 Task: Look for space in Érd, Hungary from 3rd June, 2023 to 9th June, 2023 for 2 adults in price range Rs.6000 to Rs.12000. Place can be entire place with 1  bedroom having 1 bed and 1 bathroom. Property type can be house, flat, guest house, hotel. Booking option can be shelf check-in. Required host language is English.
Action: Mouse moved to (511, 84)
Screenshot: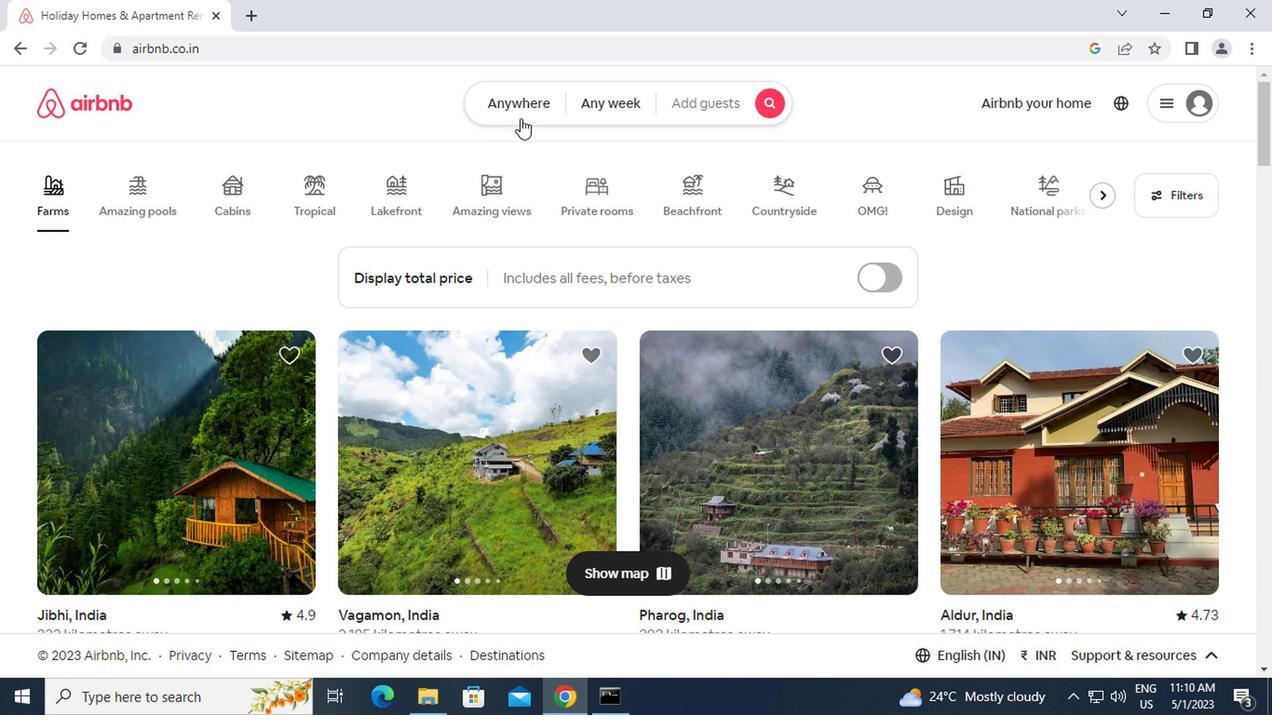 
Action: Mouse pressed left at (511, 84)
Screenshot: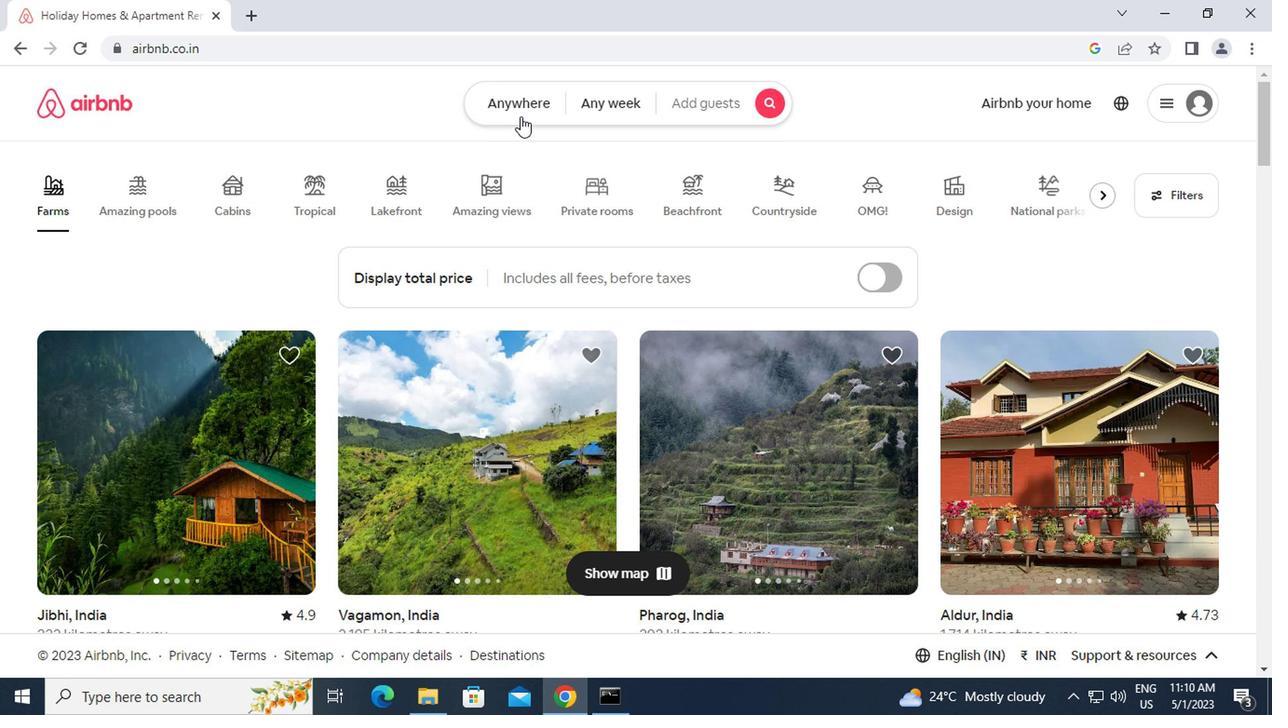 
Action: Mouse moved to (471, 151)
Screenshot: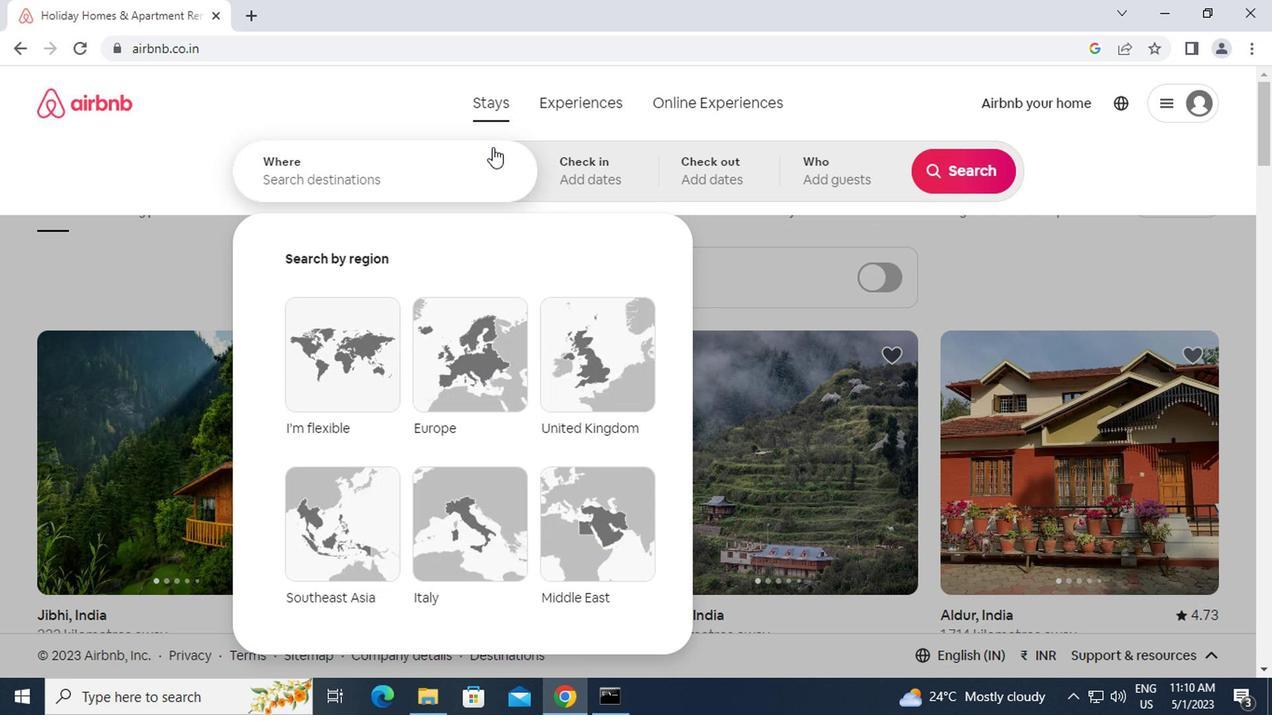 
Action: Mouse pressed left at (471, 151)
Screenshot: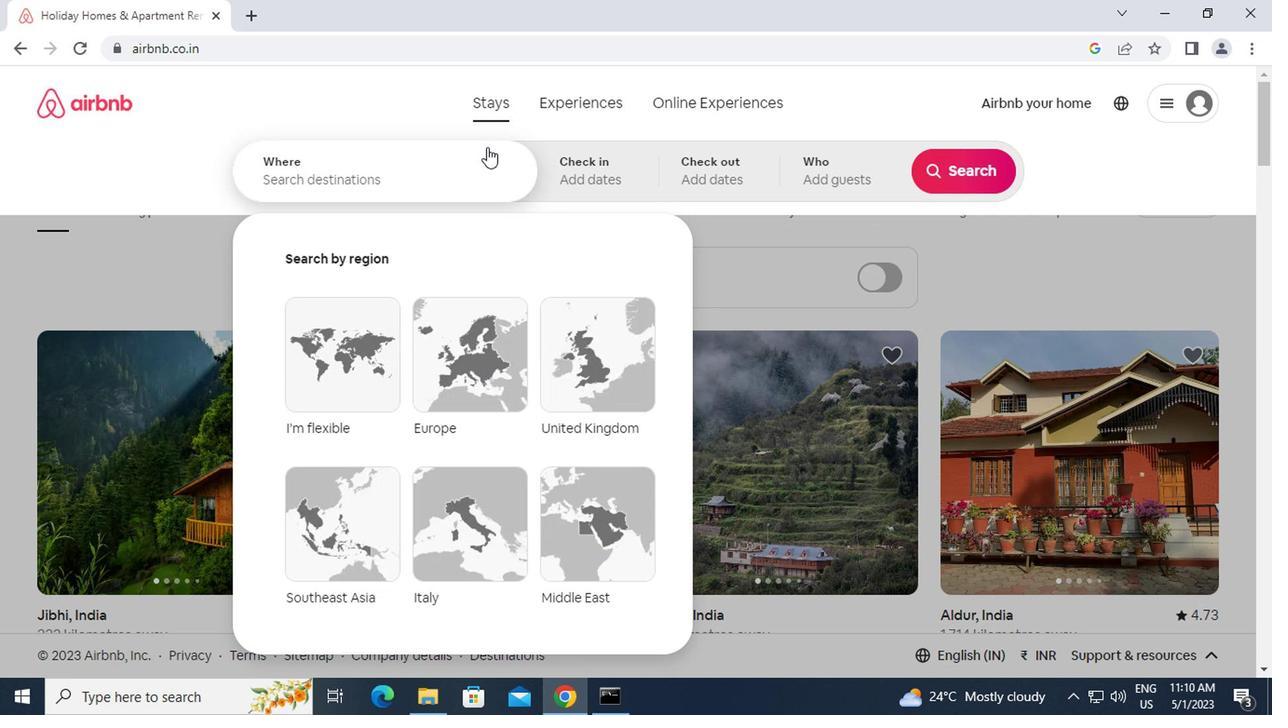 
Action: Key pressed e<Key.caps_lock>rd,<Key.space><Key.caps_lock>h<Key.caps_lock>ungary<Key.enter>
Screenshot: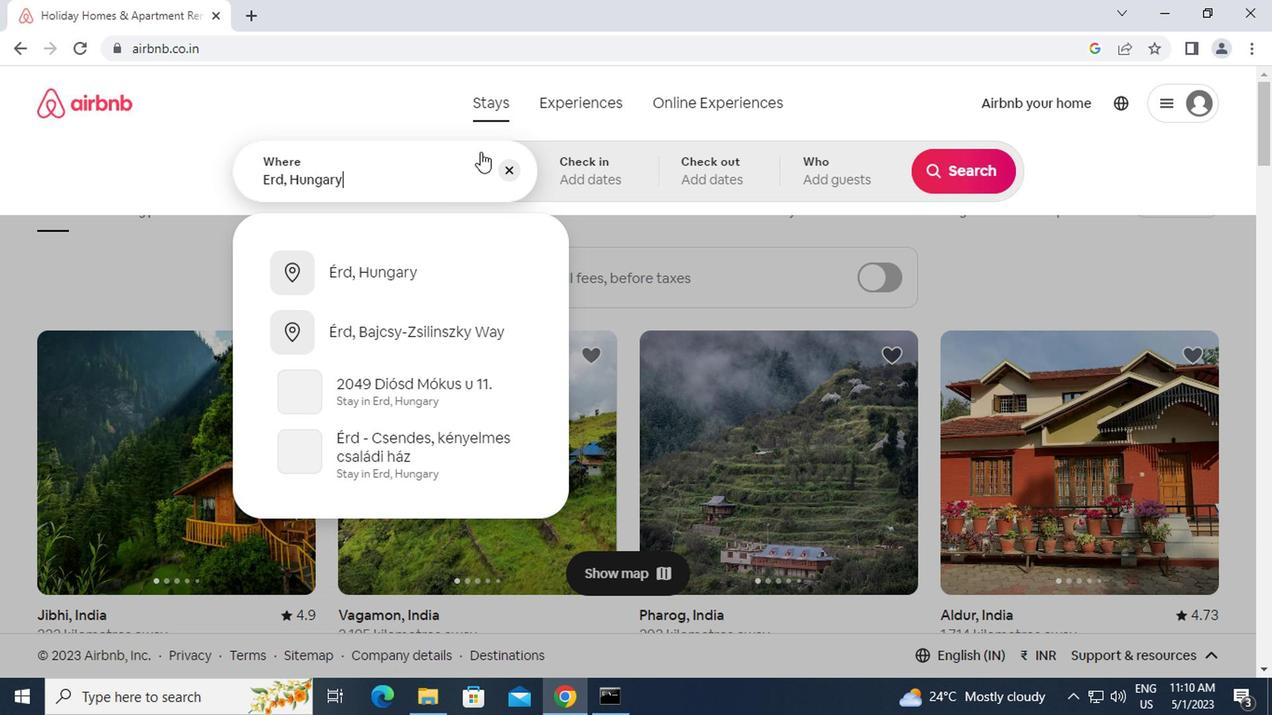 
Action: Mouse moved to (891, 406)
Screenshot: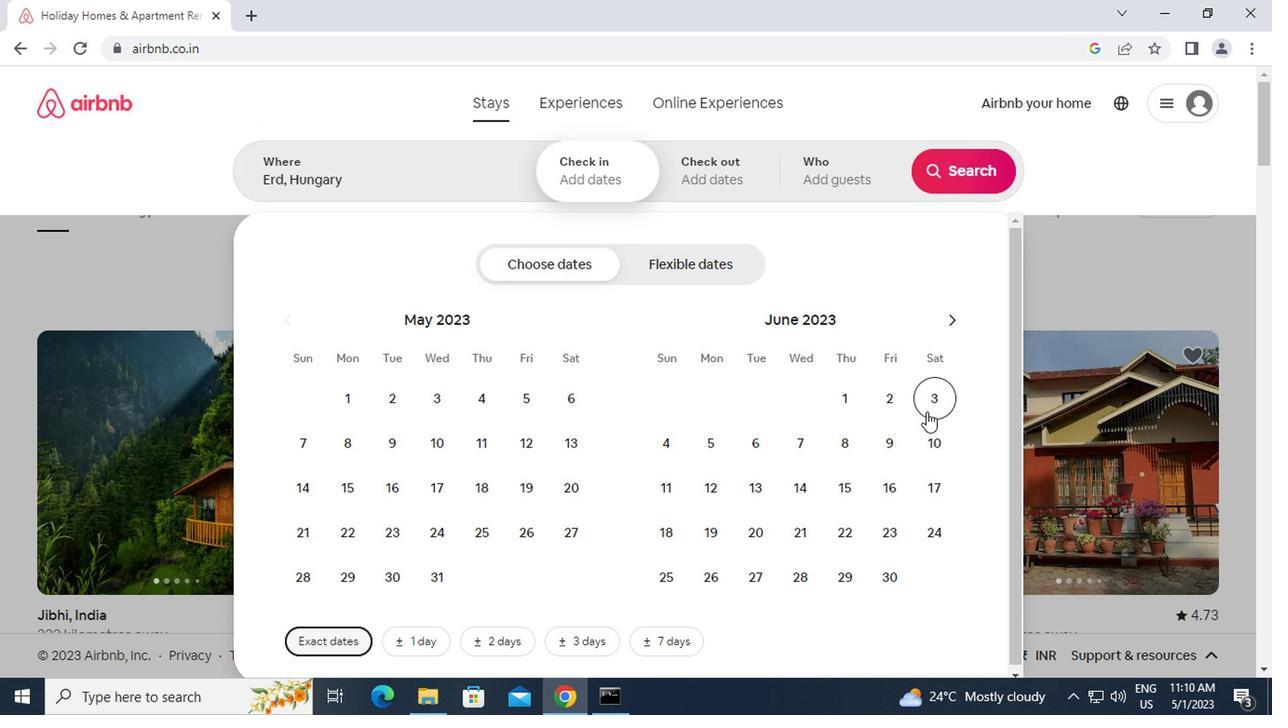 
Action: Mouse pressed left at (891, 406)
Screenshot: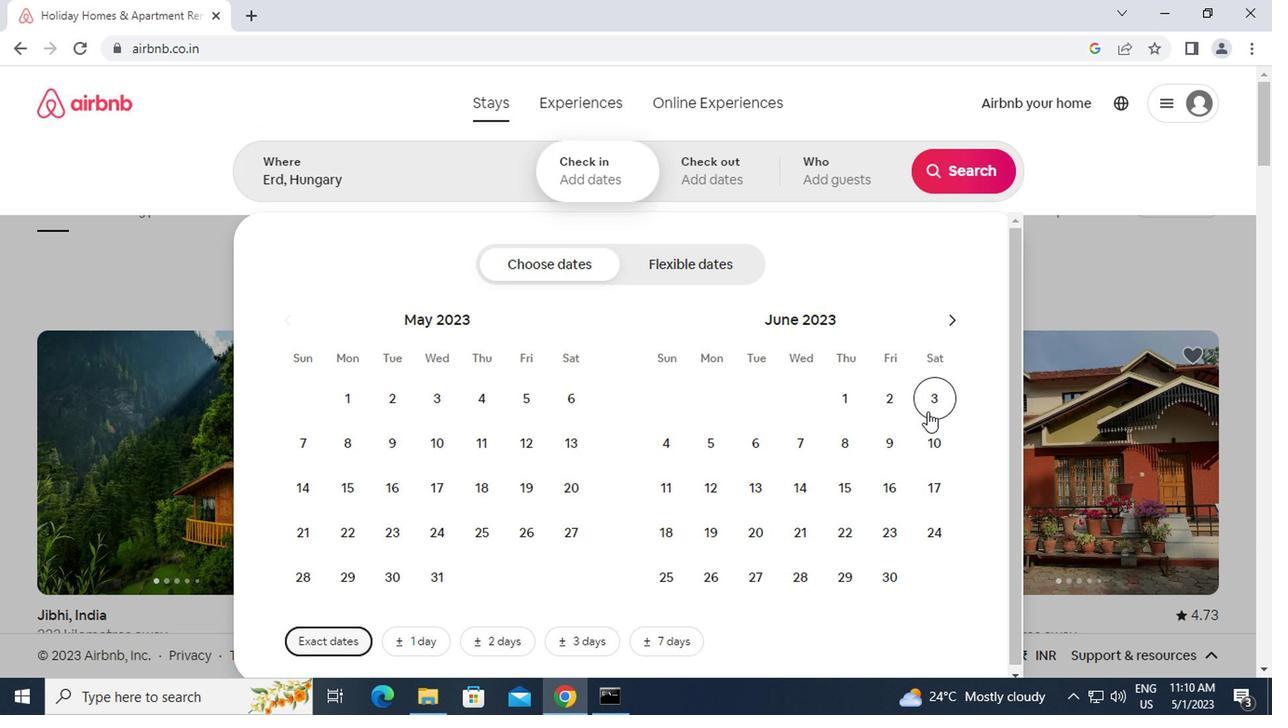
Action: Mouse moved to (856, 434)
Screenshot: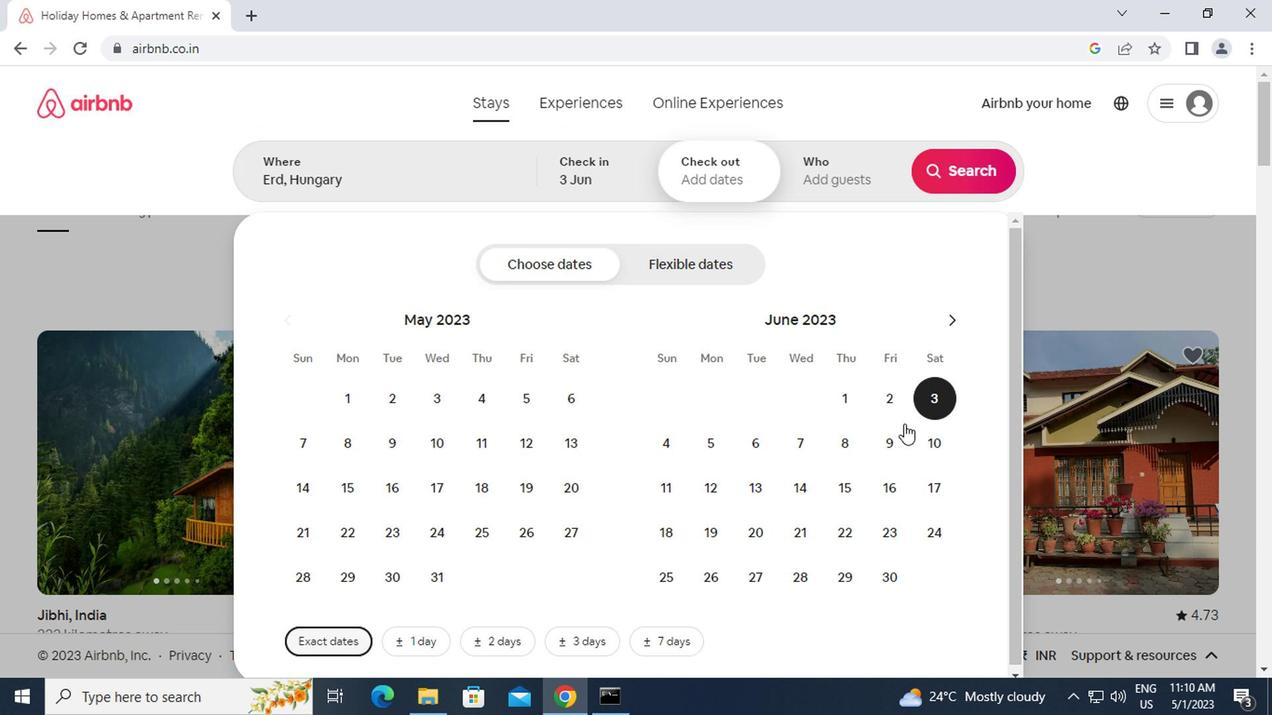 
Action: Mouse pressed left at (856, 434)
Screenshot: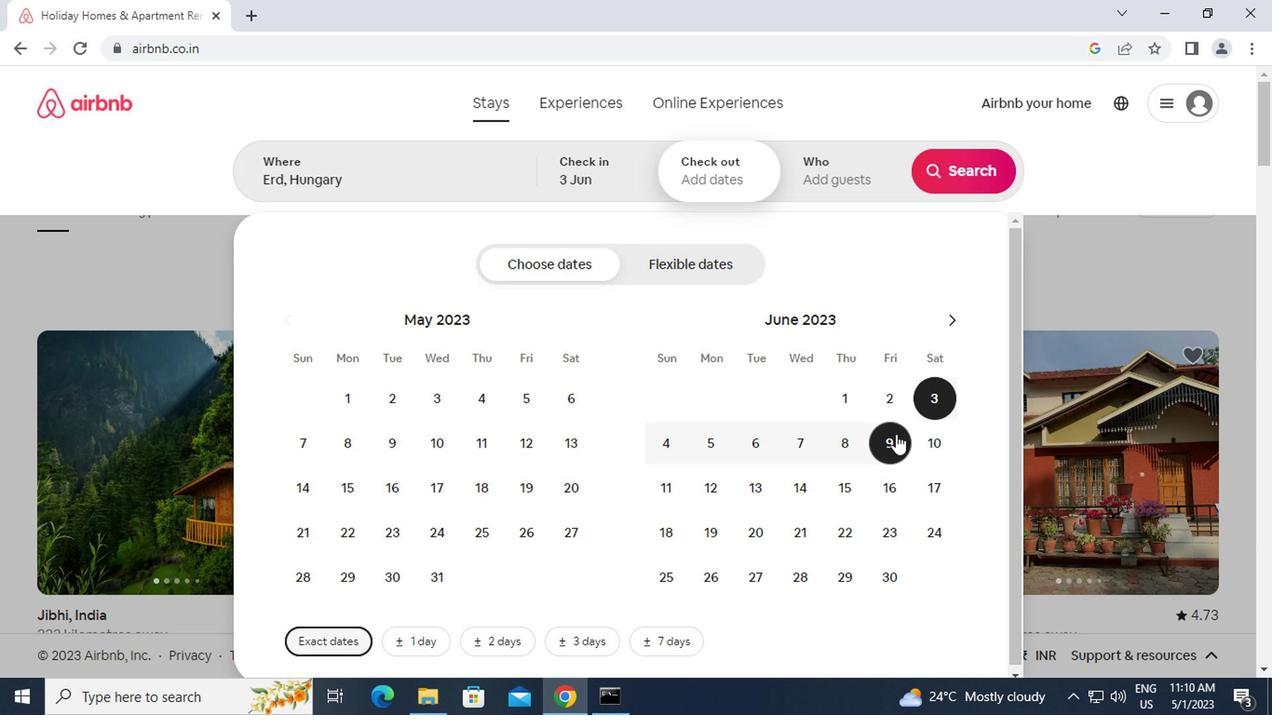 
Action: Mouse moved to (809, 153)
Screenshot: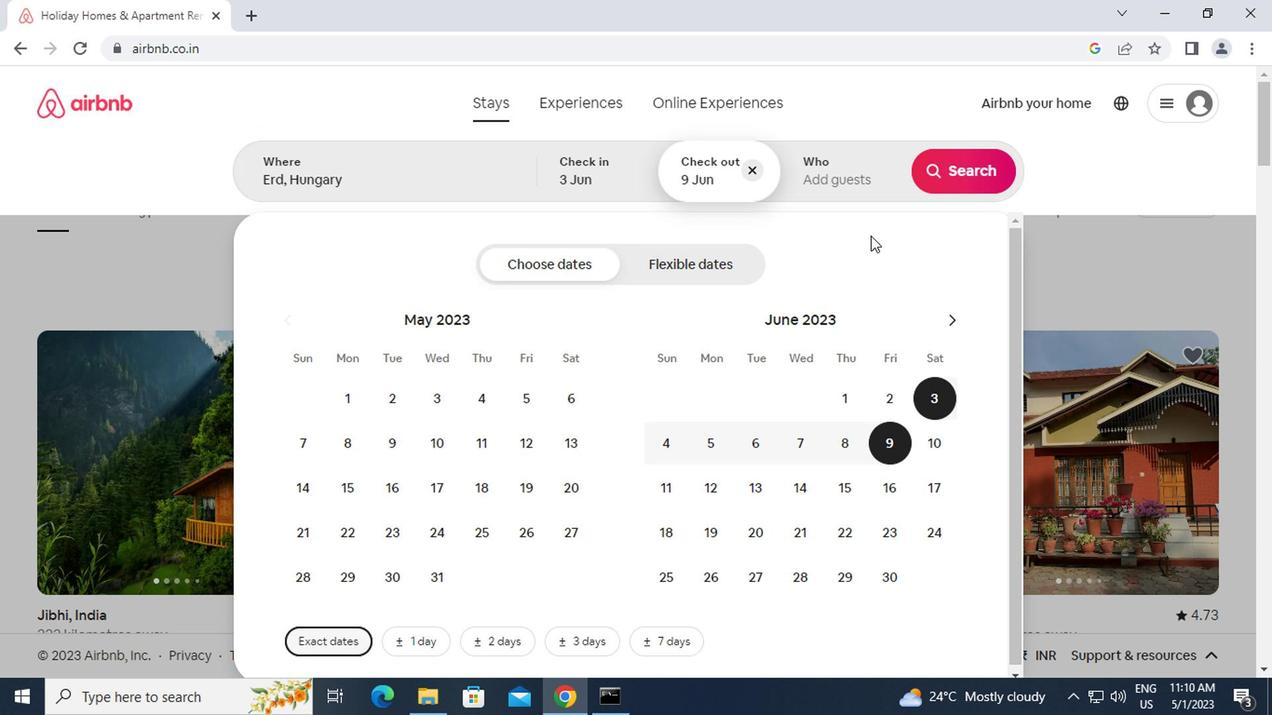 
Action: Mouse pressed left at (809, 153)
Screenshot: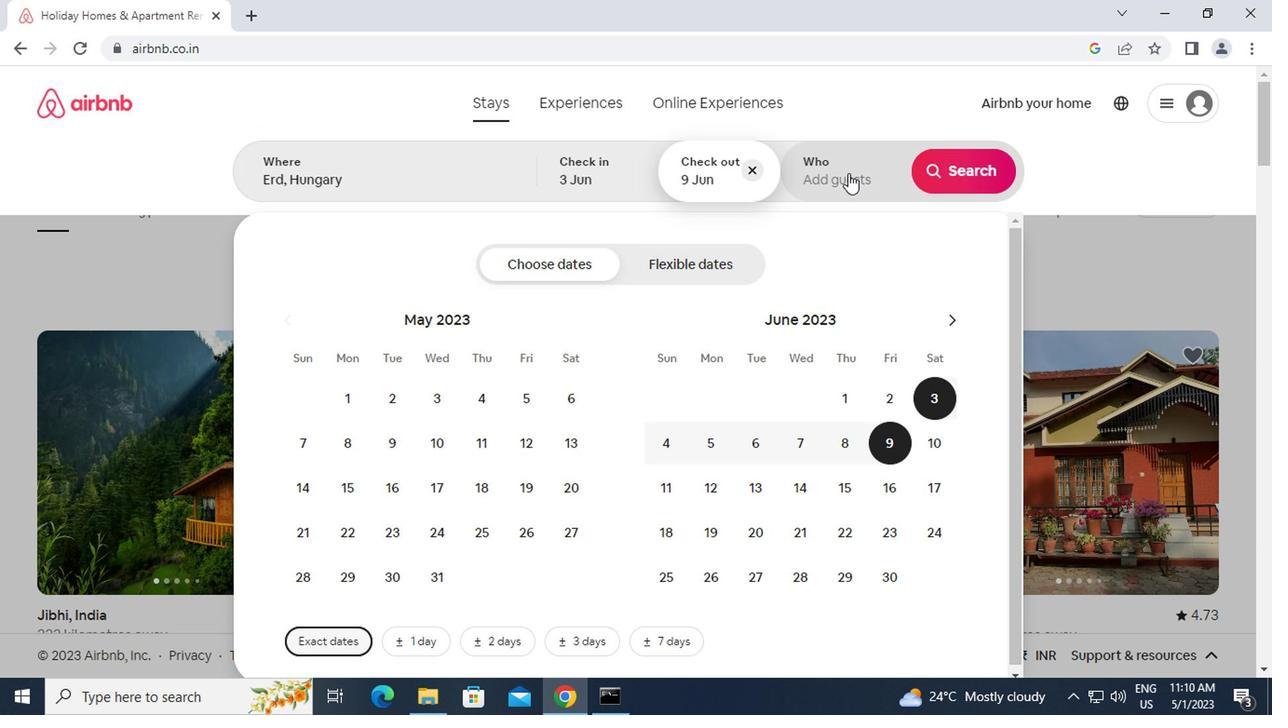 
Action: Mouse moved to (922, 258)
Screenshot: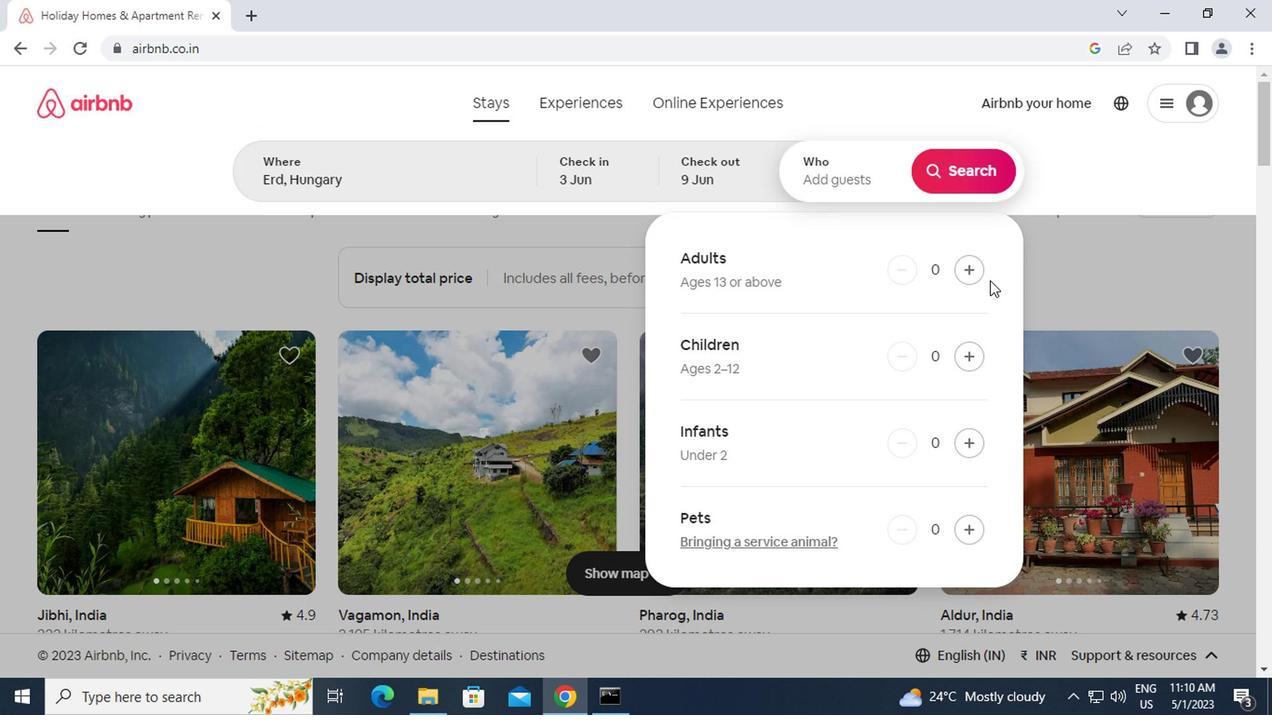
Action: Mouse pressed left at (922, 258)
Screenshot: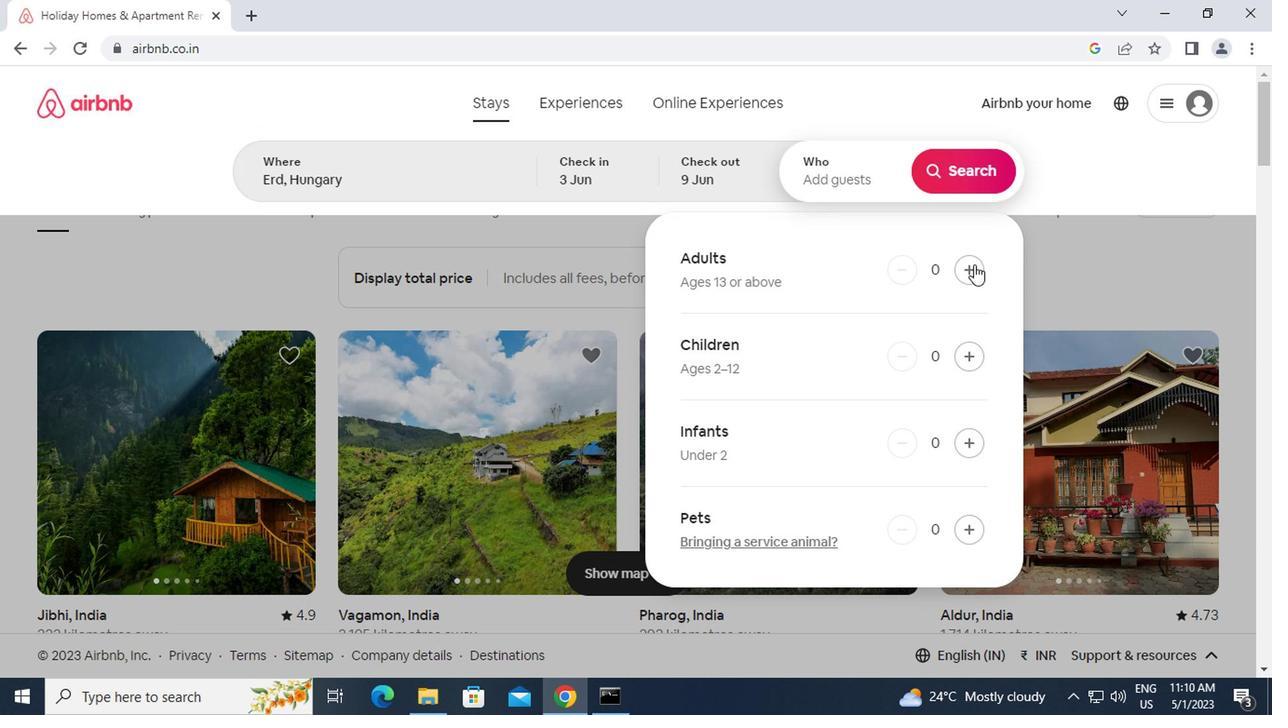
Action: Mouse pressed left at (922, 258)
Screenshot: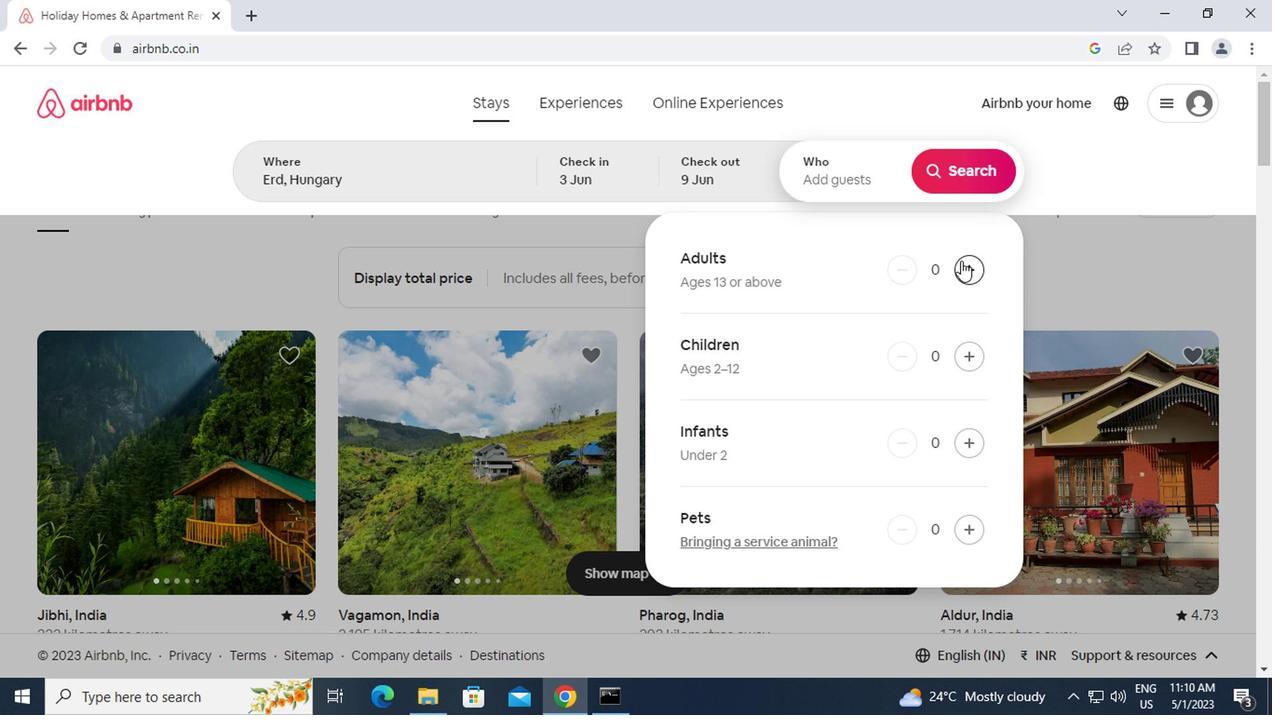 
Action: Mouse moved to (906, 182)
Screenshot: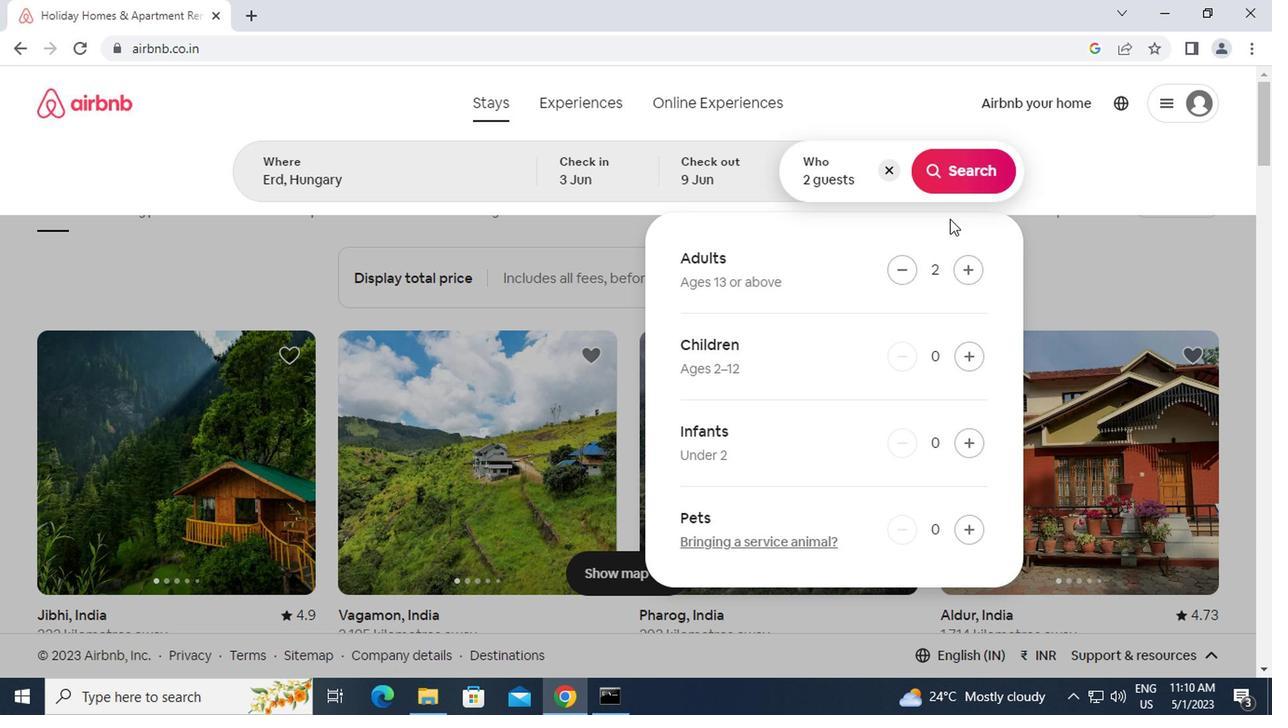 
Action: Mouse pressed left at (906, 182)
Screenshot: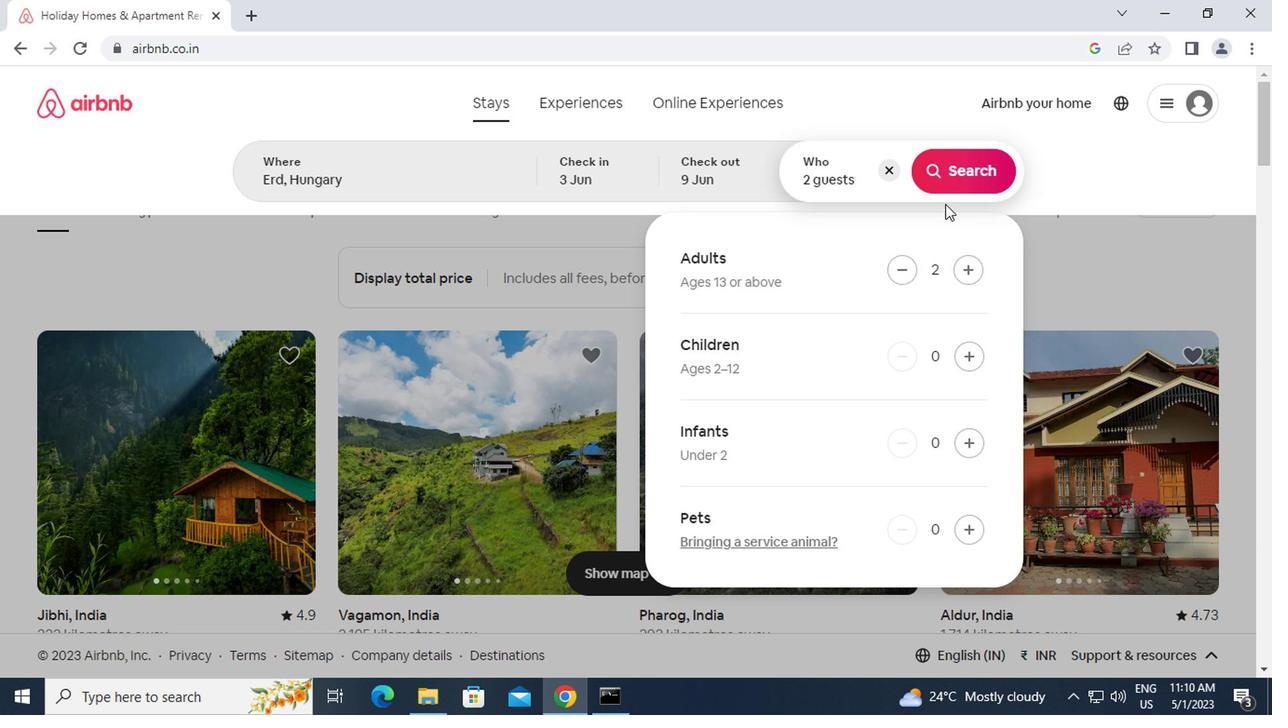 
Action: Mouse moved to (1125, 177)
Screenshot: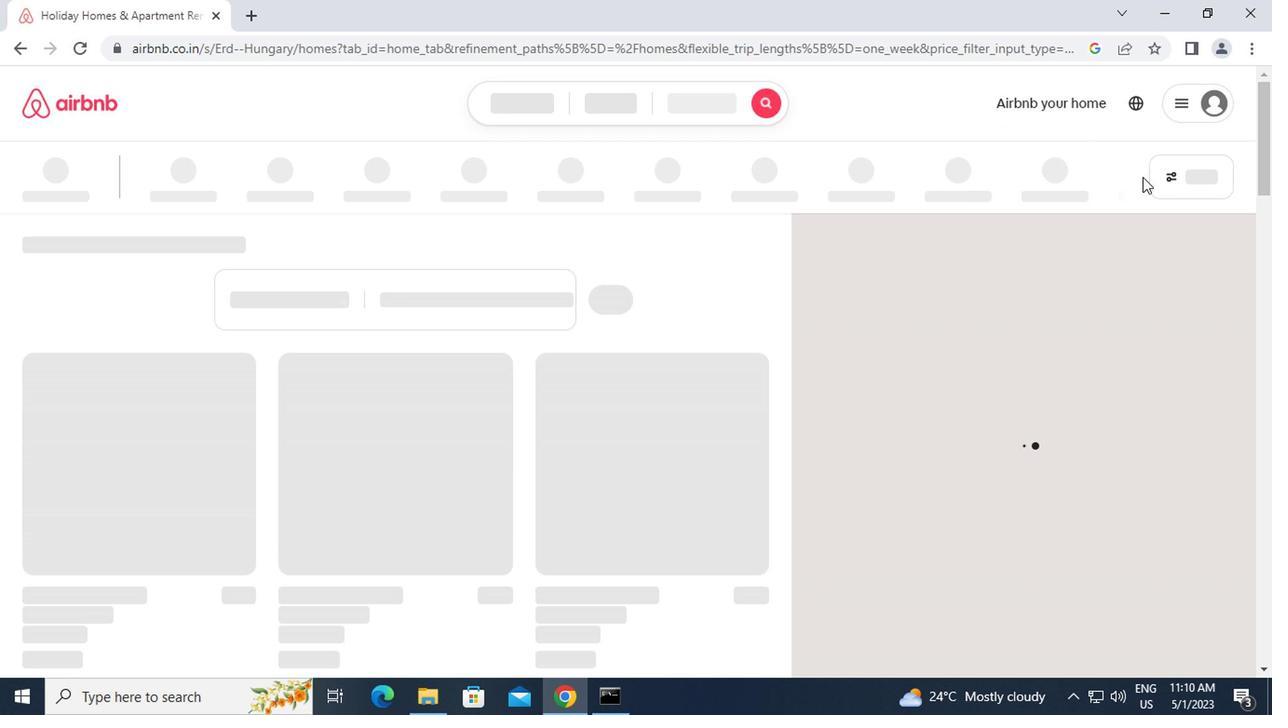 
Action: Mouse pressed left at (1125, 177)
Screenshot: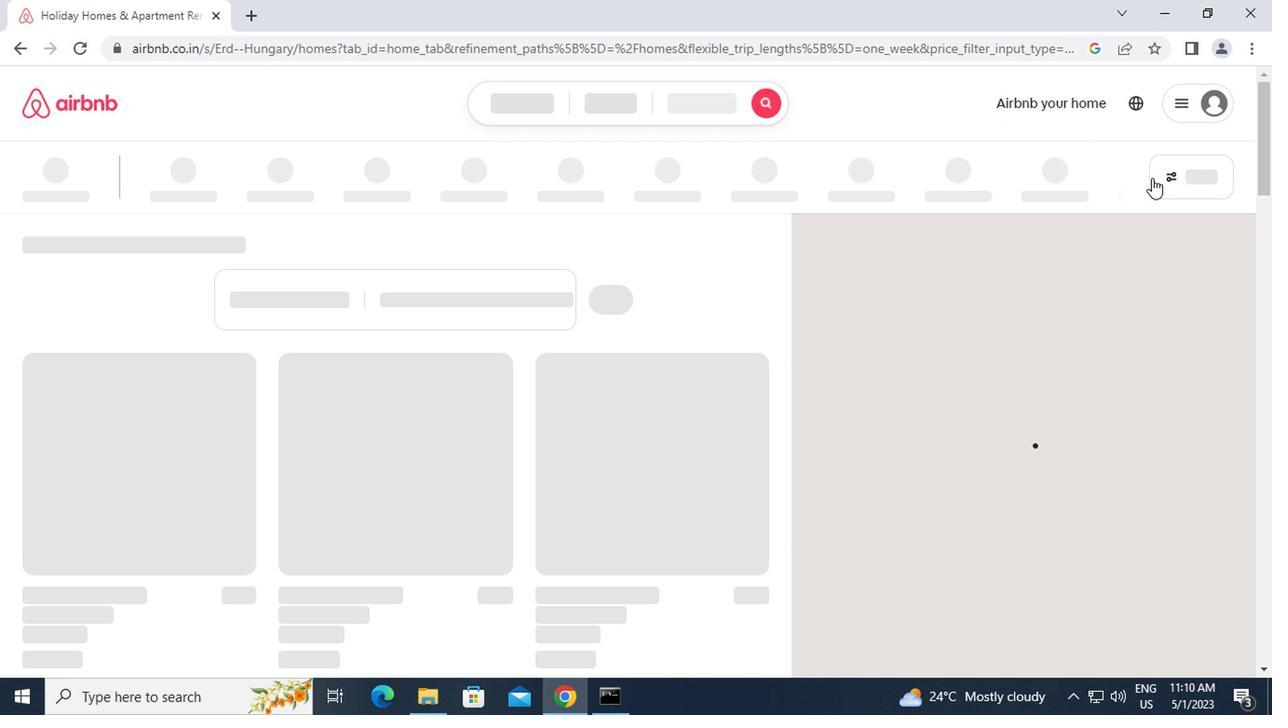 
Action: Mouse moved to (416, 411)
Screenshot: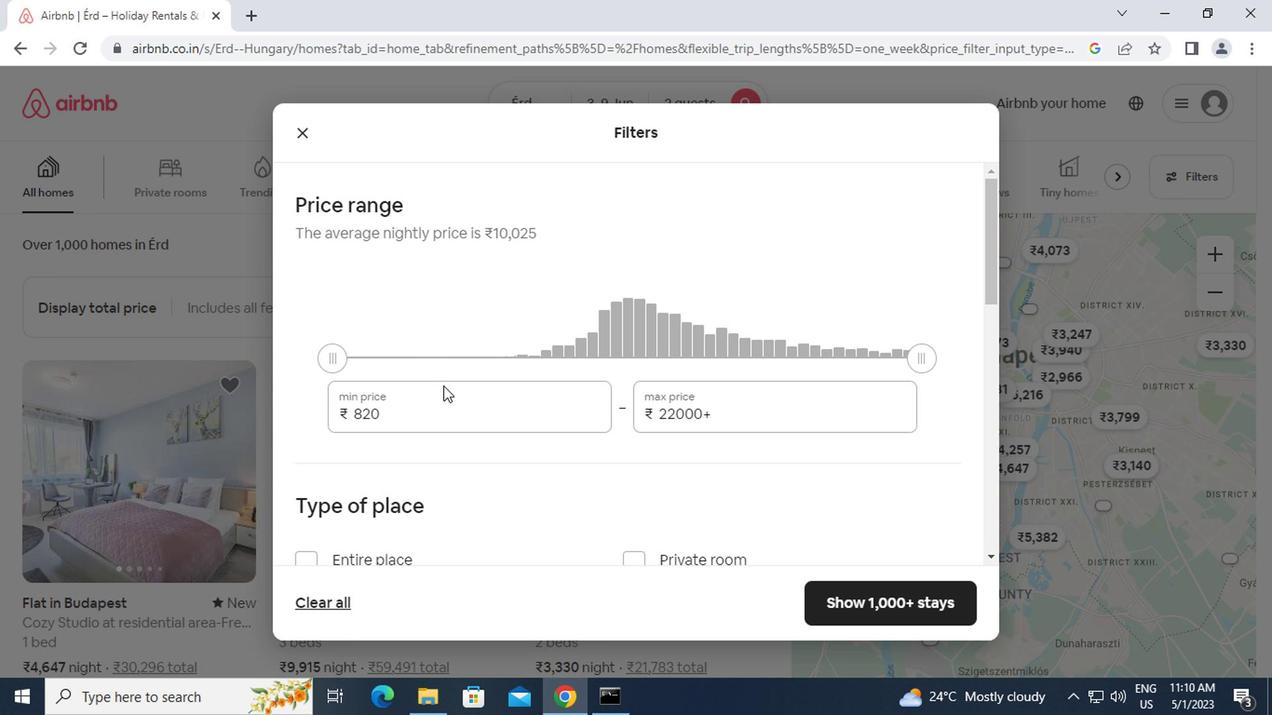 
Action: Mouse pressed left at (416, 411)
Screenshot: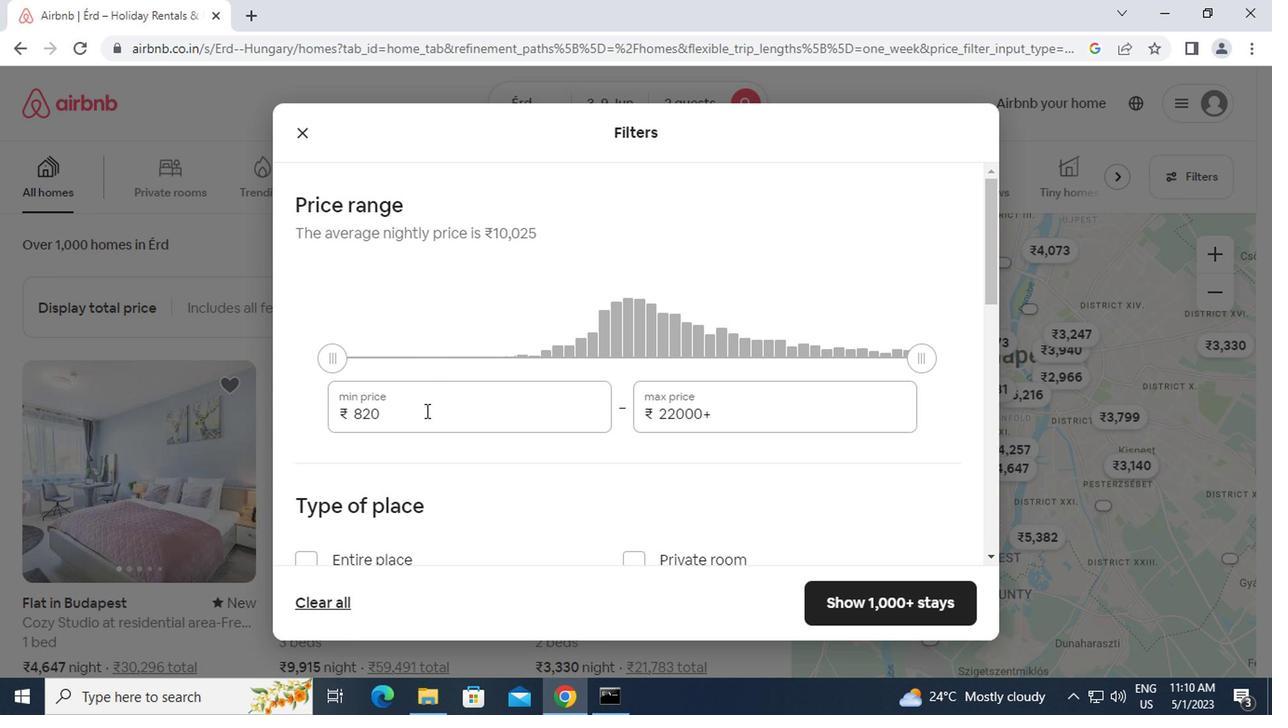 
Action: Mouse moved to (300, 415)
Screenshot: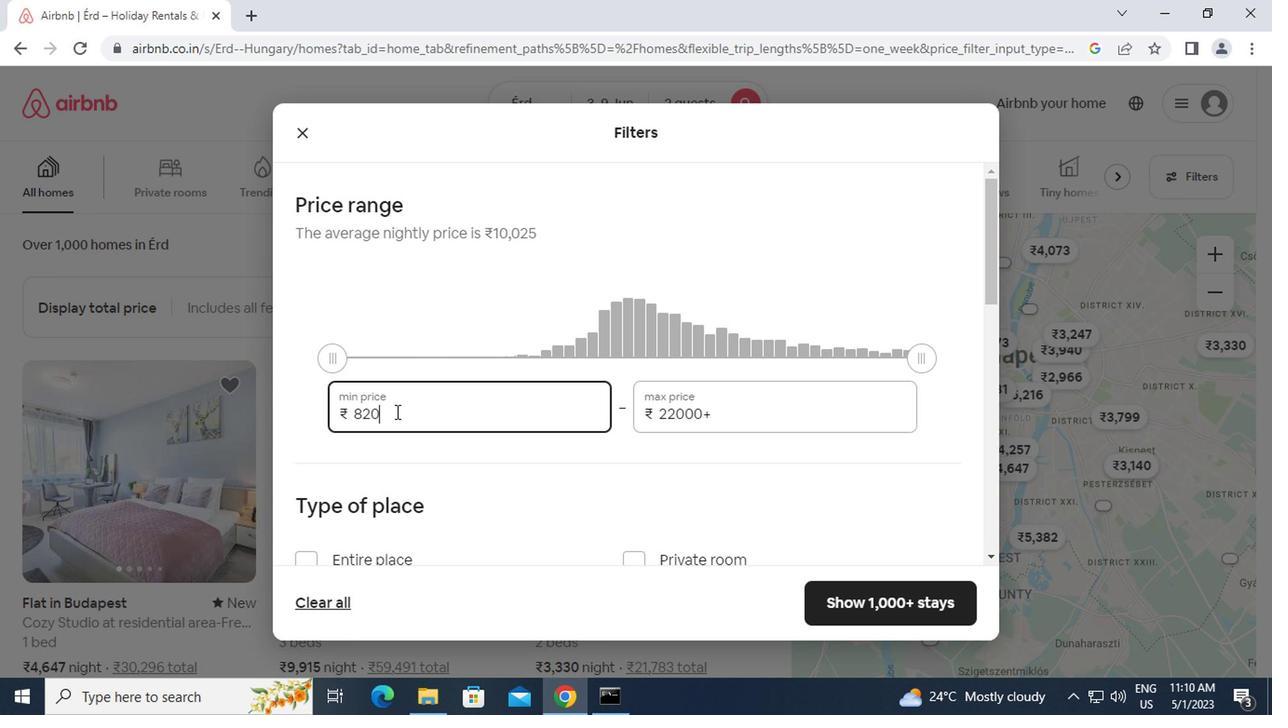
Action: Key pressed 6000<Key.tab><Key.backspace><Key.backspace><Key.backspace><Key.backspace><Key.backspace><Key.backspace><Key.backspace><Key.backspace><Key.backspace><Key.backspace><Key.backspace><Key.backspace><Key.backspace><Key.backspace><Key.backspace><Key.backspace><Key.backspace>12000
Screenshot: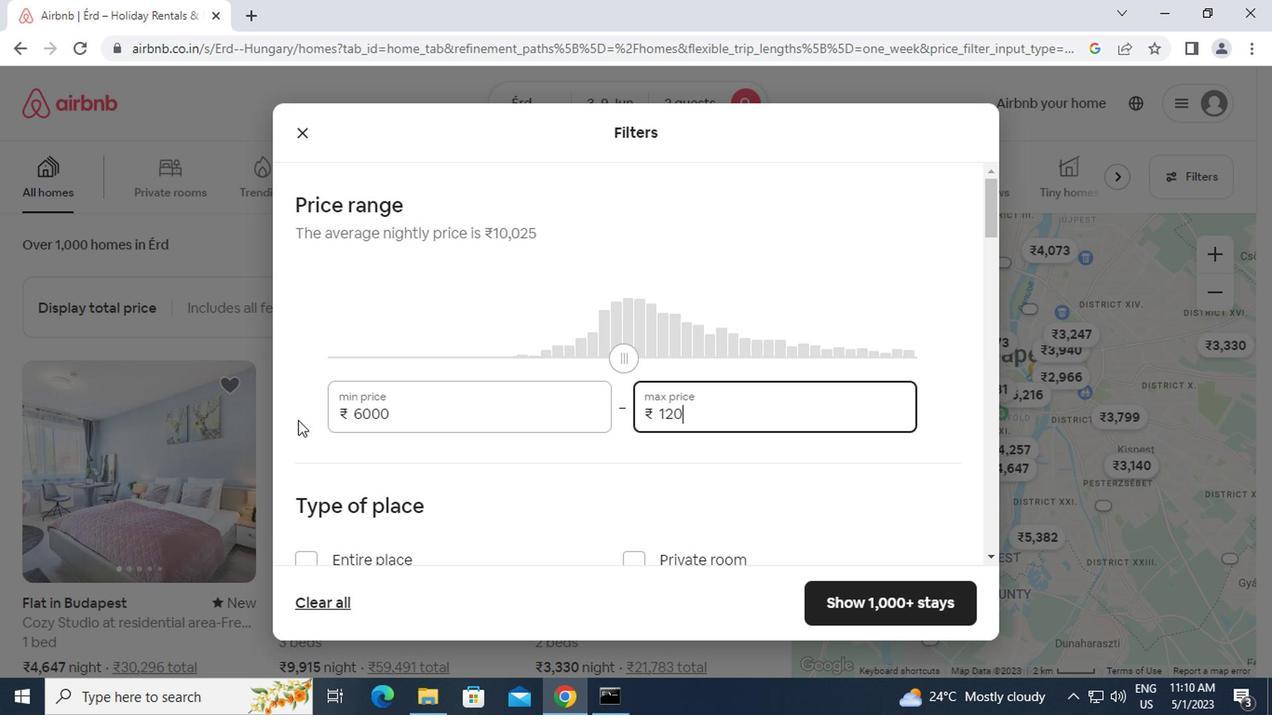 
Action: Mouse moved to (304, 415)
Screenshot: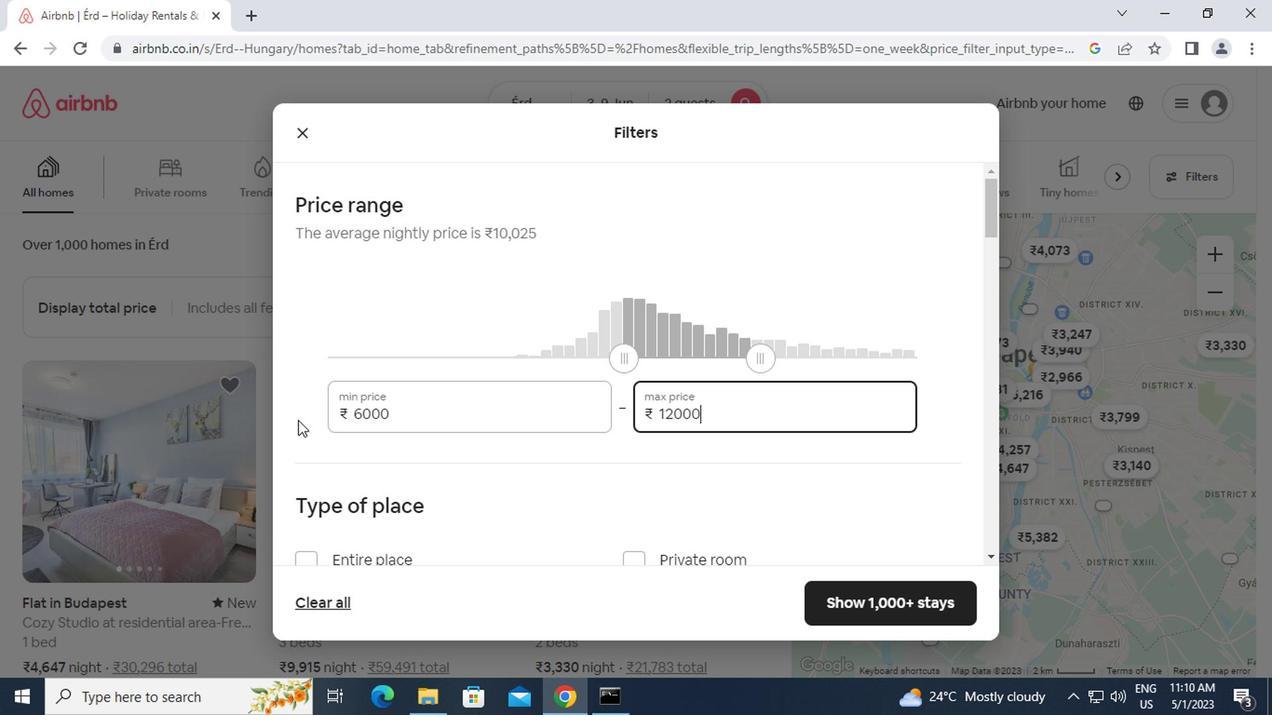 
Action: Mouse scrolled (304, 414) with delta (0, 0)
Screenshot: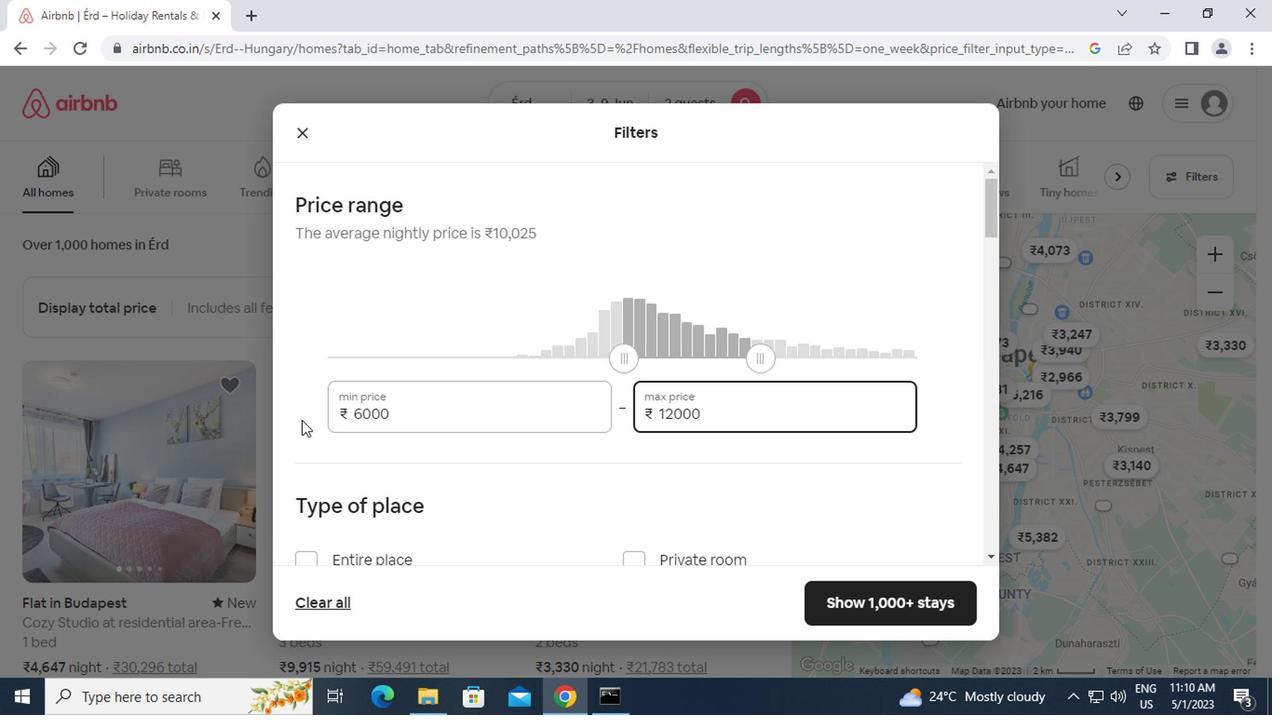 
Action: Mouse moved to (316, 463)
Screenshot: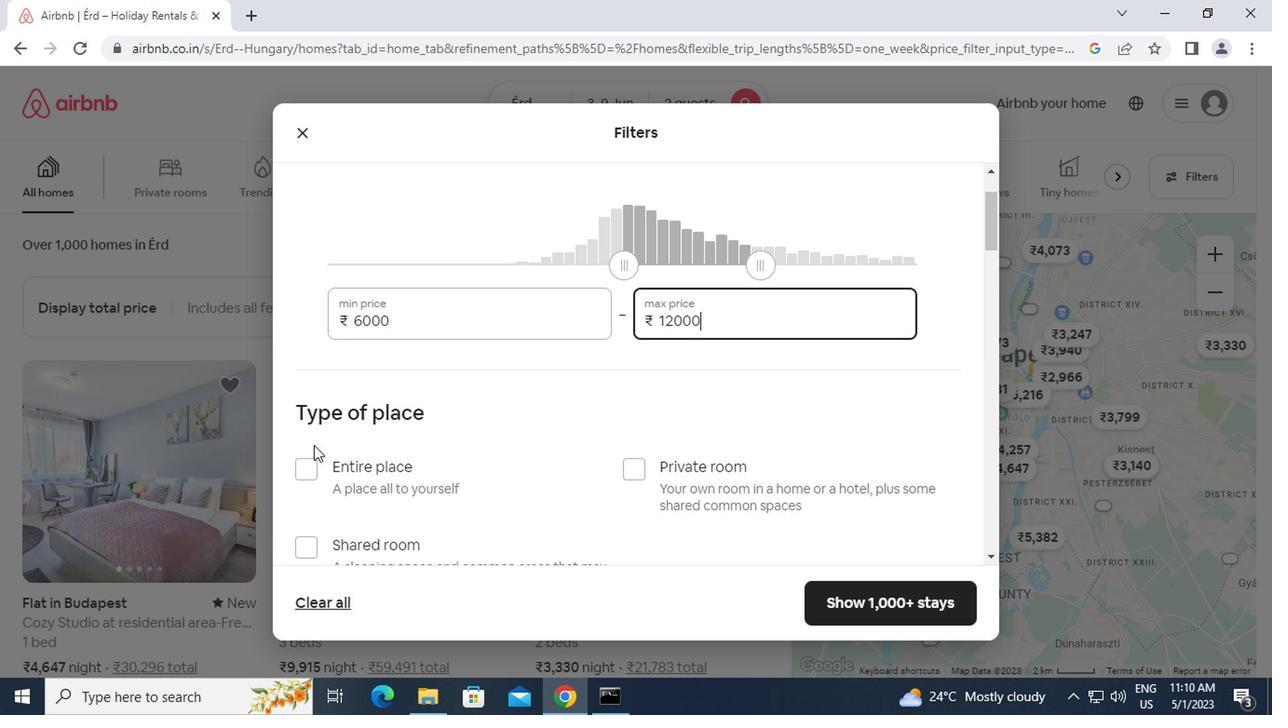 
Action: Mouse pressed left at (316, 463)
Screenshot: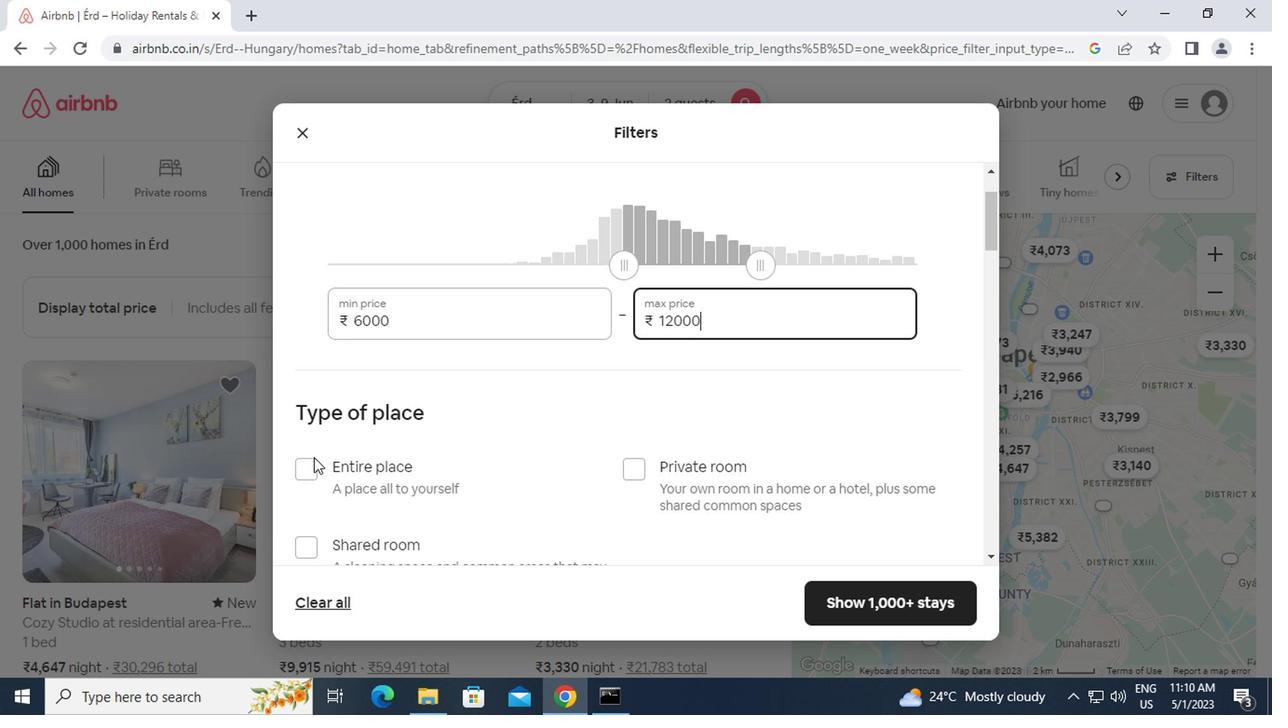 
Action: Mouse moved to (388, 461)
Screenshot: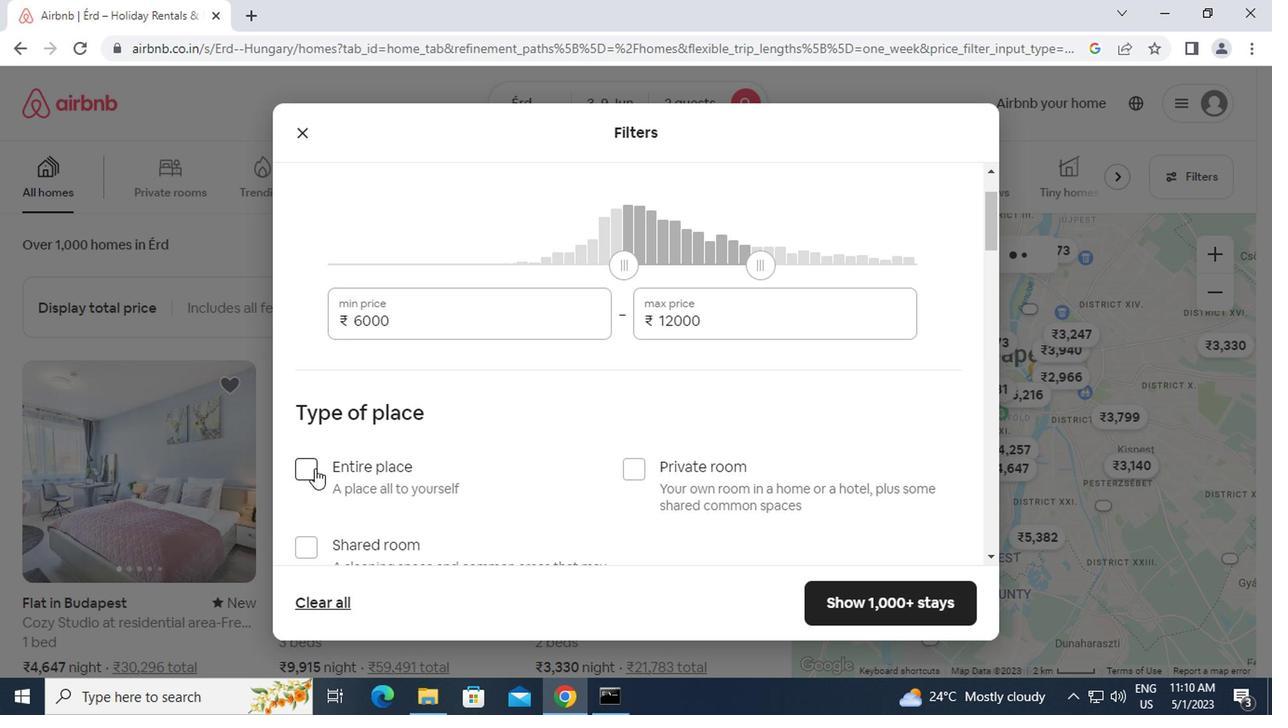 
Action: Mouse scrolled (388, 460) with delta (0, 0)
Screenshot: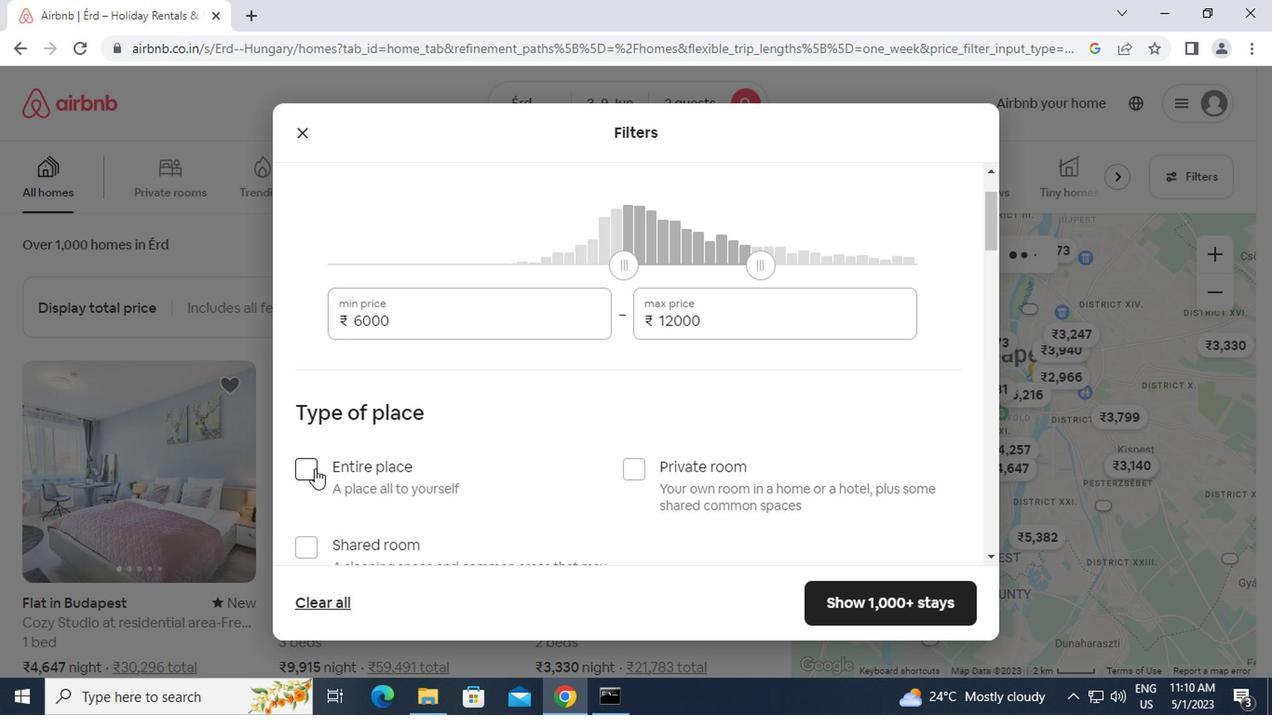 
Action: Mouse scrolled (388, 460) with delta (0, 0)
Screenshot: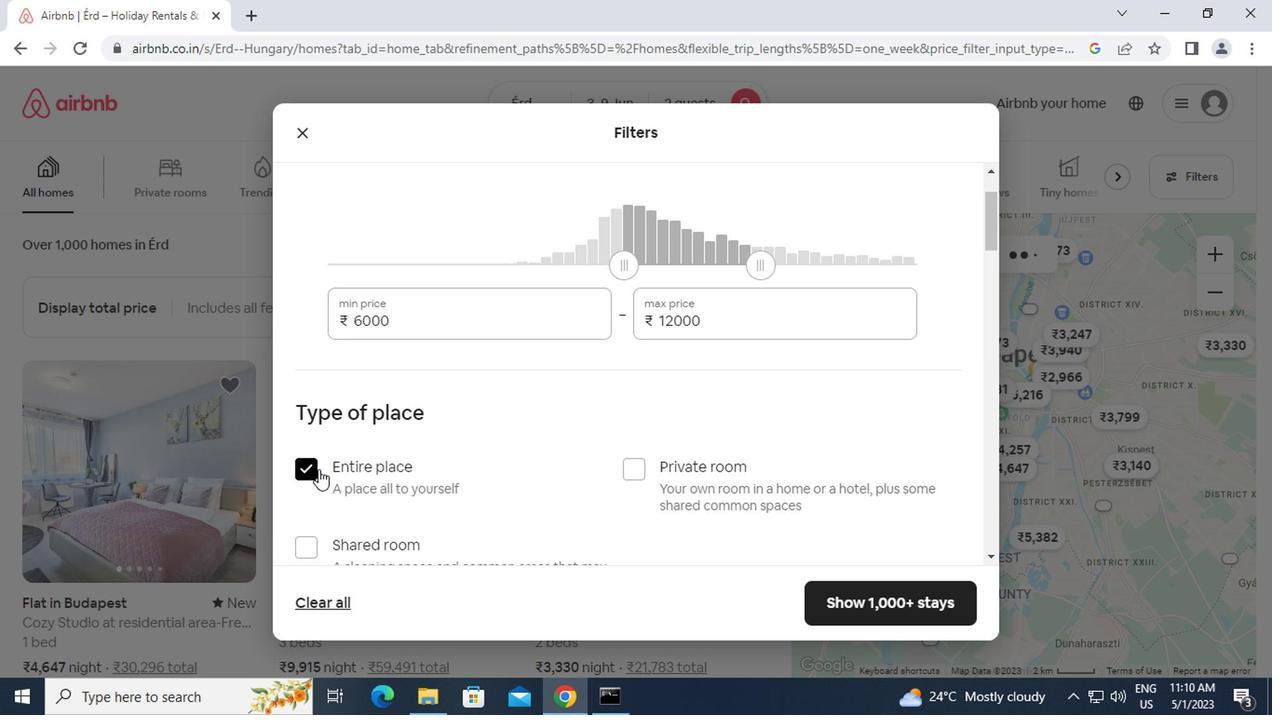 
Action: Mouse scrolled (388, 460) with delta (0, 0)
Screenshot: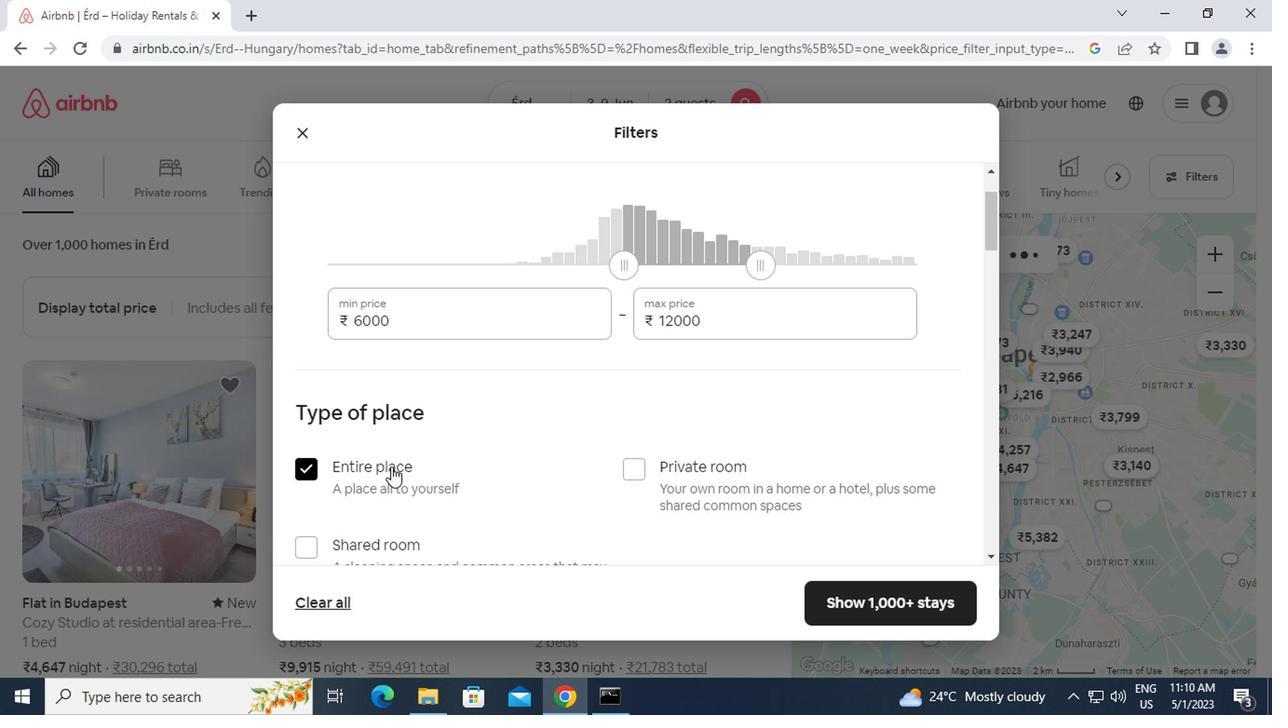 
Action: Mouse moved to (471, 413)
Screenshot: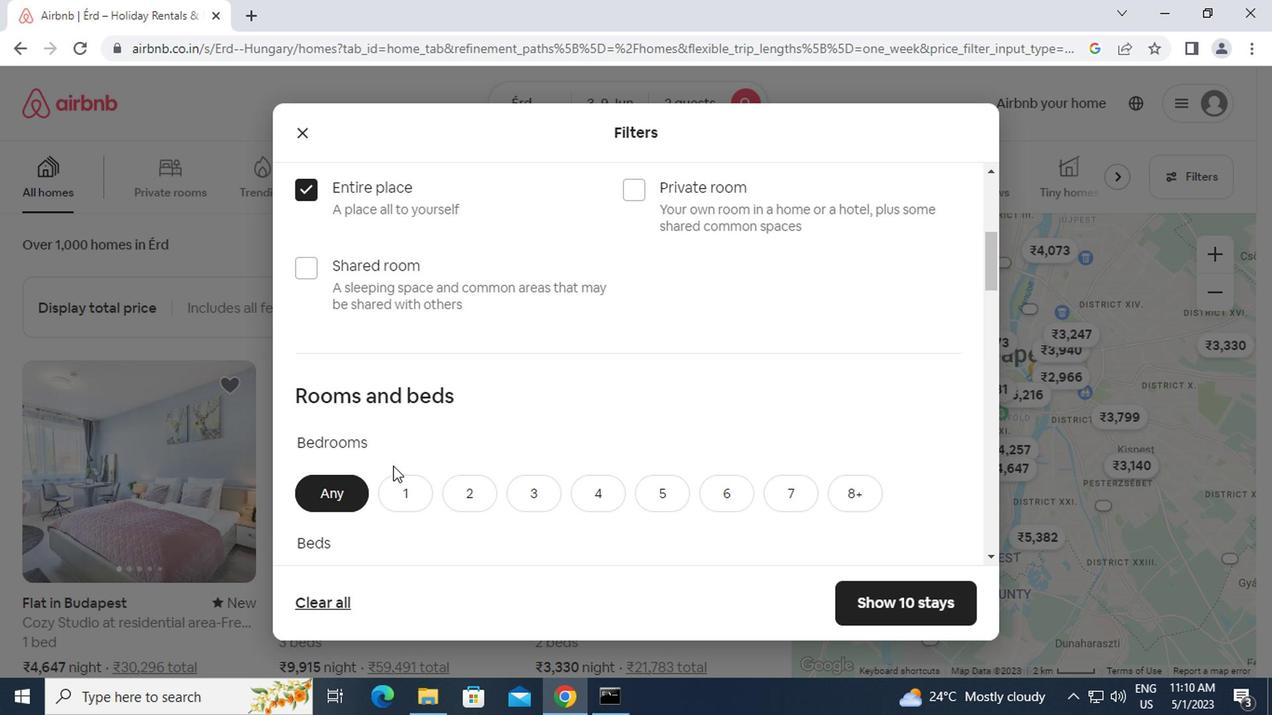 
Action: Mouse scrolled (471, 412) with delta (0, 0)
Screenshot: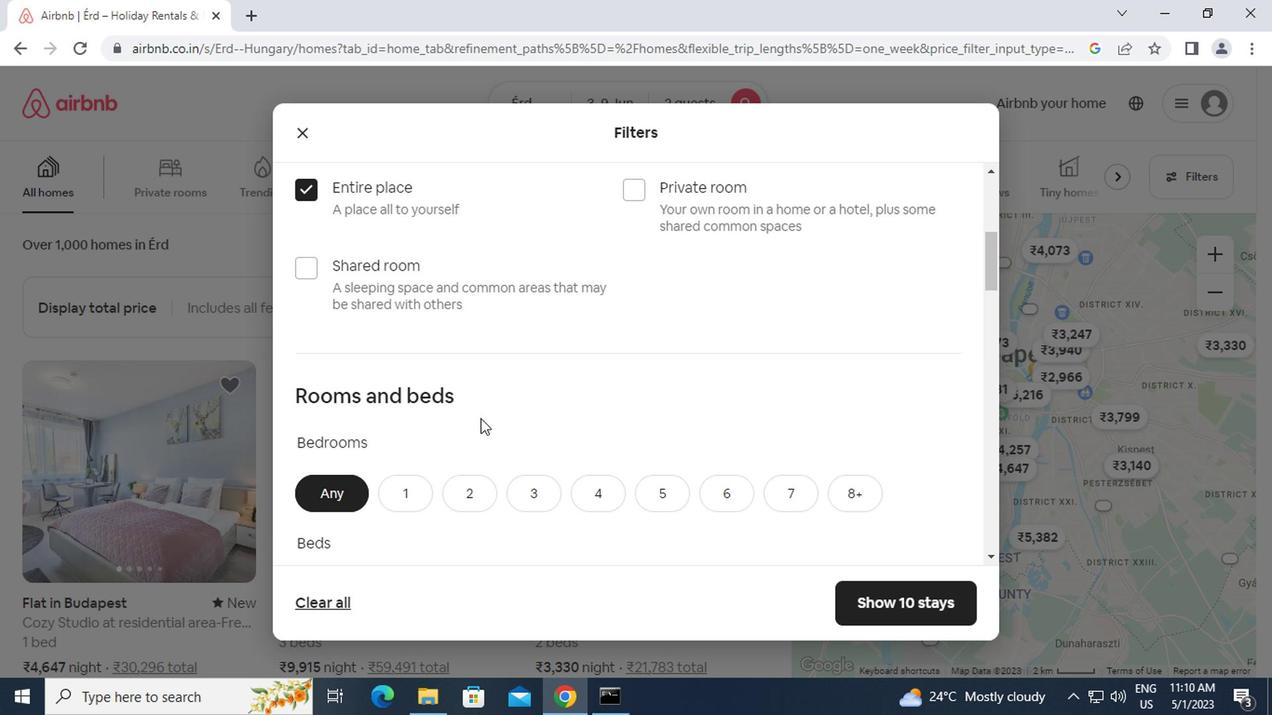 
Action: Mouse moved to (404, 379)
Screenshot: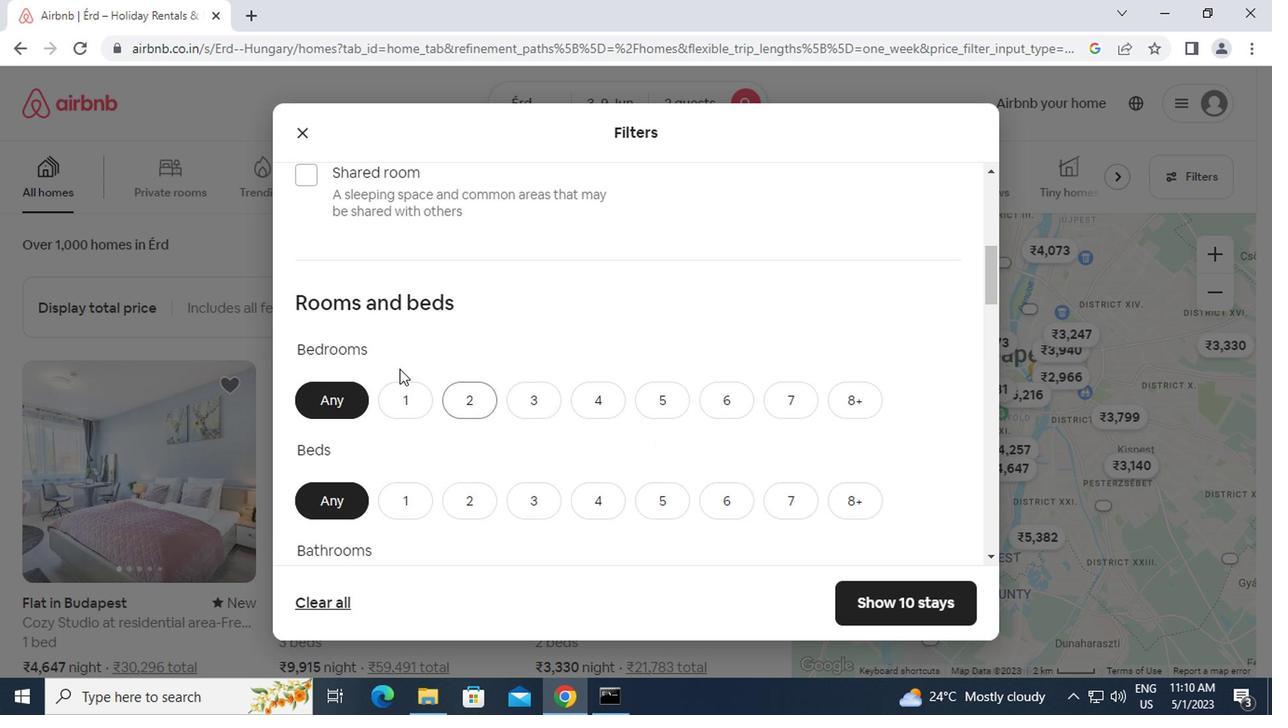 
Action: Mouse scrolled (404, 379) with delta (0, 0)
Screenshot: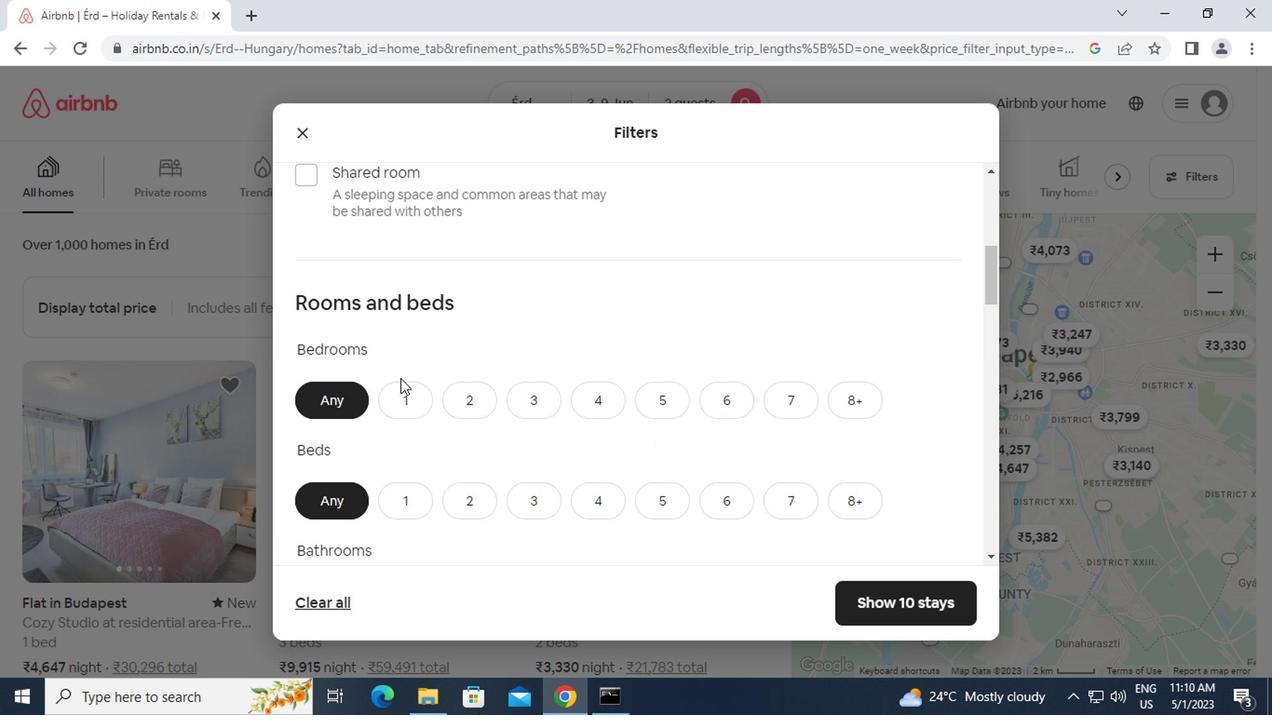 
Action: Mouse moved to (402, 318)
Screenshot: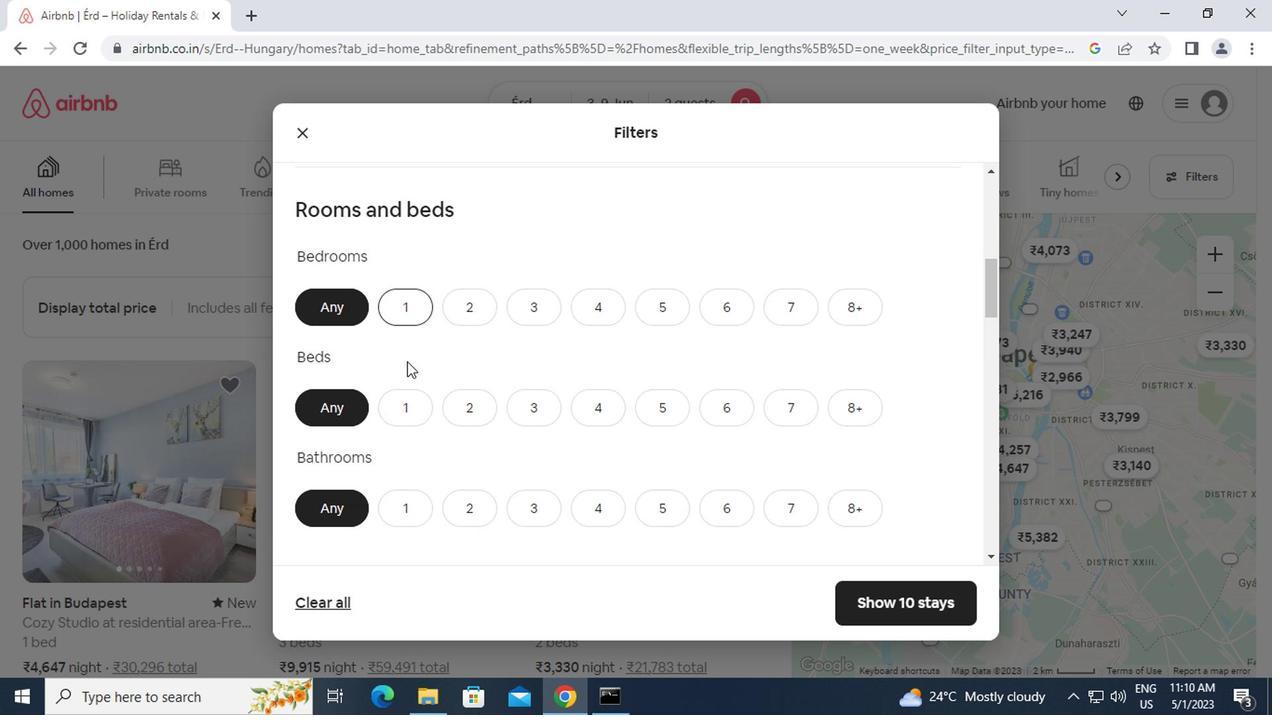 
Action: Mouse pressed left at (402, 318)
Screenshot: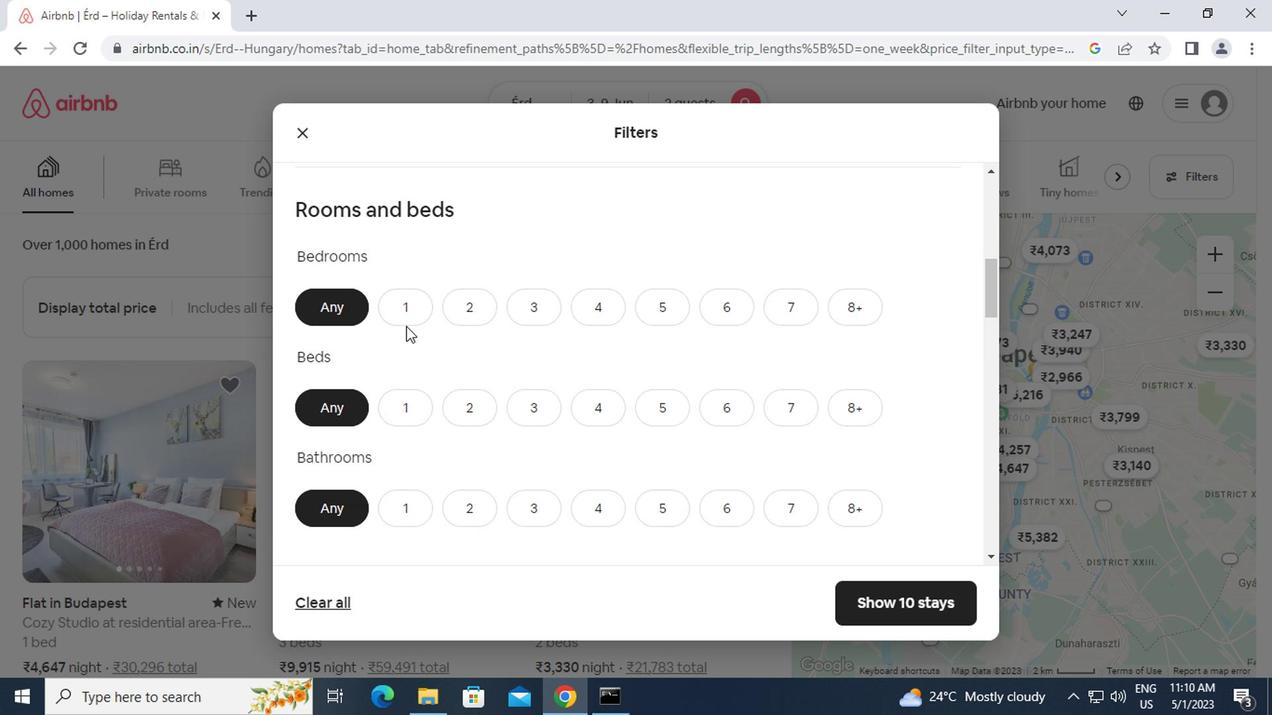 
Action: Mouse moved to (409, 407)
Screenshot: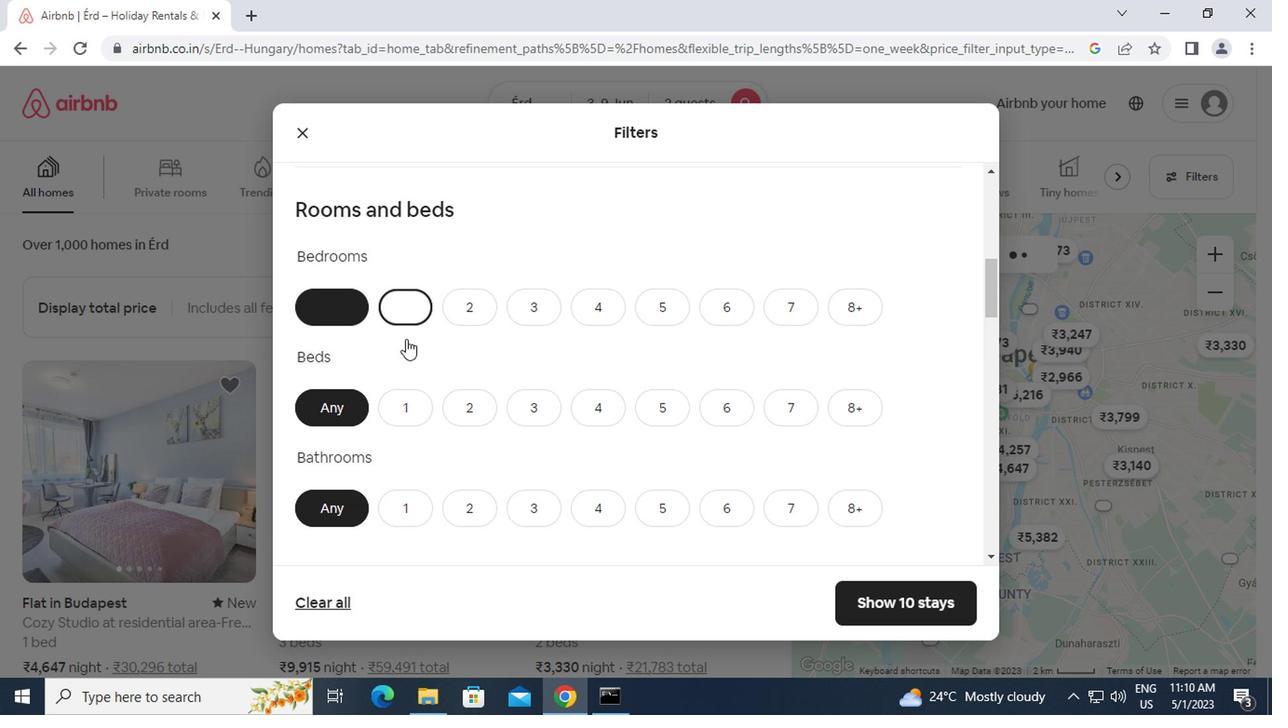 
Action: Mouse pressed left at (409, 407)
Screenshot: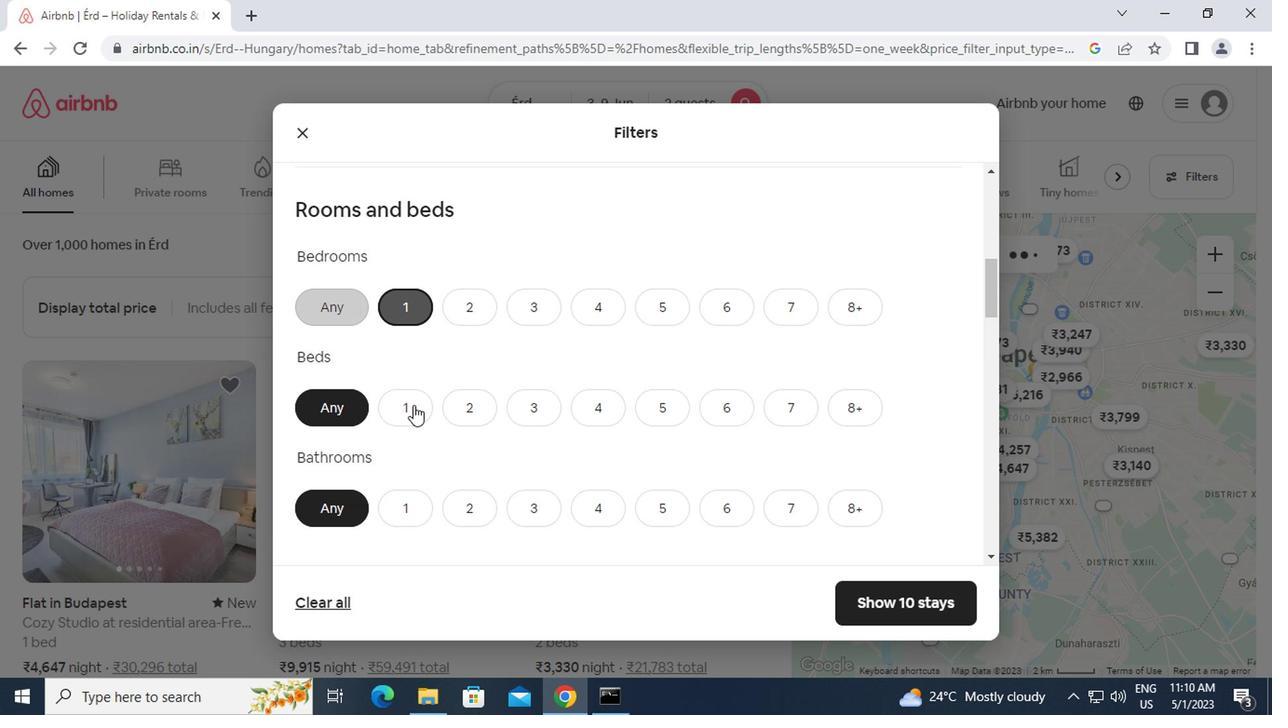
Action: Mouse moved to (408, 491)
Screenshot: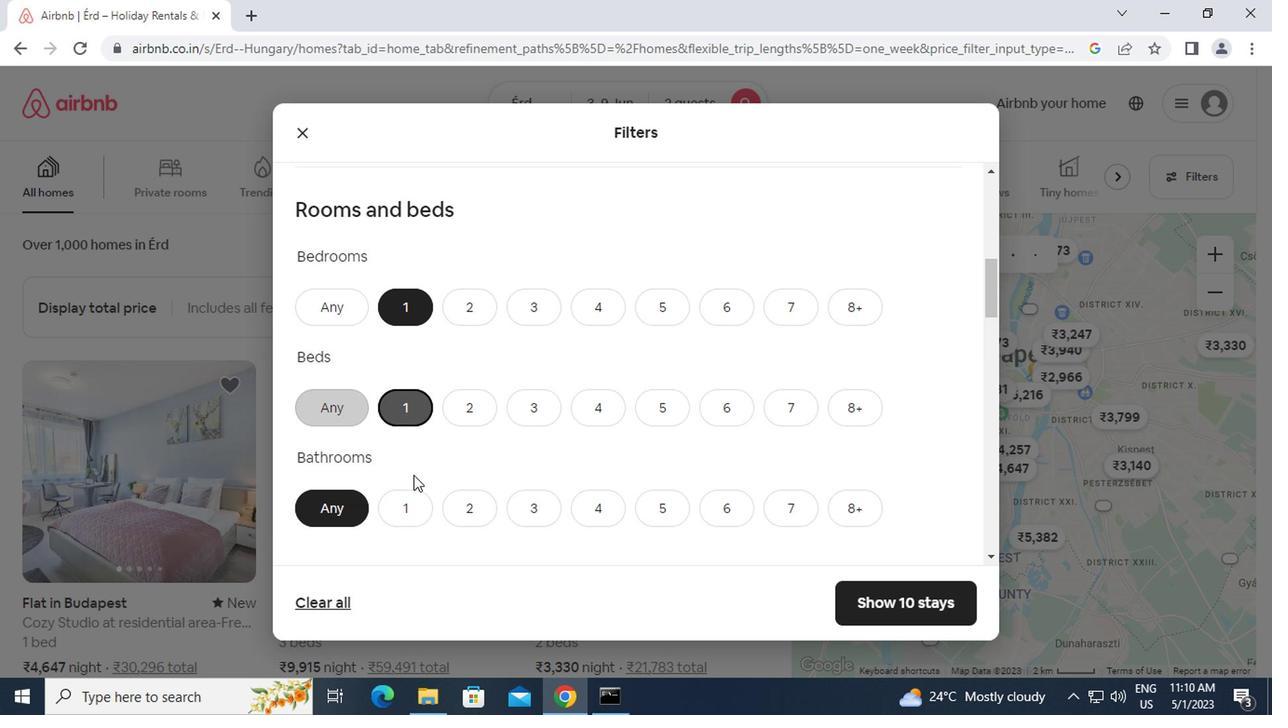 
Action: Mouse pressed left at (408, 491)
Screenshot: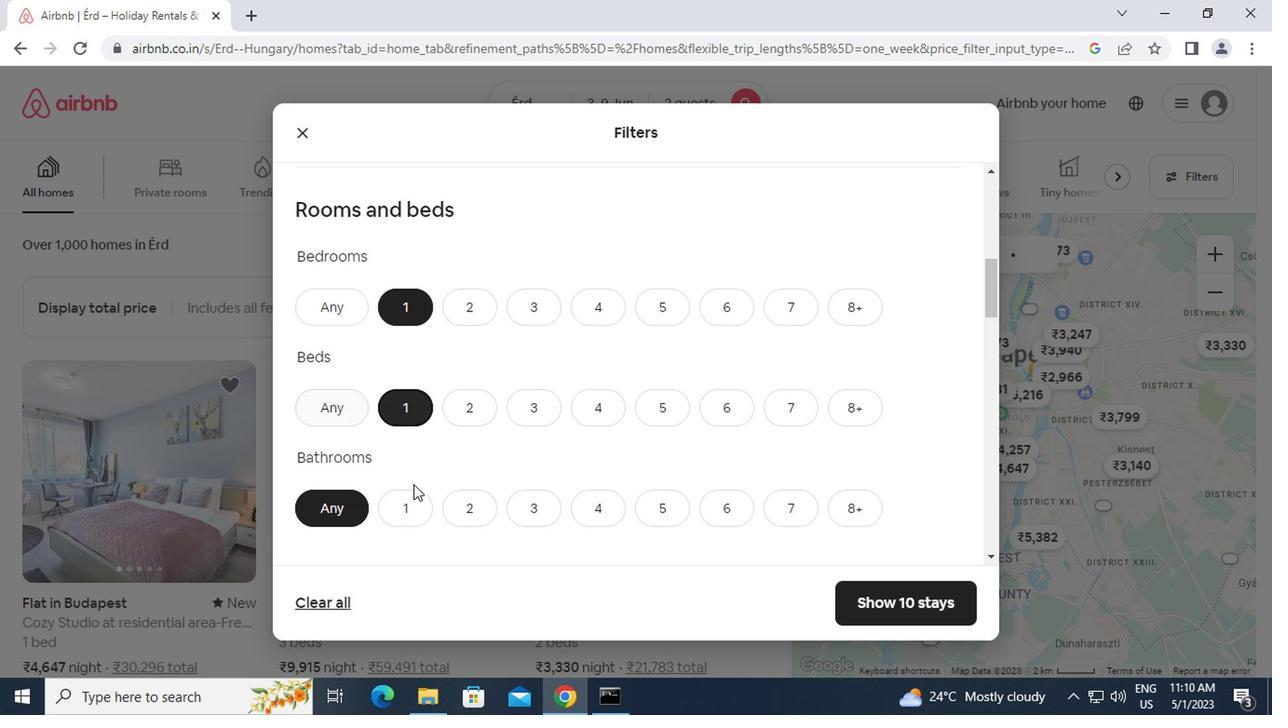 
Action: Mouse moved to (412, 492)
Screenshot: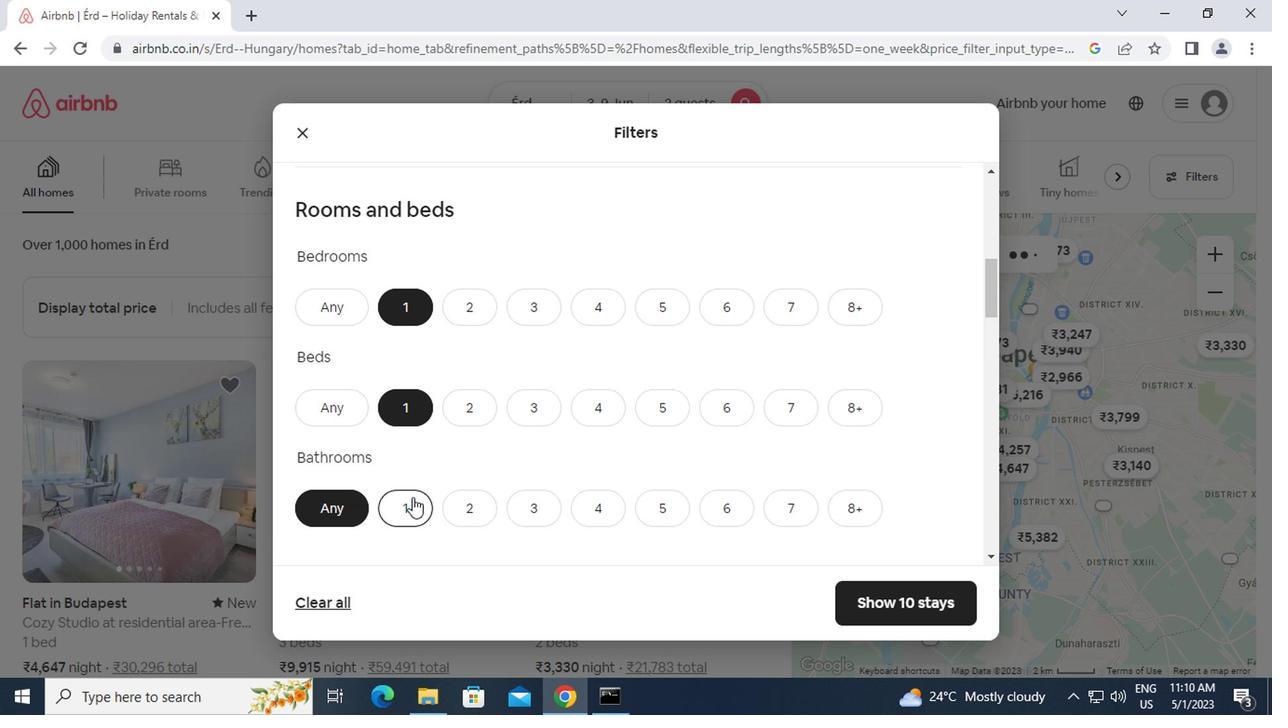 
Action: Mouse scrolled (412, 491) with delta (0, 0)
Screenshot: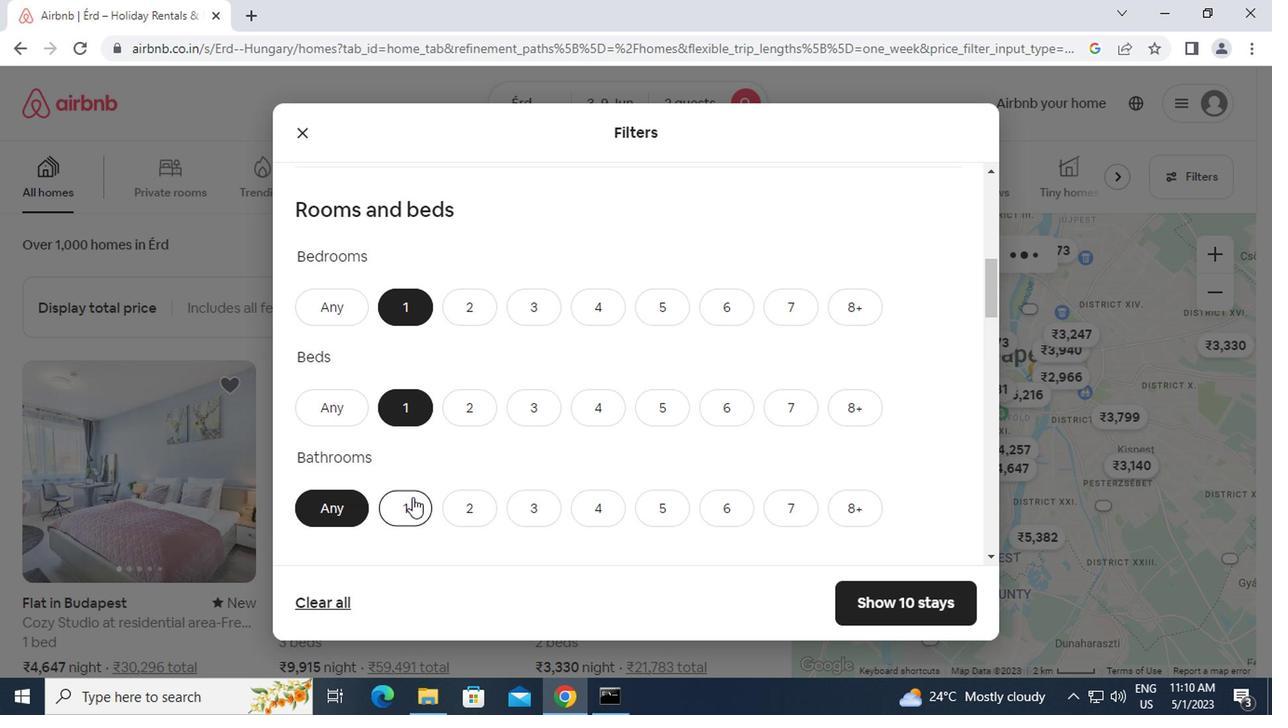 
Action: Mouse scrolled (412, 491) with delta (0, 0)
Screenshot: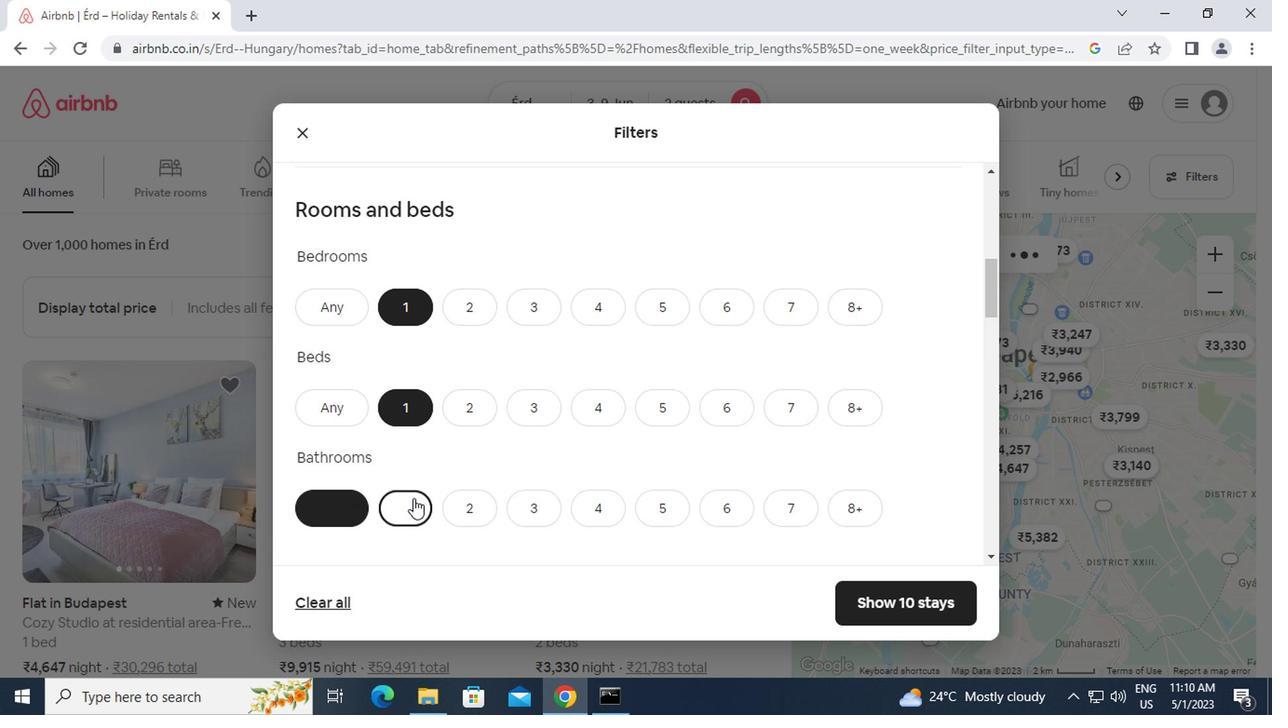 
Action: Mouse scrolled (412, 491) with delta (0, 0)
Screenshot: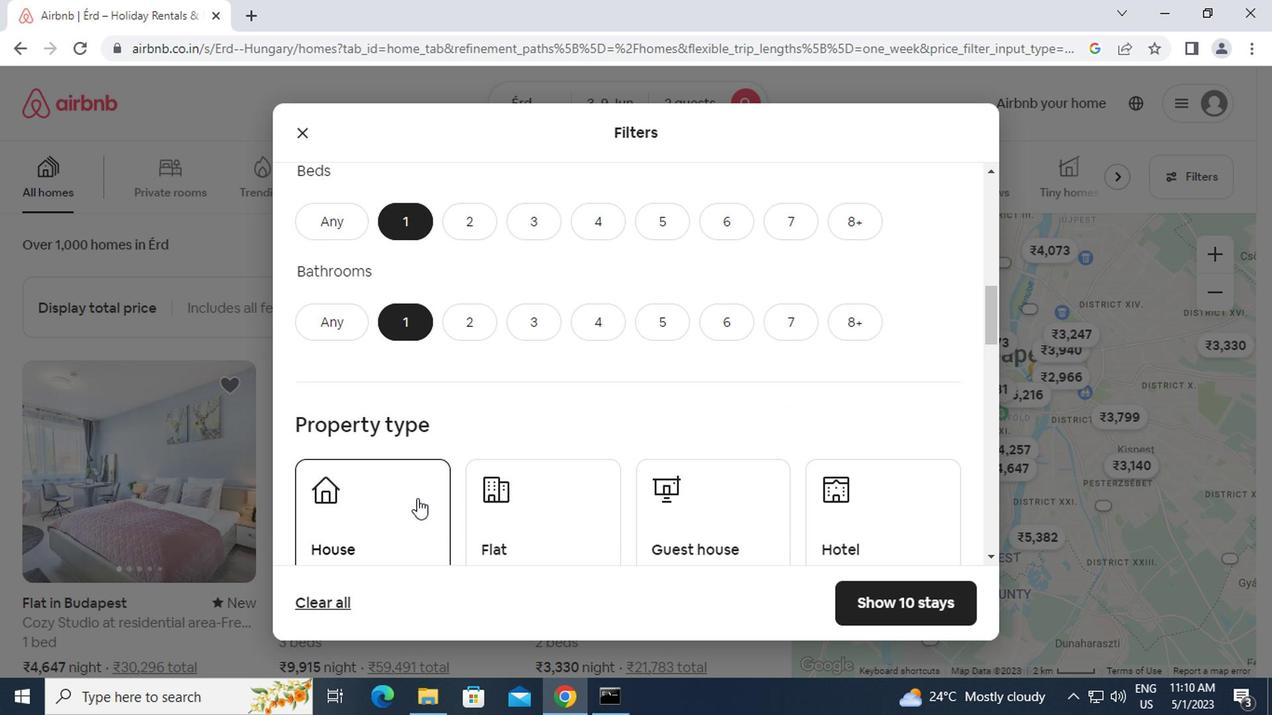 
Action: Mouse moved to (396, 446)
Screenshot: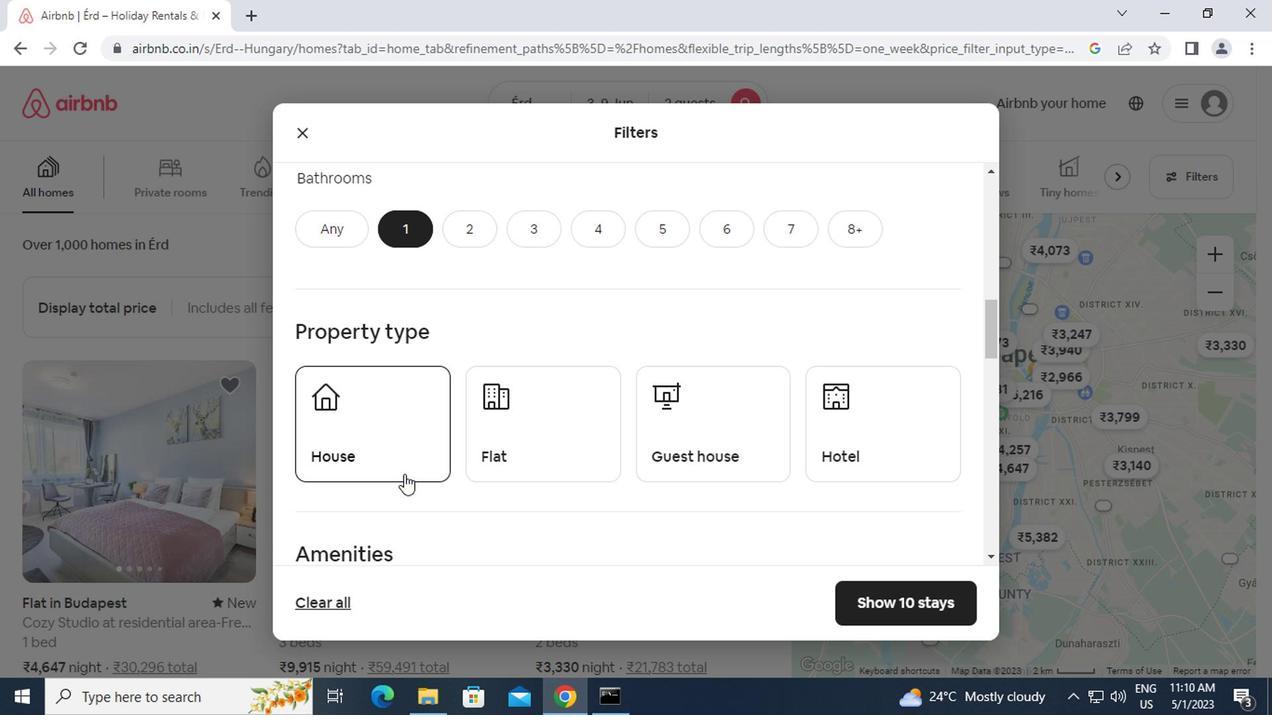 
Action: Mouse pressed left at (396, 446)
Screenshot: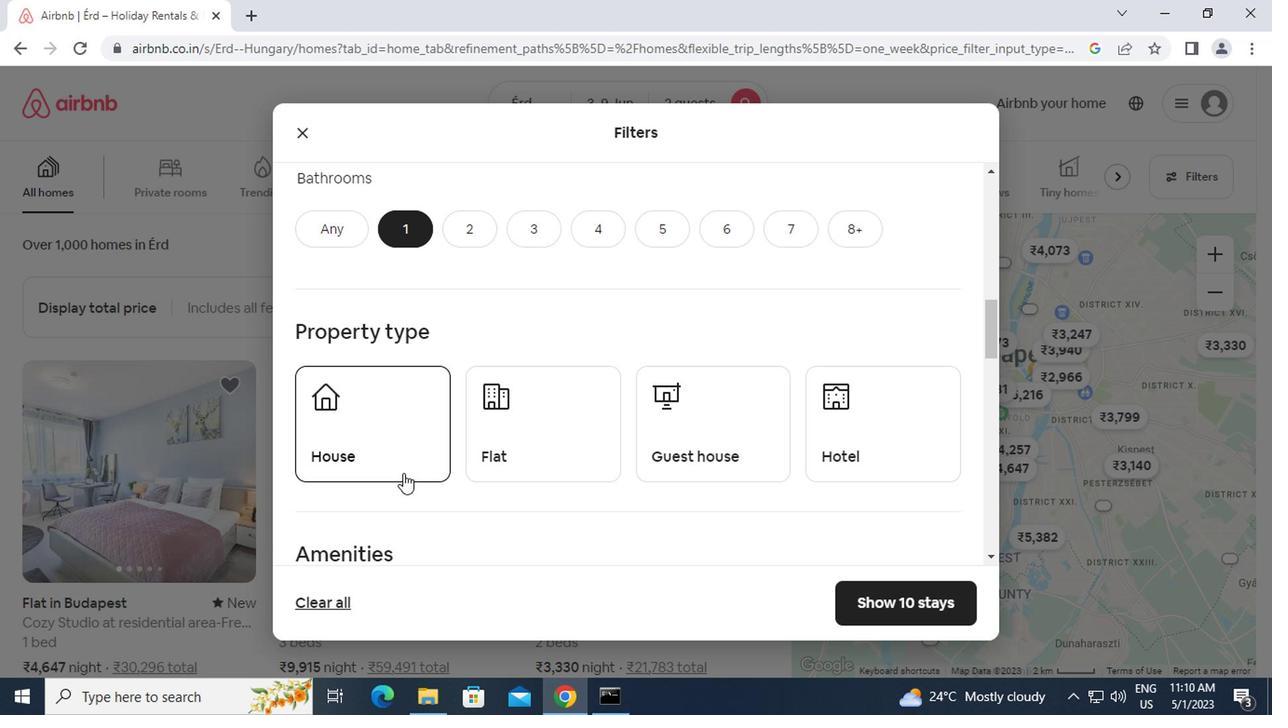 
Action: Mouse moved to (487, 438)
Screenshot: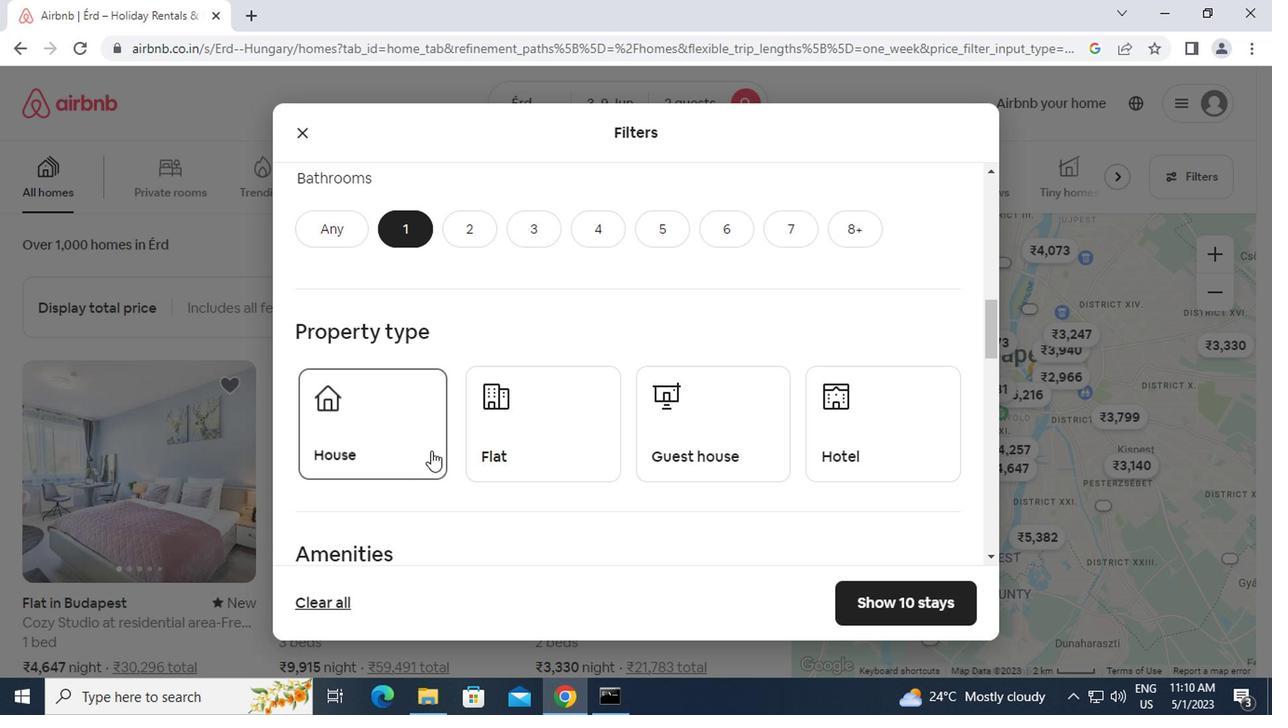 
Action: Mouse pressed left at (487, 438)
Screenshot: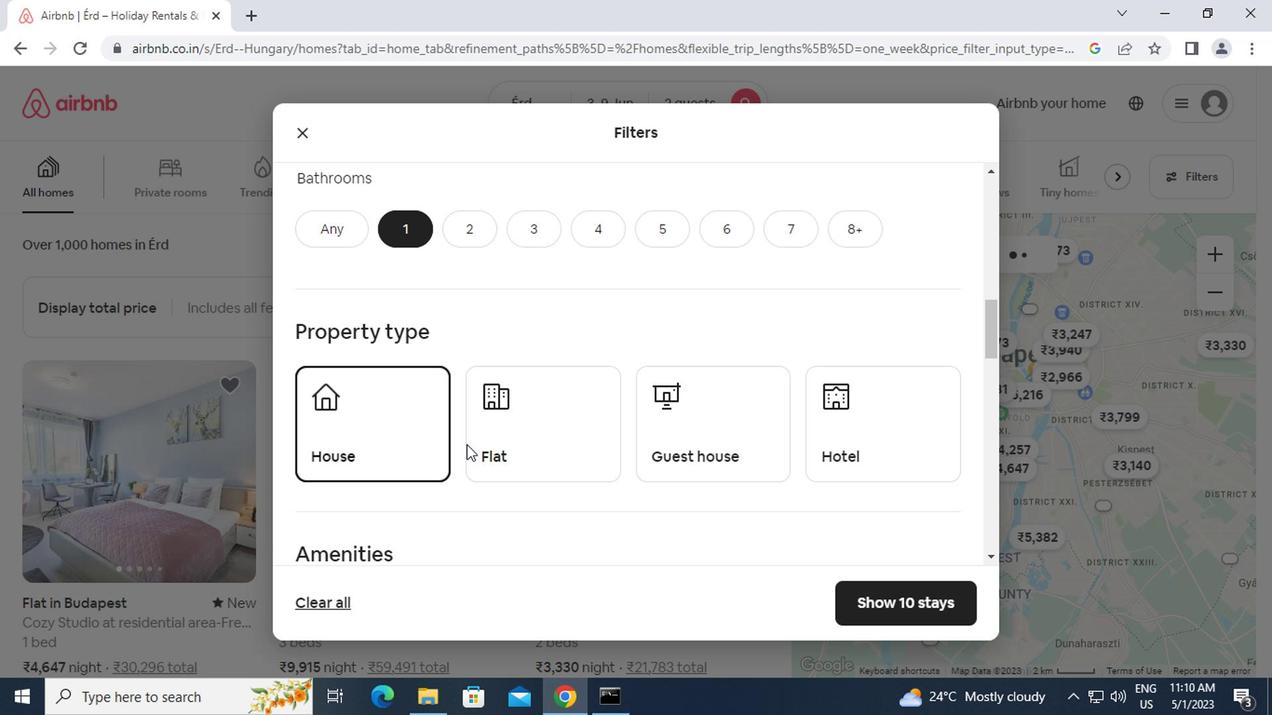 
Action: Mouse moved to (641, 432)
Screenshot: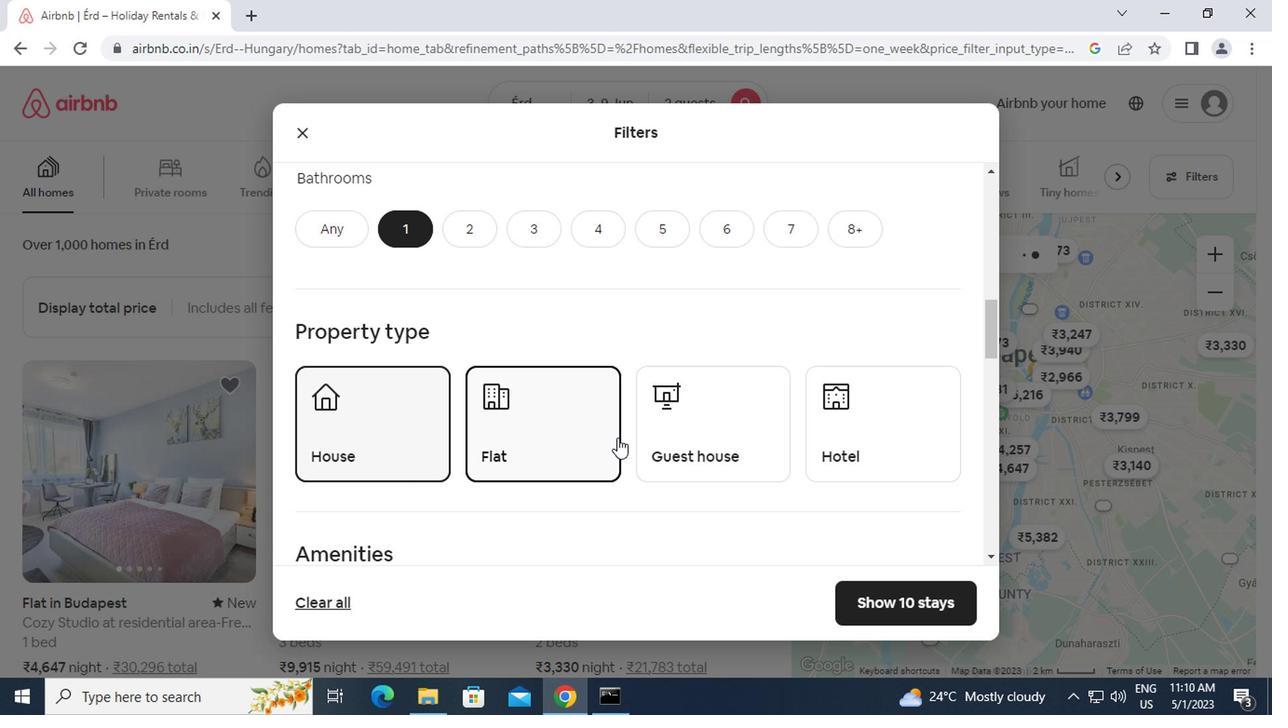 
Action: Mouse pressed left at (641, 432)
Screenshot: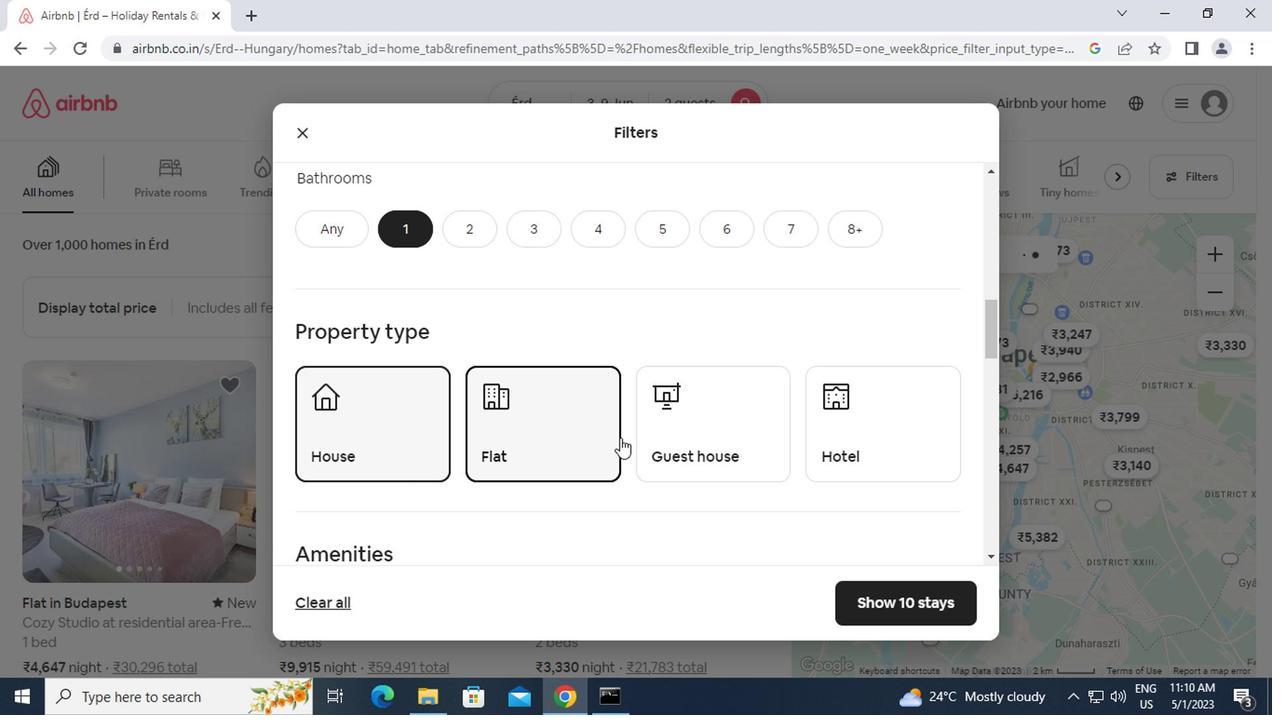 
Action: Mouse moved to (873, 420)
Screenshot: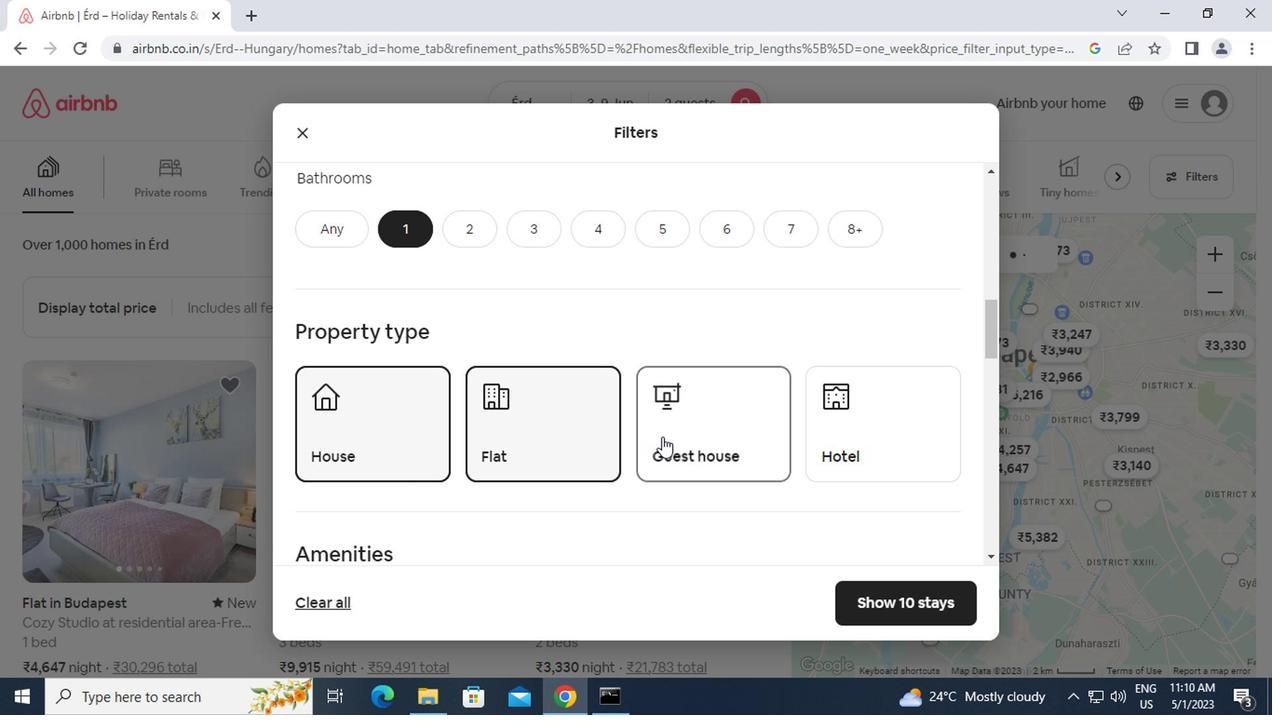 
Action: Mouse pressed left at (873, 420)
Screenshot: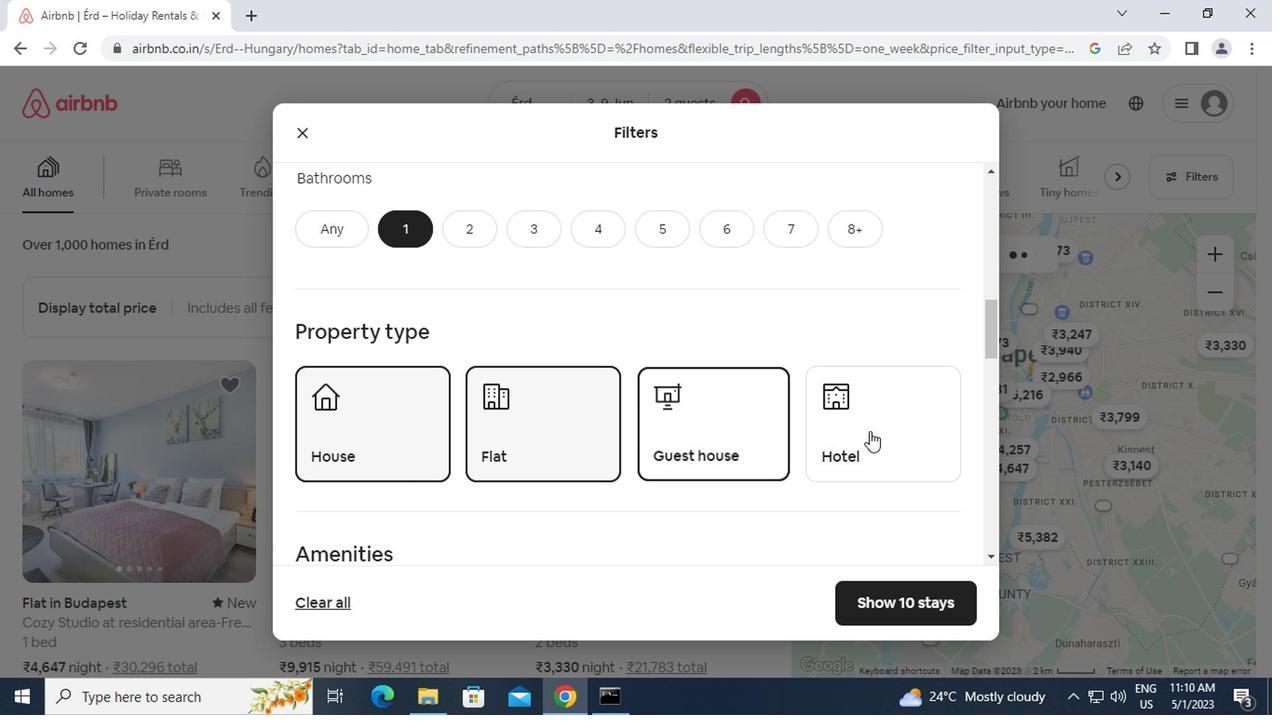 
Action: Mouse moved to (722, 440)
Screenshot: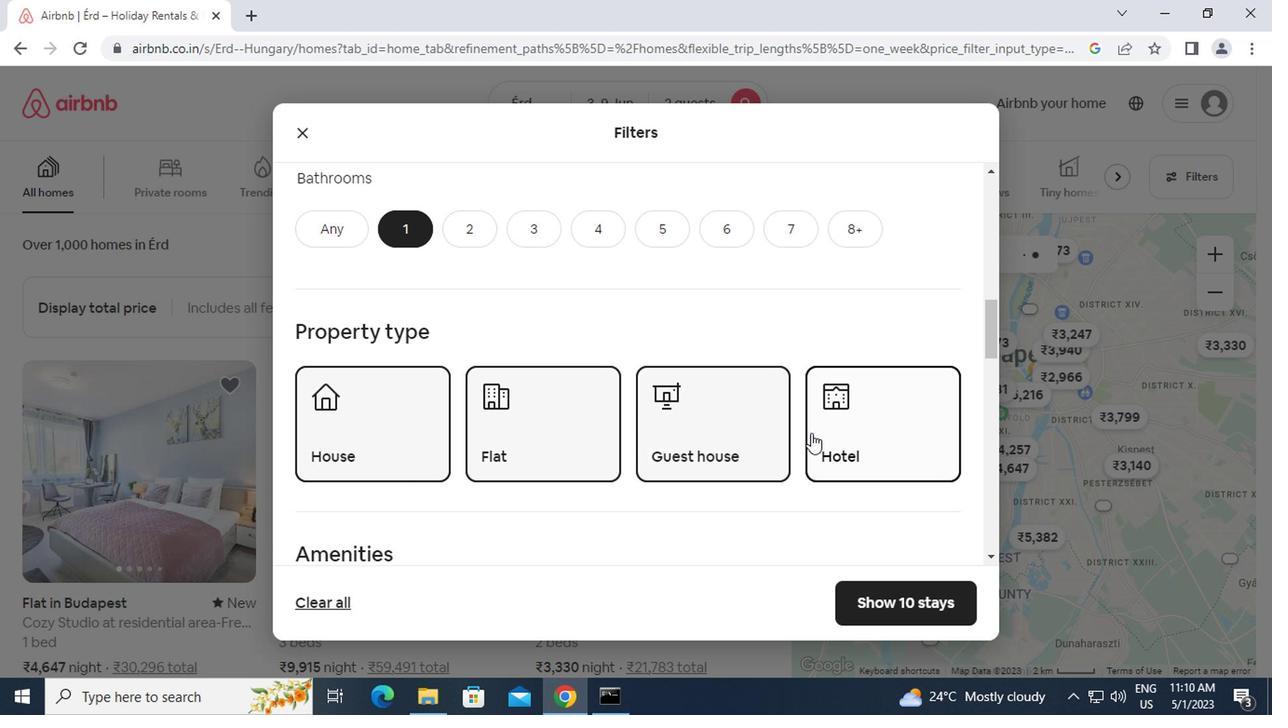 
Action: Mouse scrolled (722, 439) with delta (0, 0)
Screenshot: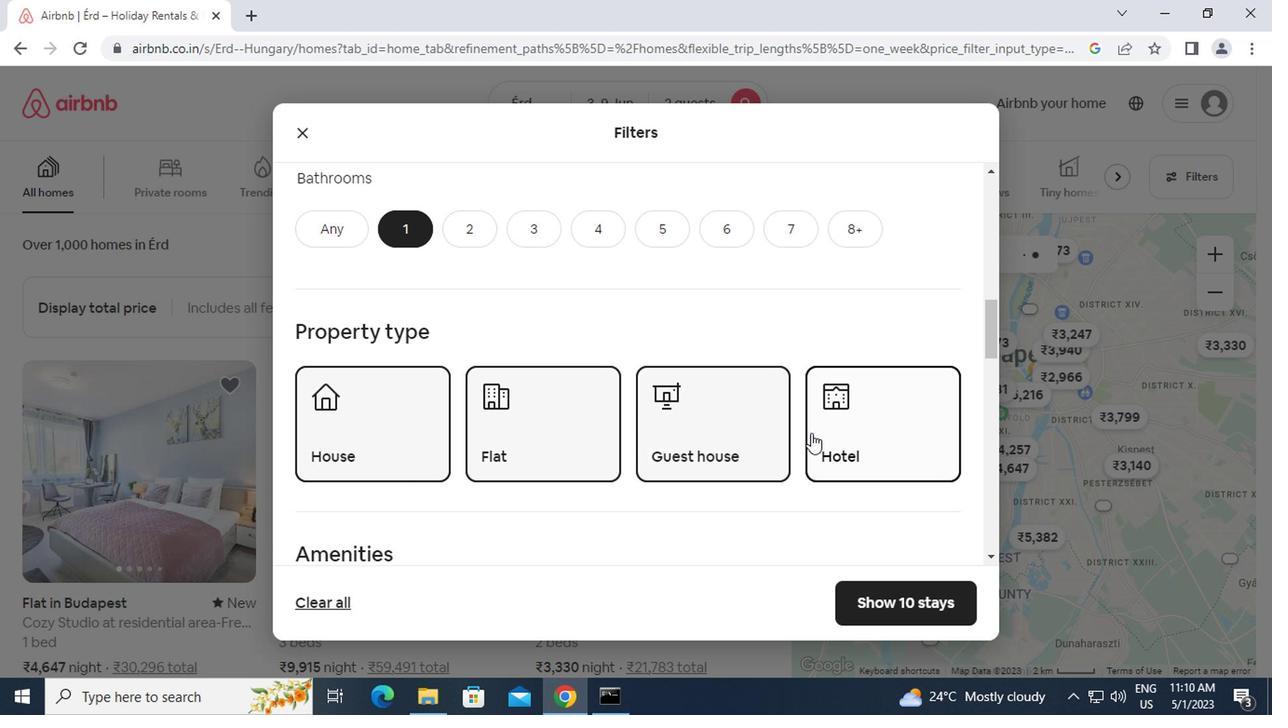 
Action: Mouse moved to (722, 441)
Screenshot: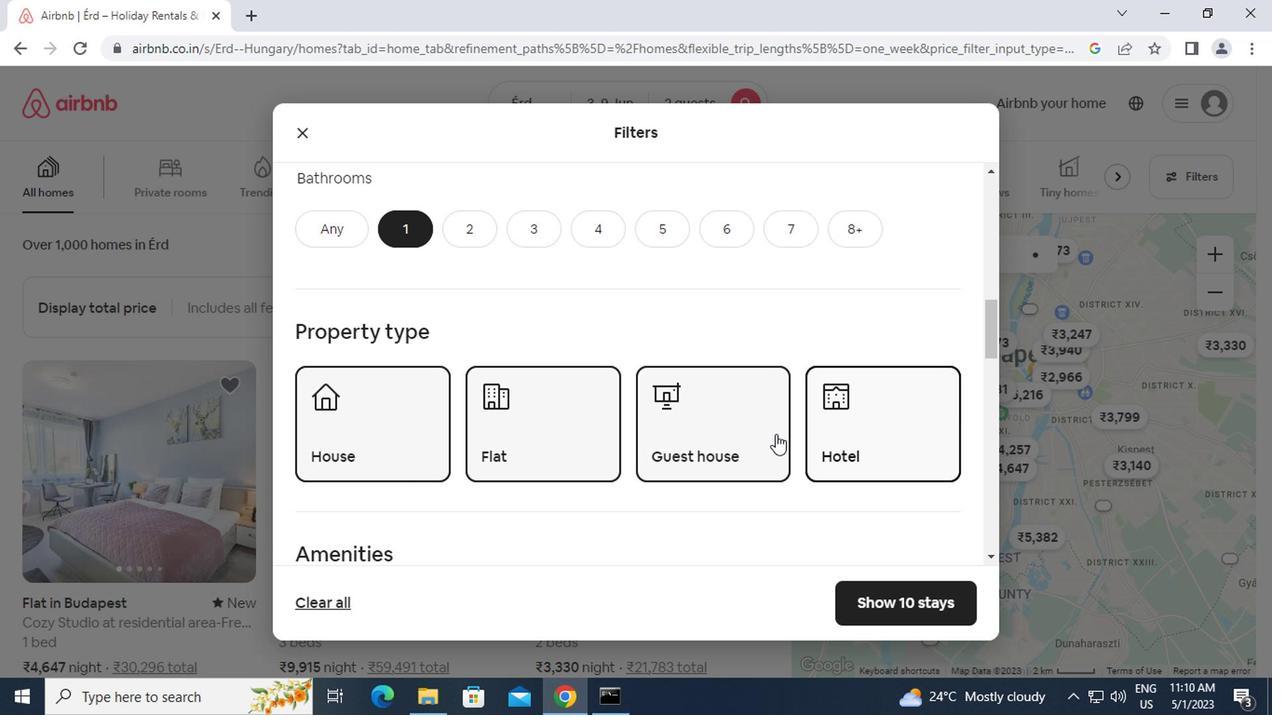 
Action: Mouse scrolled (722, 440) with delta (0, -1)
Screenshot: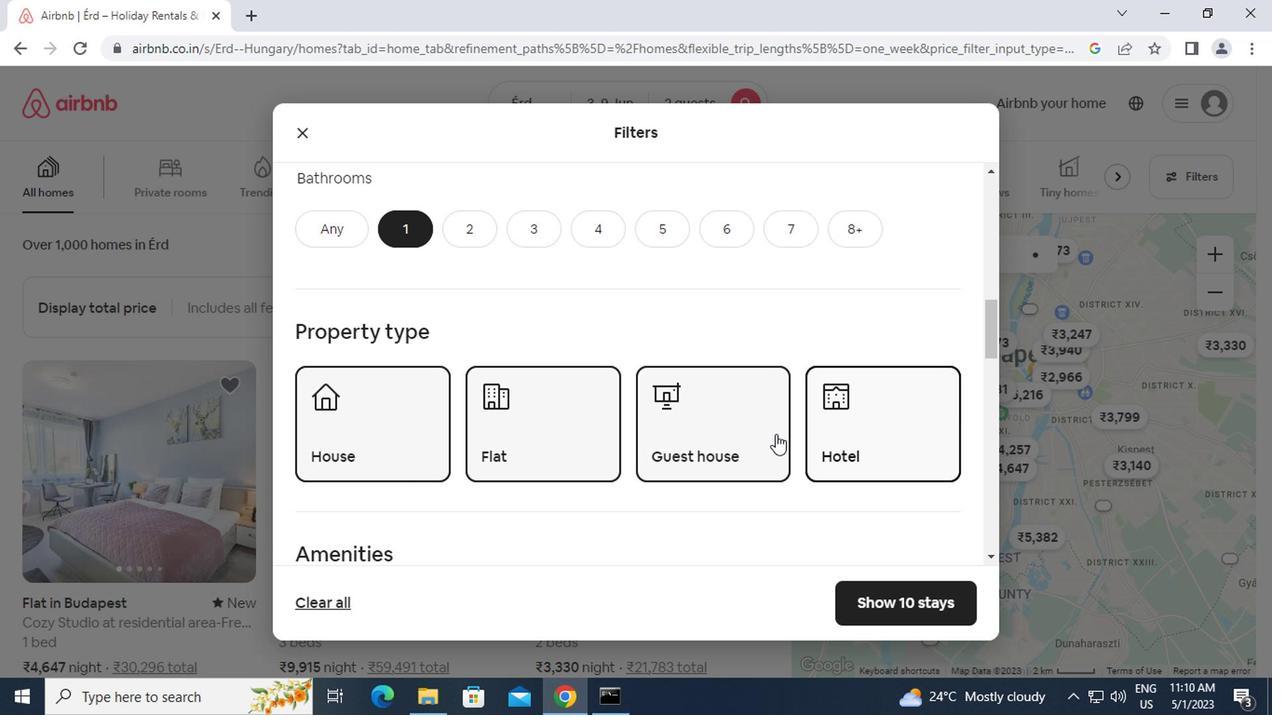 
Action: Mouse scrolled (722, 440) with delta (0, -1)
Screenshot: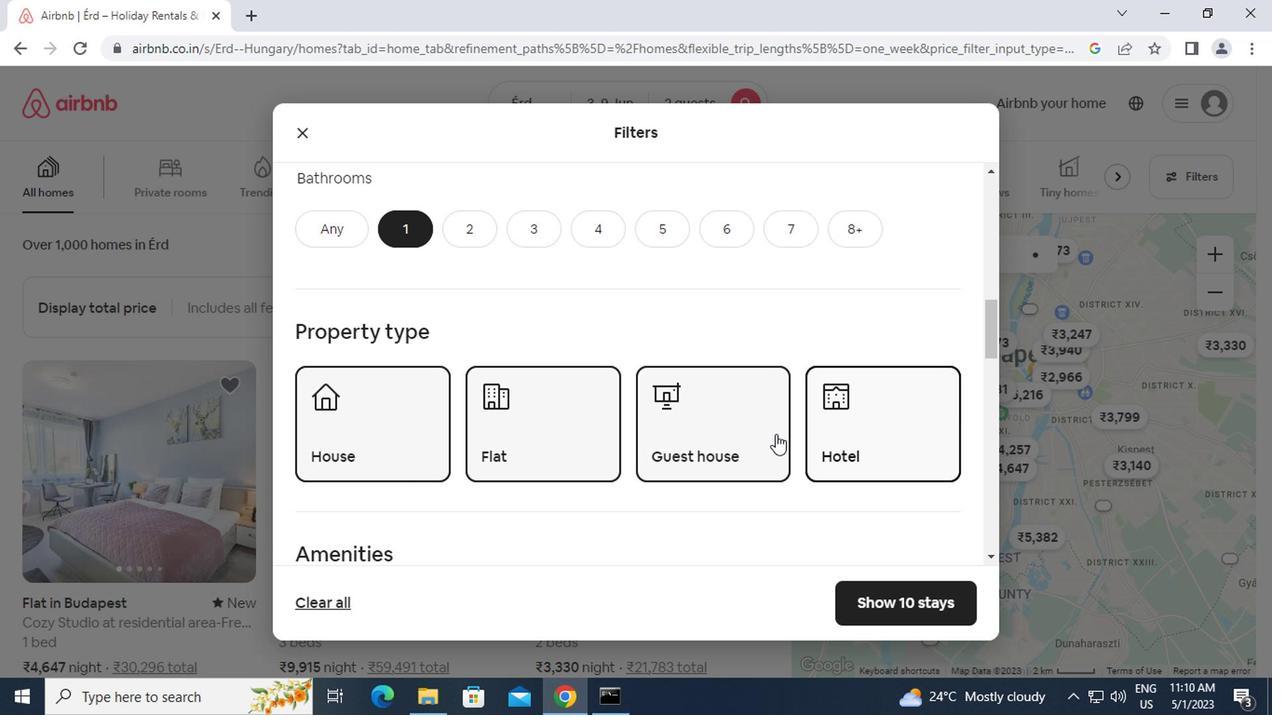 
Action: Mouse scrolled (722, 440) with delta (0, -1)
Screenshot: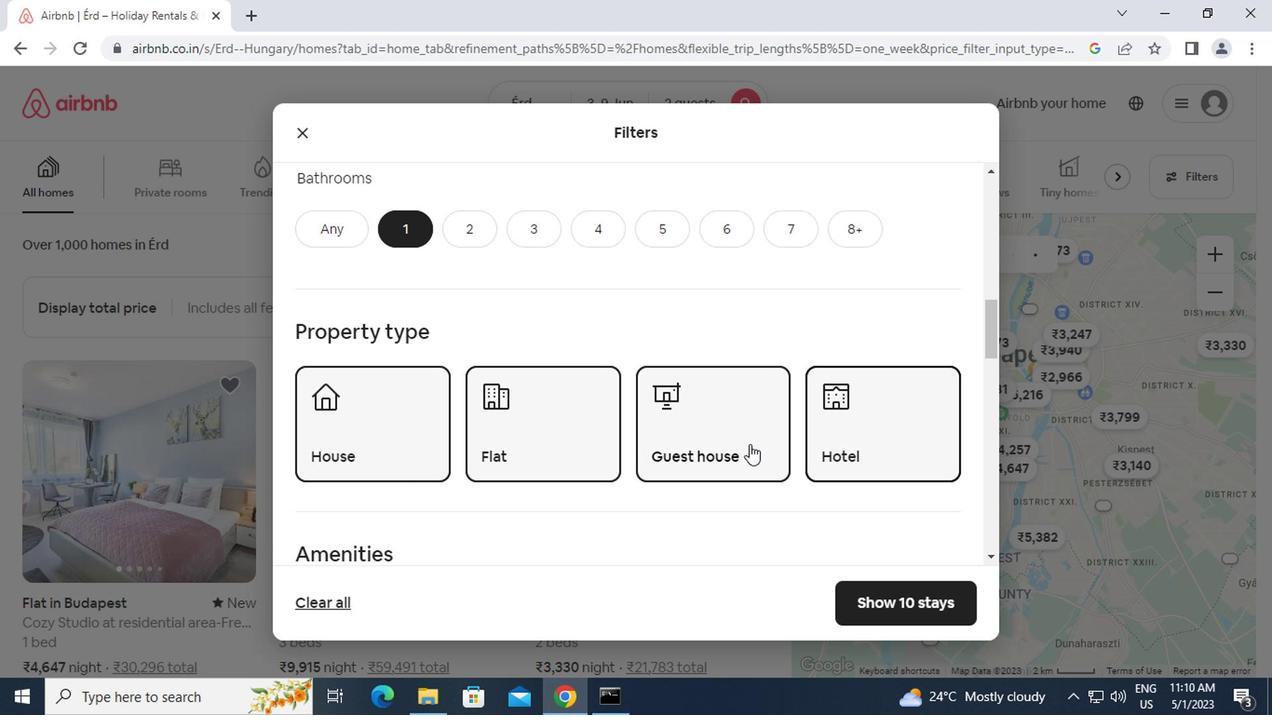 
Action: Mouse scrolled (722, 440) with delta (0, -1)
Screenshot: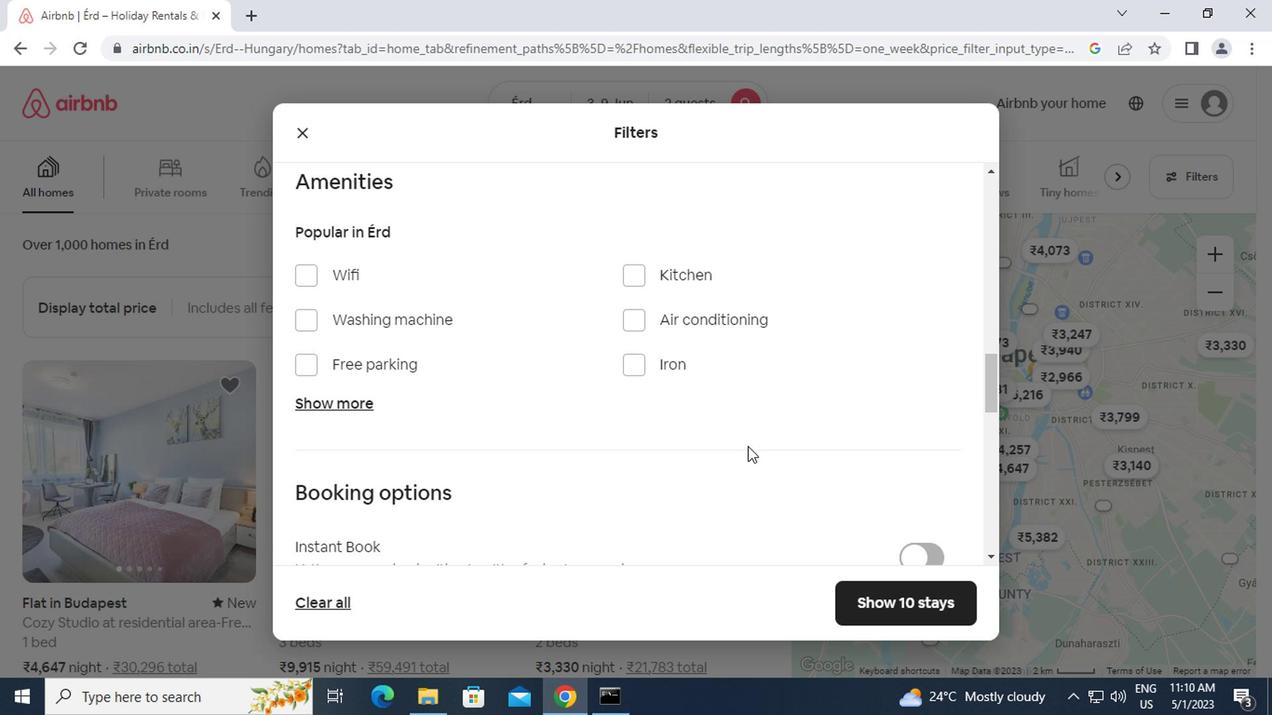 
Action: Mouse scrolled (722, 440) with delta (0, -1)
Screenshot: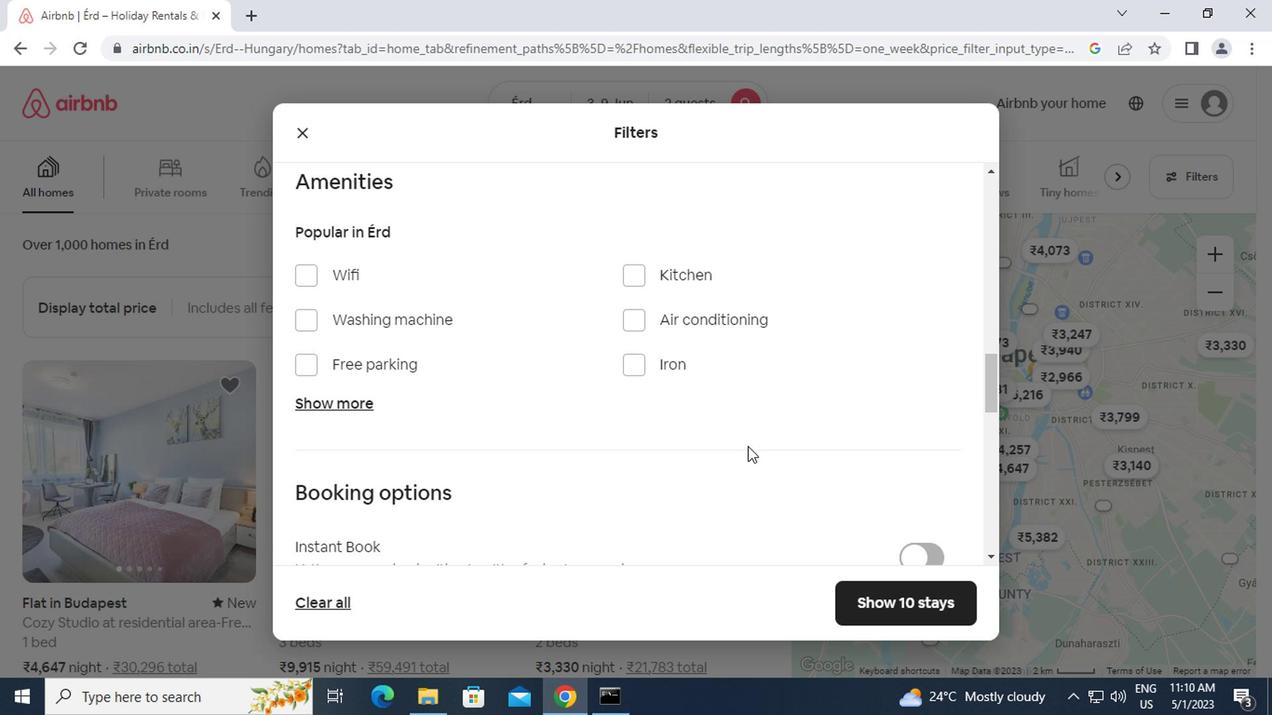 
Action: Mouse scrolled (722, 440) with delta (0, -1)
Screenshot: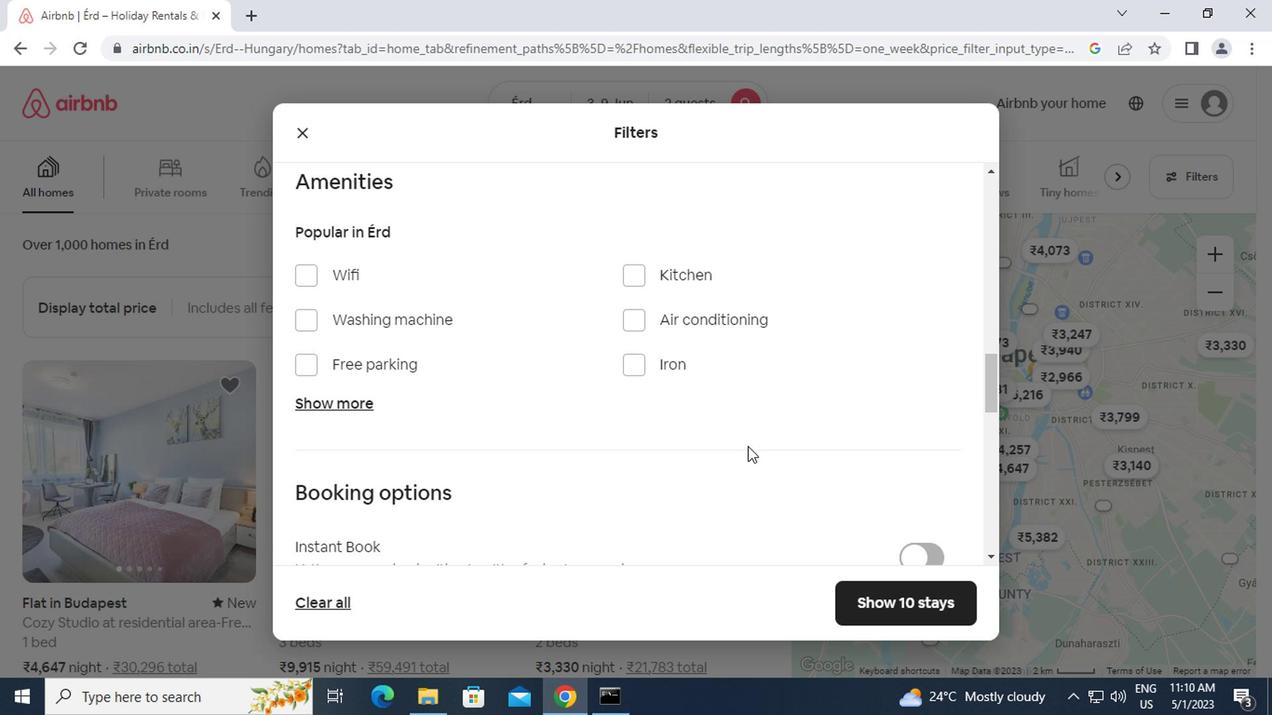 
Action: Mouse scrolled (722, 440) with delta (0, -1)
Screenshot: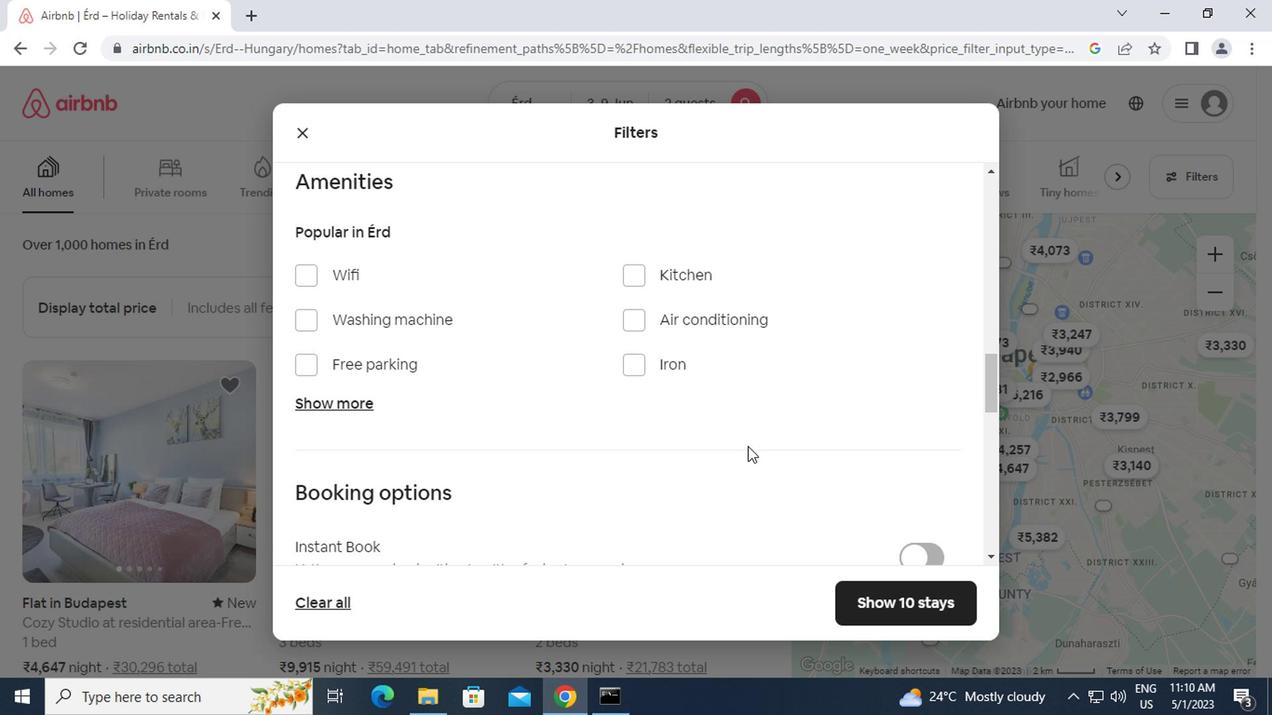 
Action: Mouse moved to (891, 246)
Screenshot: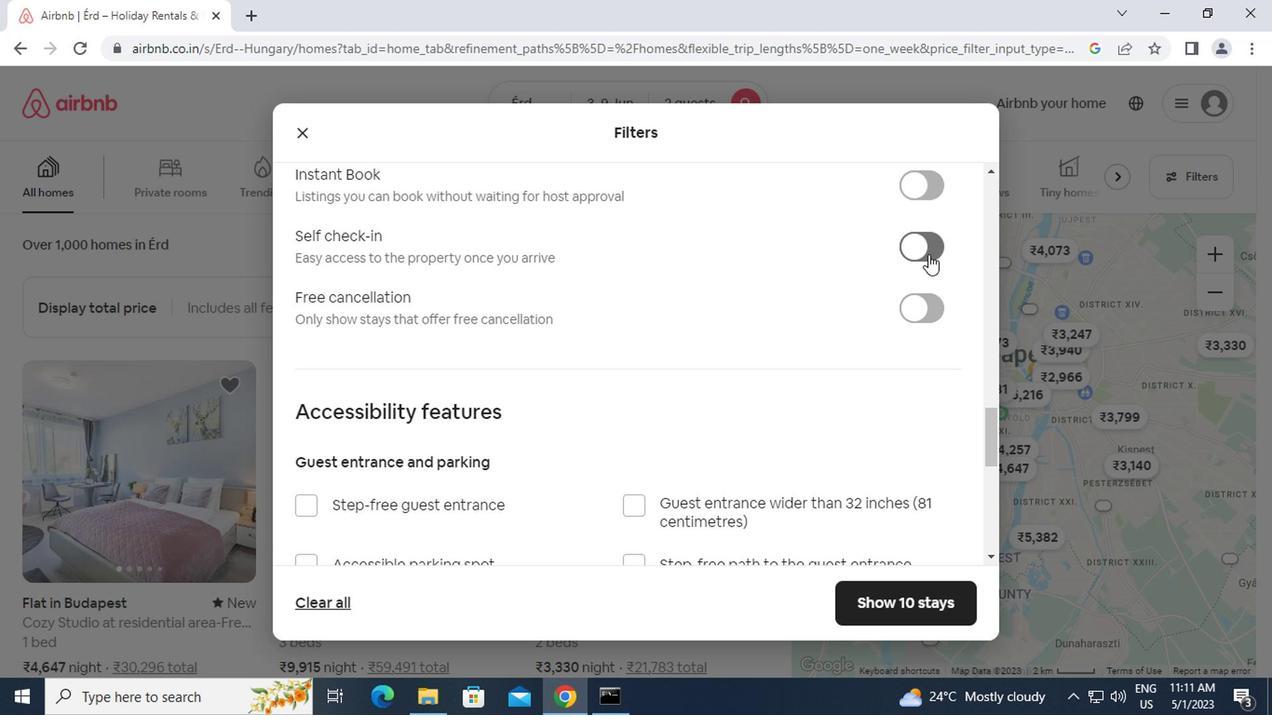 
Action: Mouse pressed left at (891, 246)
Screenshot: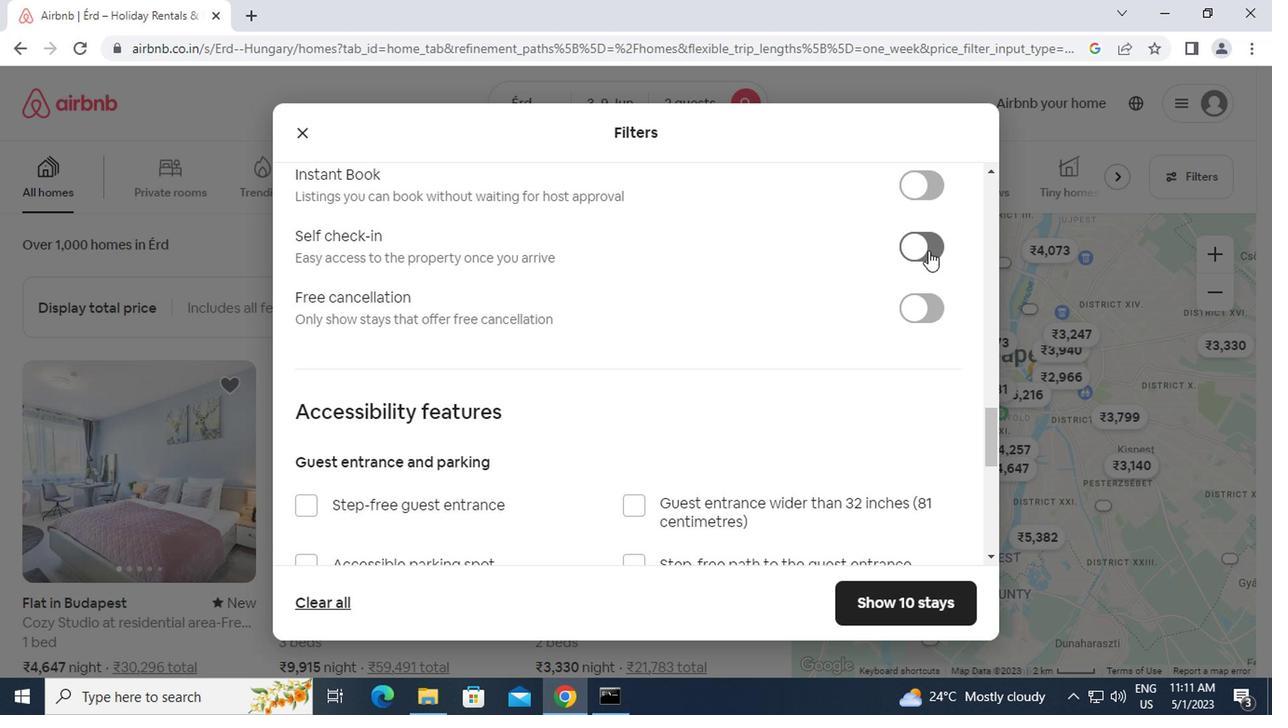 
Action: Mouse moved to (618, 282)
Screenshot: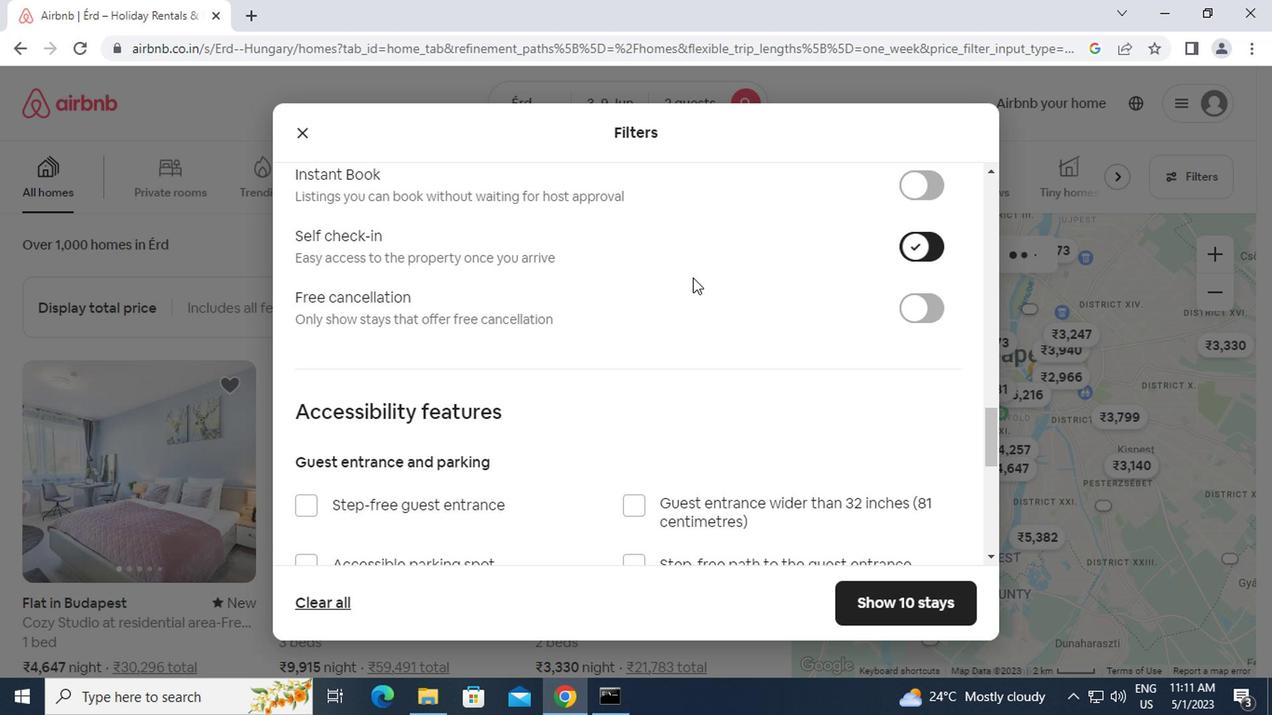 
Action: Mouse scrolled (618, 282) with delta (0, 0)
Screenshot: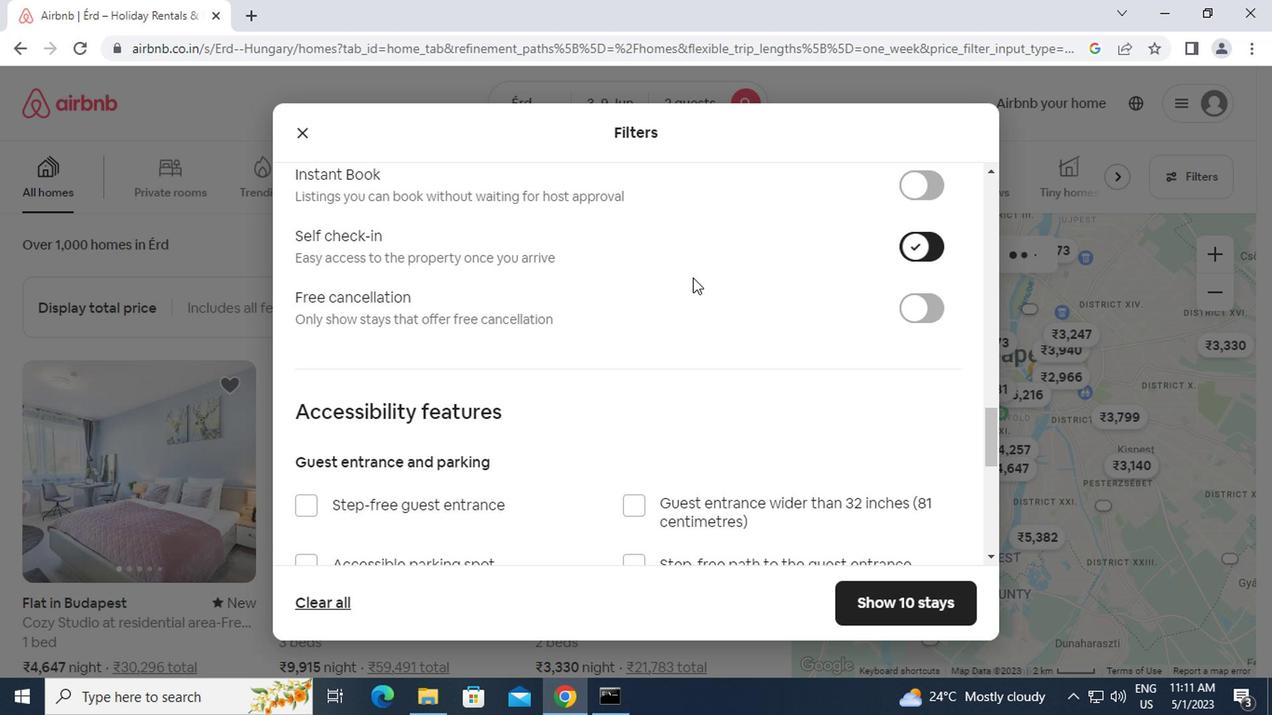 
Action: Mouse moved to (616, 287)
Screenshot: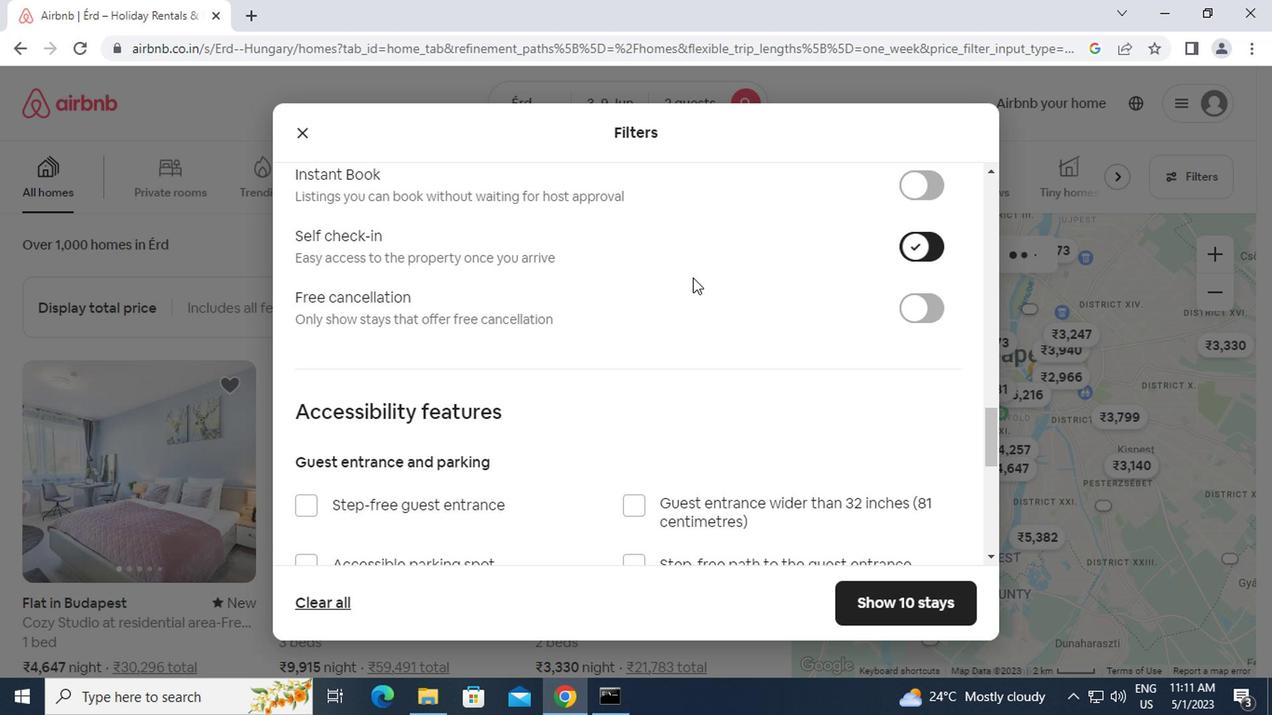 
Action: Mouse scrolled (616, 286) with delta (0, 0)
Screenshot: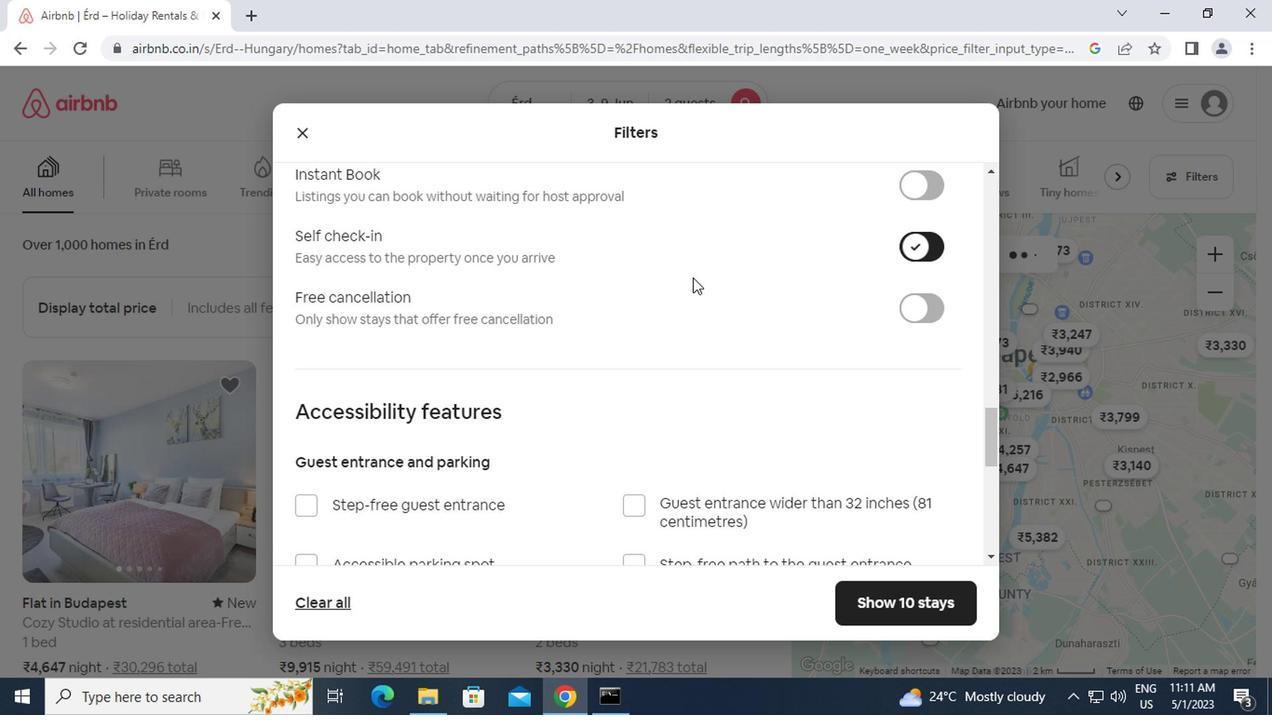 
Action: Mouse moved to (616, 290)
Screenshot: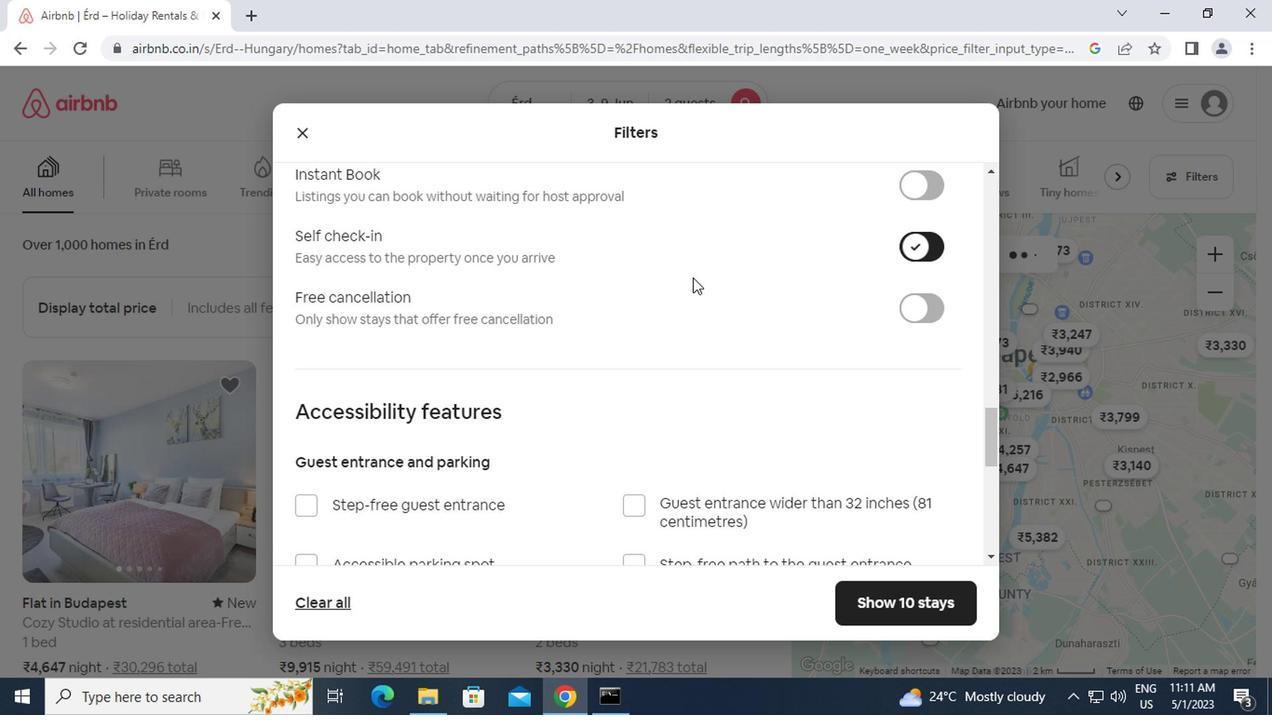 
Action: Mouse scrolled (616, 289) with delta (0, -1)
Screenshot: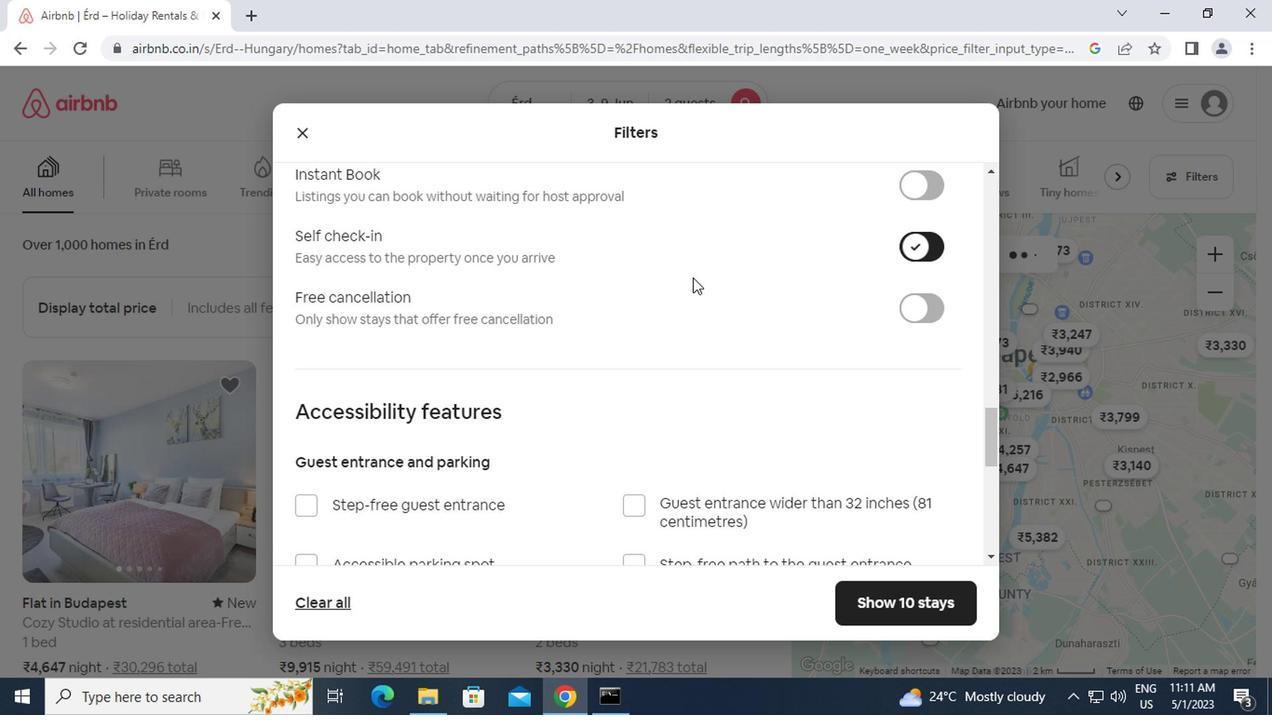 
Action: Mouse moved to (616, 292)
Screenshot: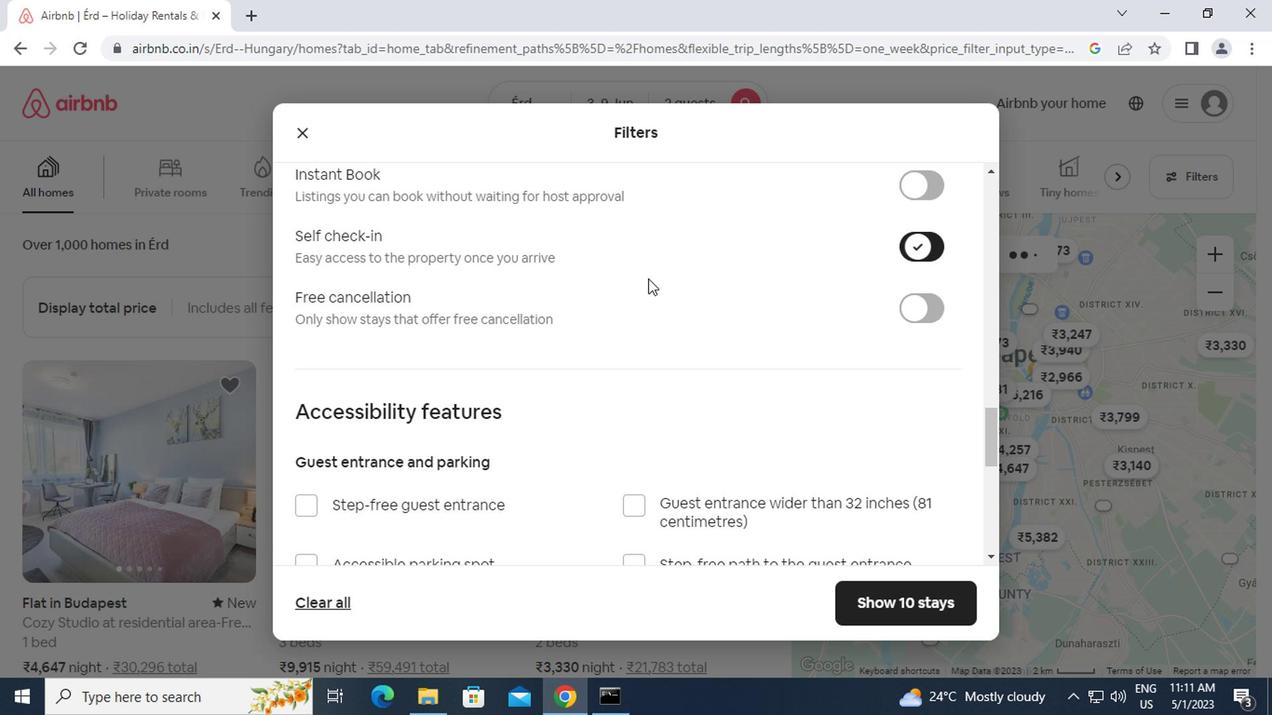 
Action: Mouse scrolled (616, 291) with delta (0, 0)
Screenshot: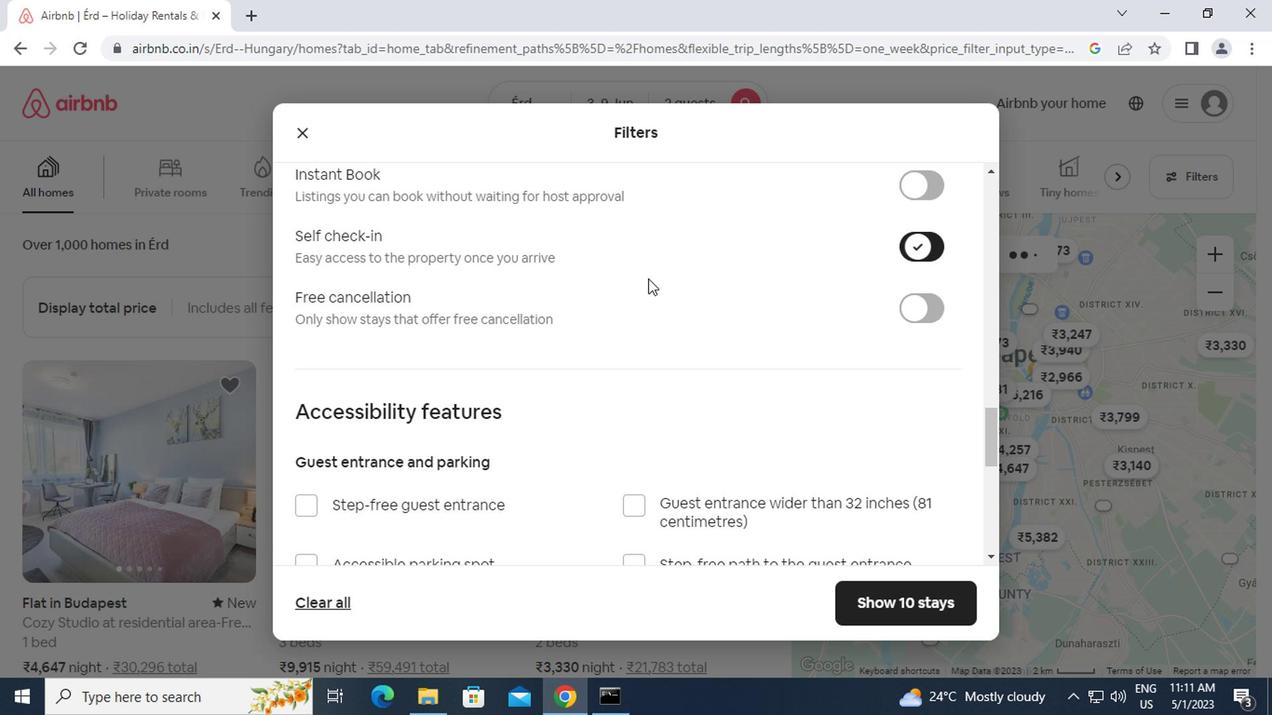
Action: Mouse moved to (614, 293)
Screenshot: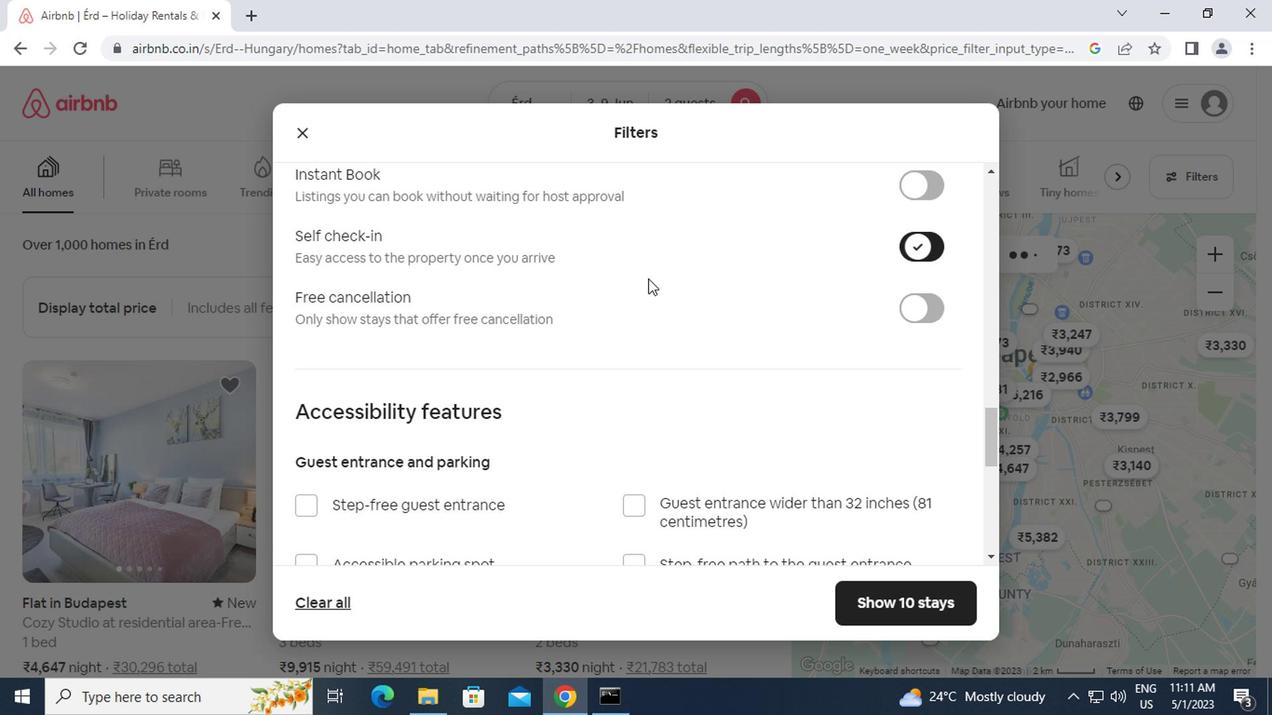 
Action: Mouse scrolled (614, 292) with delta (0, -1)
Screenshot: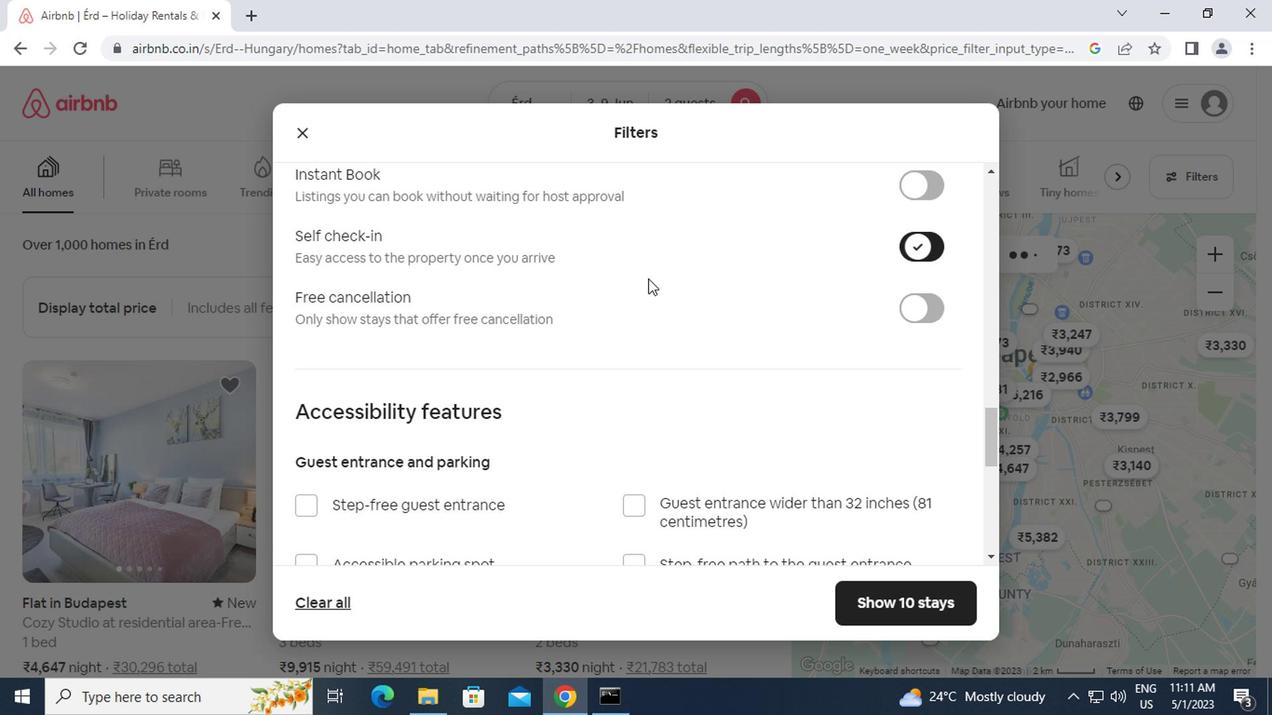 
Action: Mouse moved to (308, 532)
Screenshot: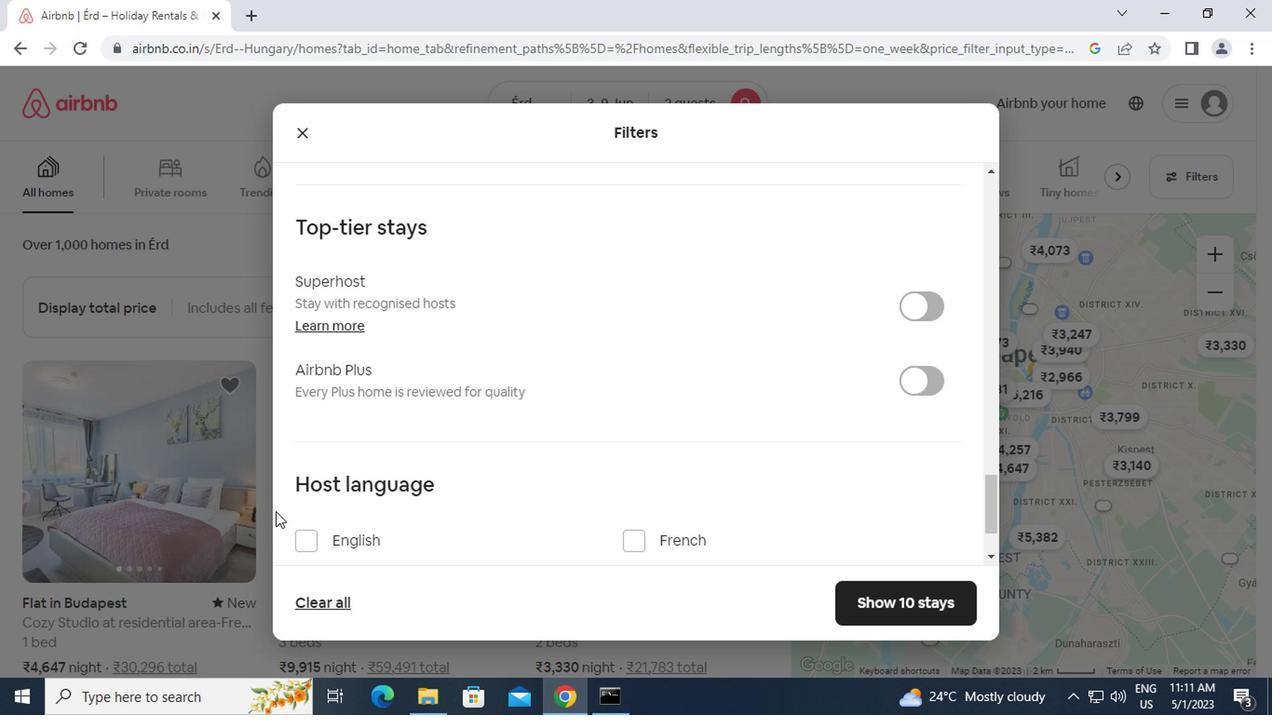 
Action: Mouse pressed left at (308, 532)
Screenshot: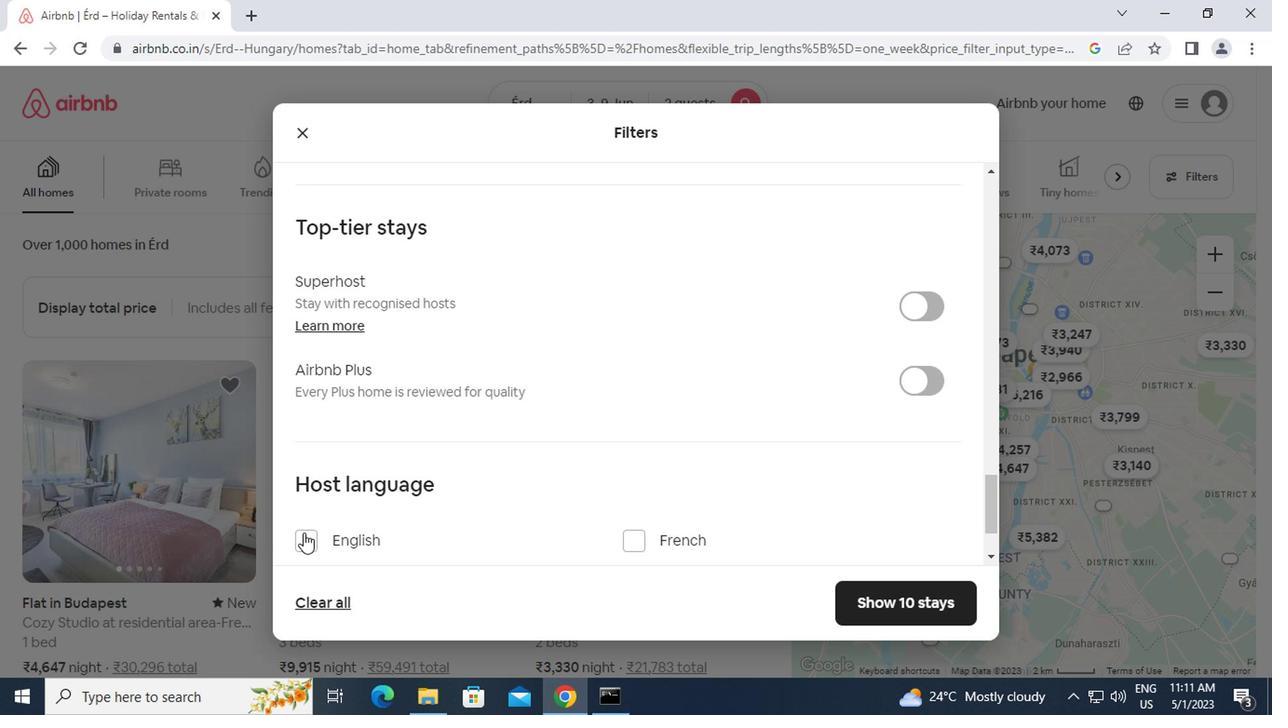 
Action: Mouse moved to (817, 589)
Screenshot: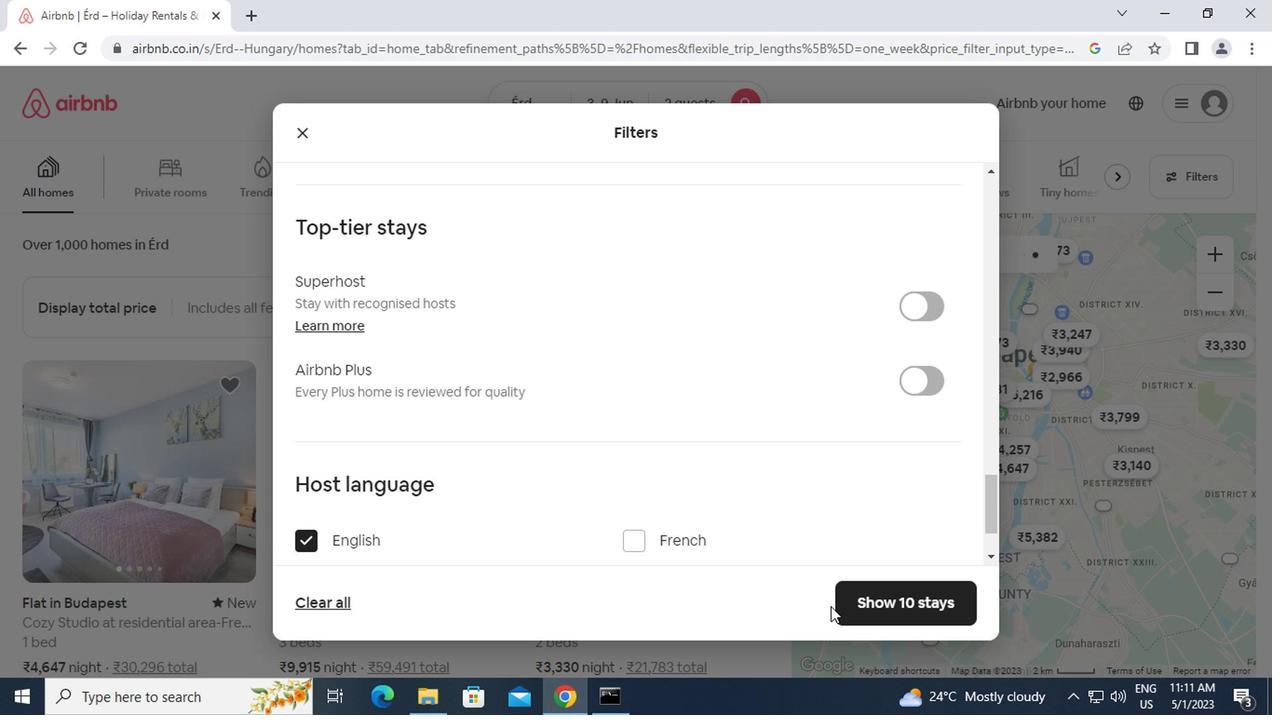 
Action: Mouse pressed left at (817, 589)
Screenshot: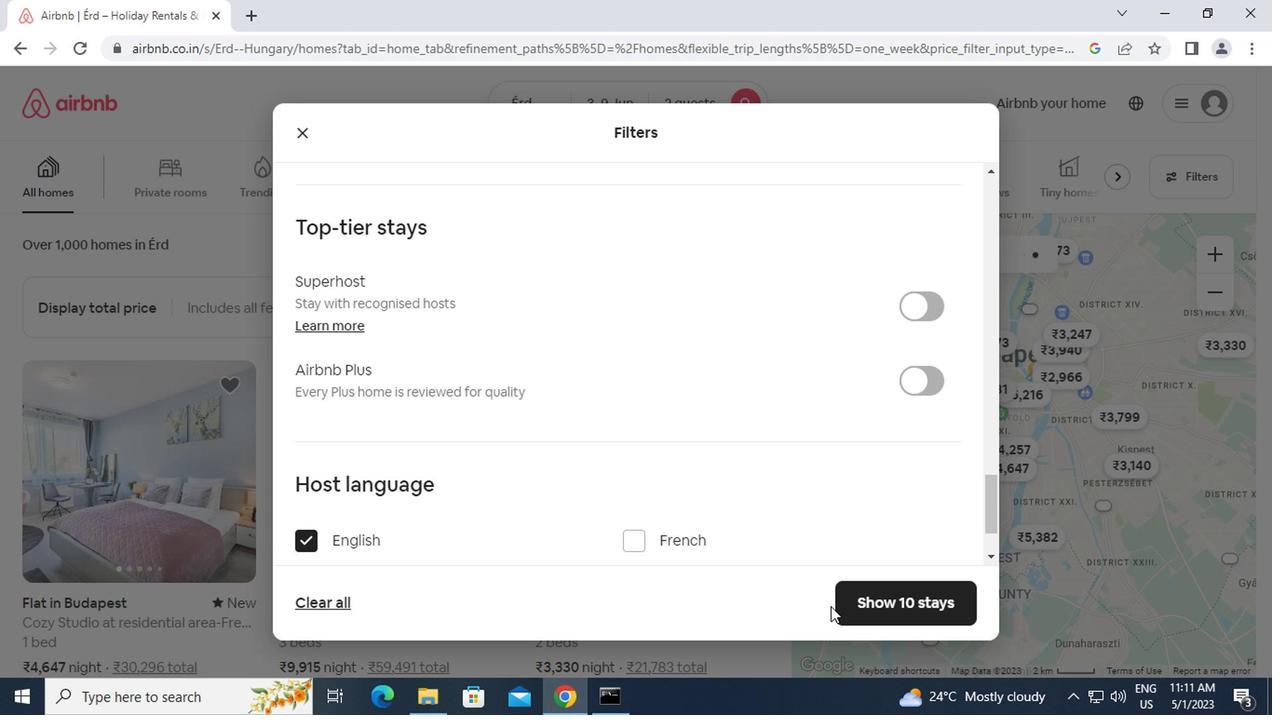 
Action: Mouse moved to (818, 589)
Screenshot: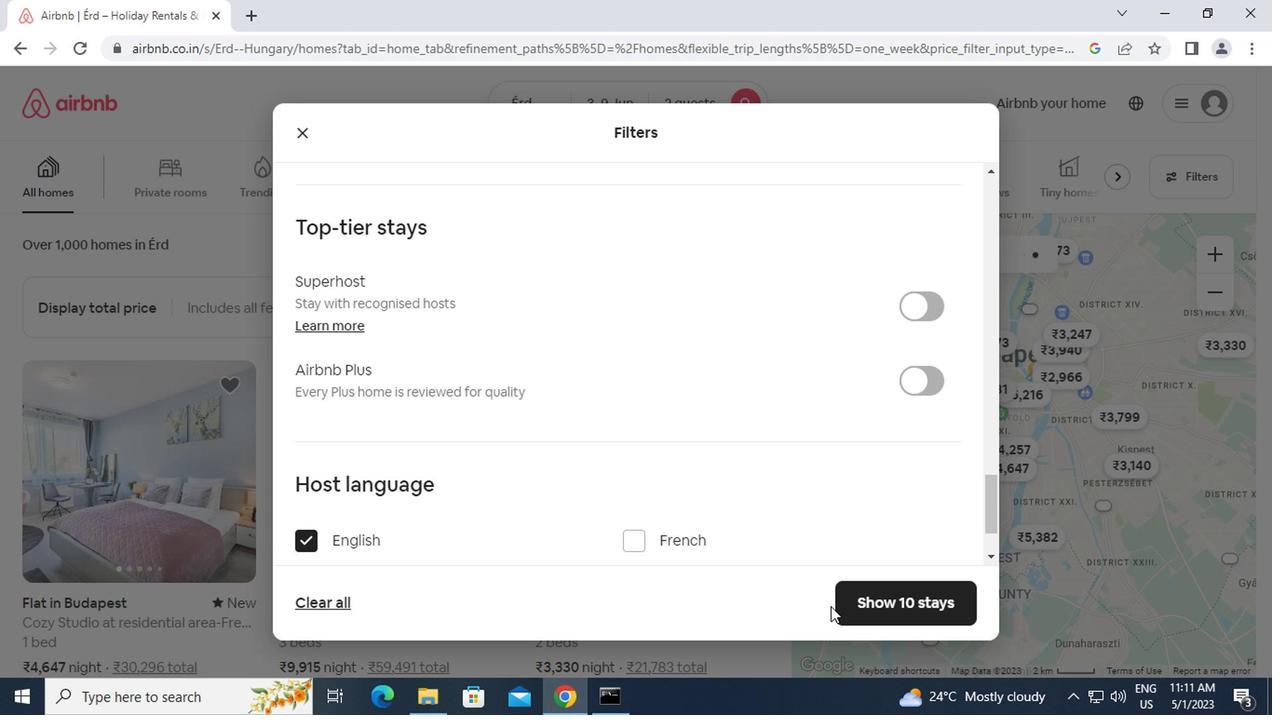
